 Task: Add a timeline in the project AgileLab for the epic 'Cybersecurity enhancement' from 2024/06/08 to 2025/11/13. Add a timeline in the project AgileLab for the epic 'Artificial intelligence (AI) integration' from 2024/01/01 to 2025/07/15. Add a timeline in the project AgileLab for the epic 'Machine learning (ML) development' from 2023/03/01 to 2025/07/25
Action: Mouse moved to (186, 53)
Screenshot: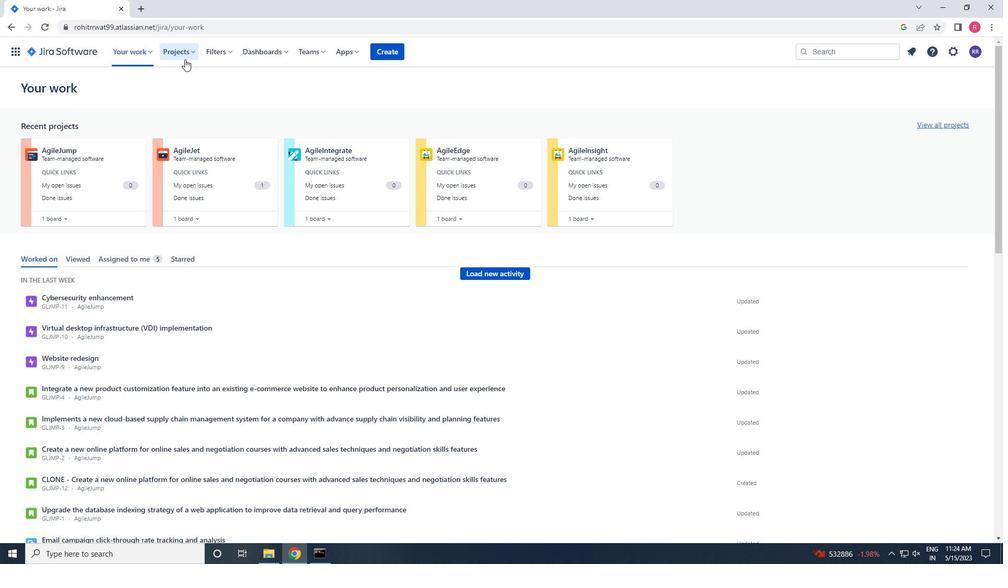 
Action: Mouse pressed left at (186, 53)
Screenshot: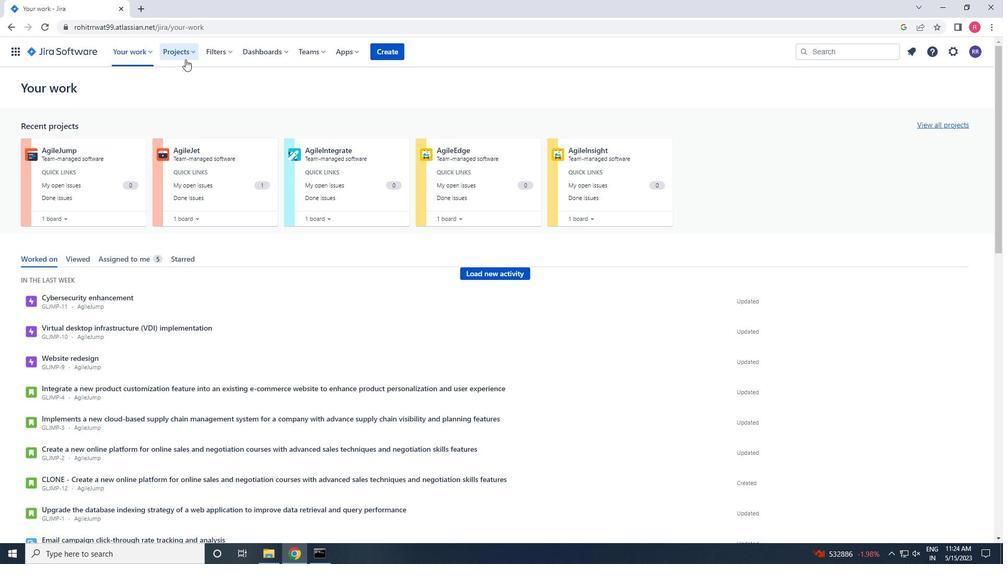 
Action: Mouse moved to (189, 98)
Screenshot: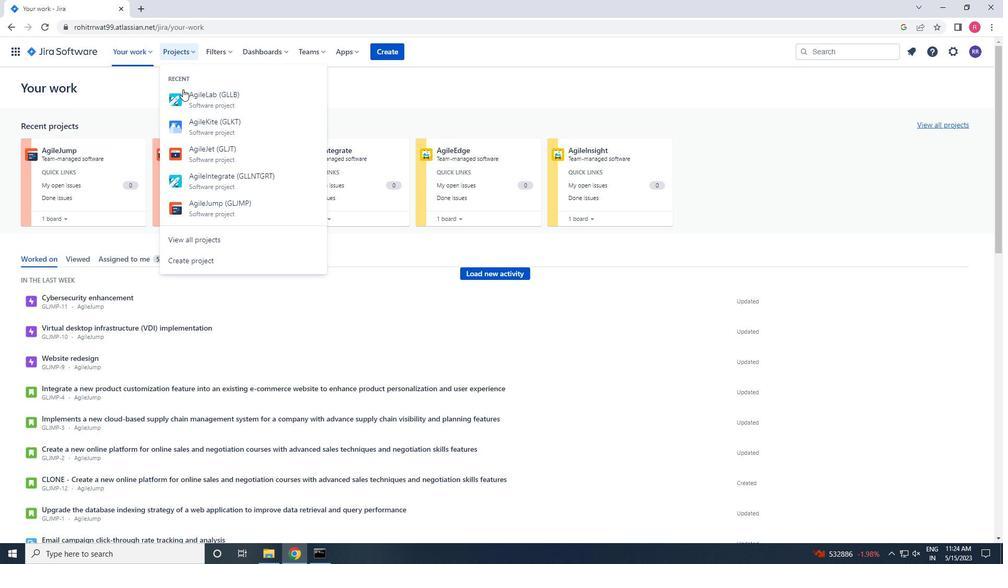 
Action: Mouse pressed left at (189, 98)
Screenshot: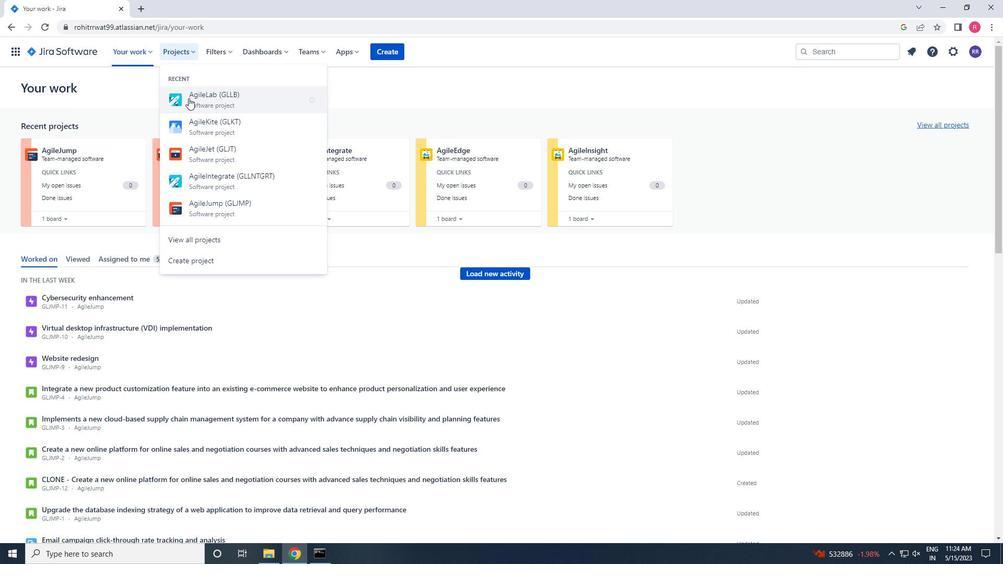 
Action: Mouse moved to (52, 155)
Screenshot: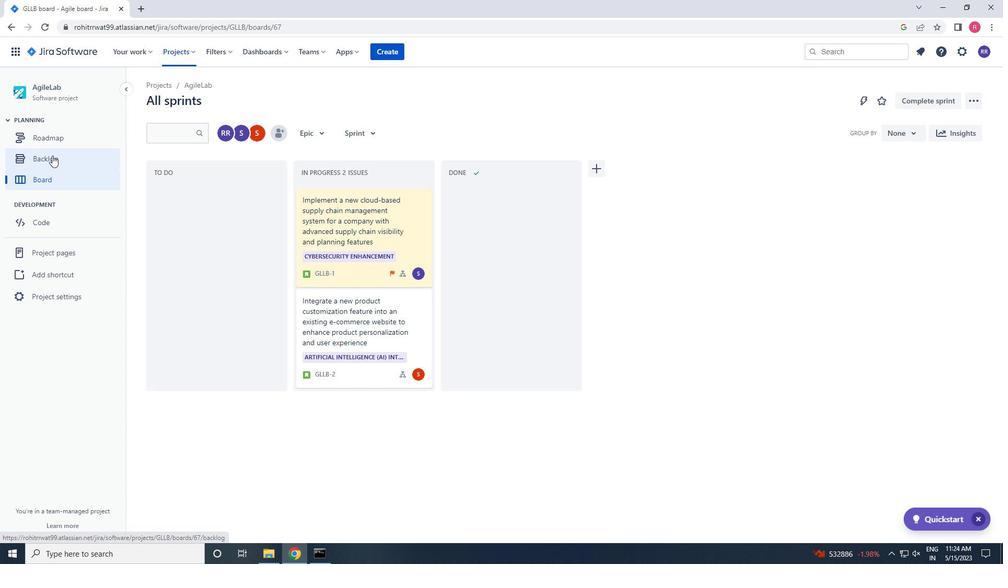 
Action: Mouse pressed left at (52, 155)
Screenshot: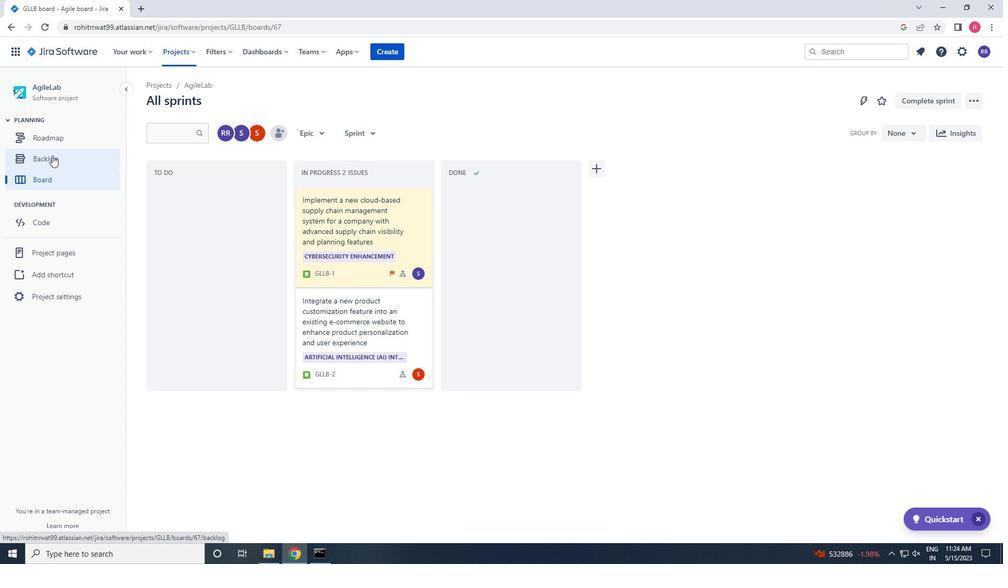 
Action: Mouse moved to (156, 213)
Screenshot: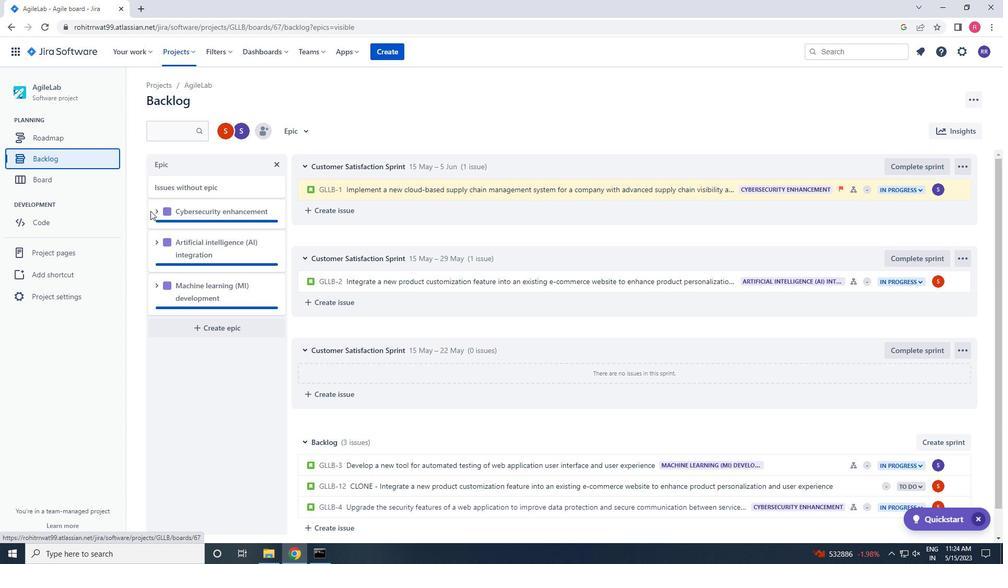 
Action: Mouse pressed left at (156, 213)
Screenshot: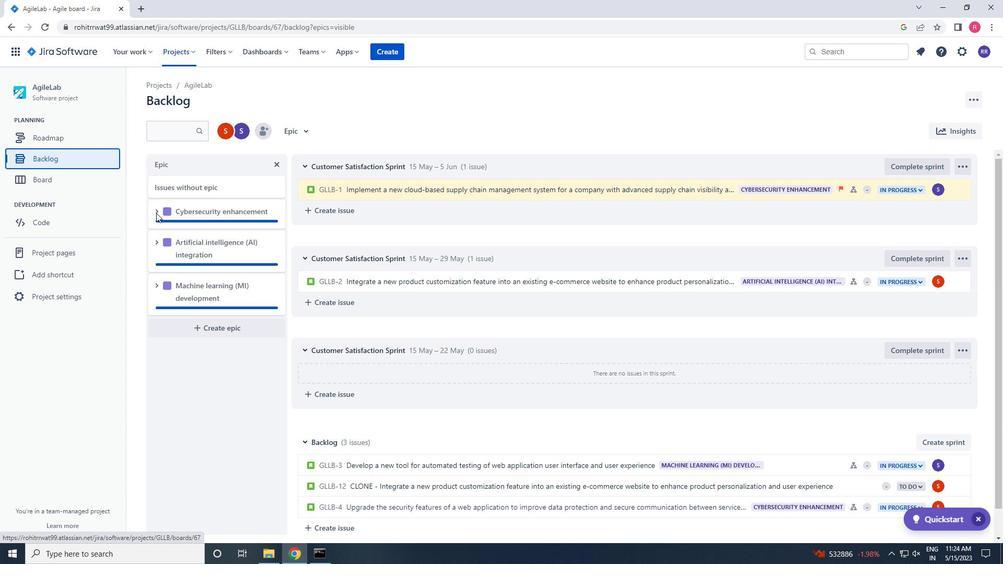 
Action: Mouse moved to (190, 283)
Screenshot: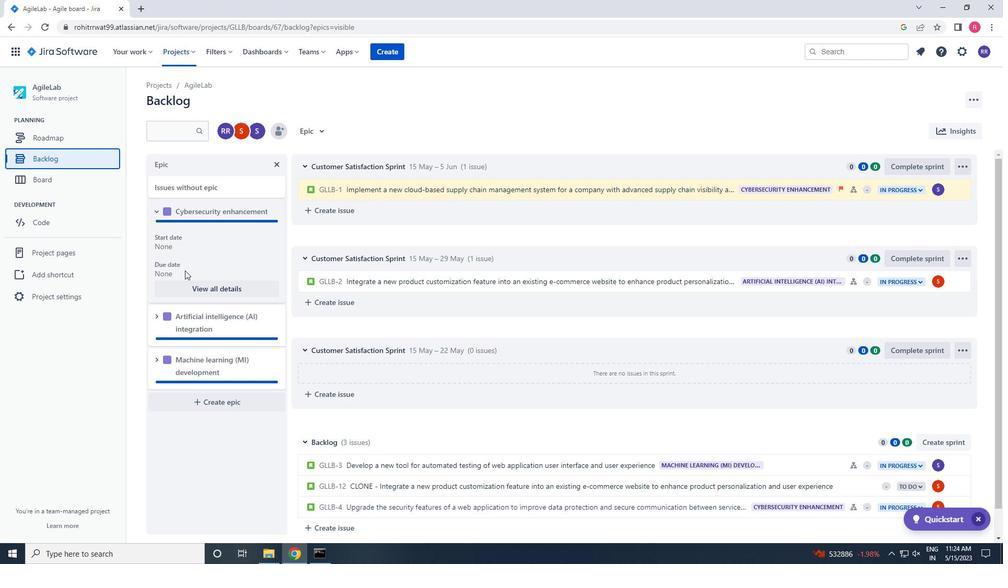 
Action: Mouse pressed left at (190, 283)
Screenshot: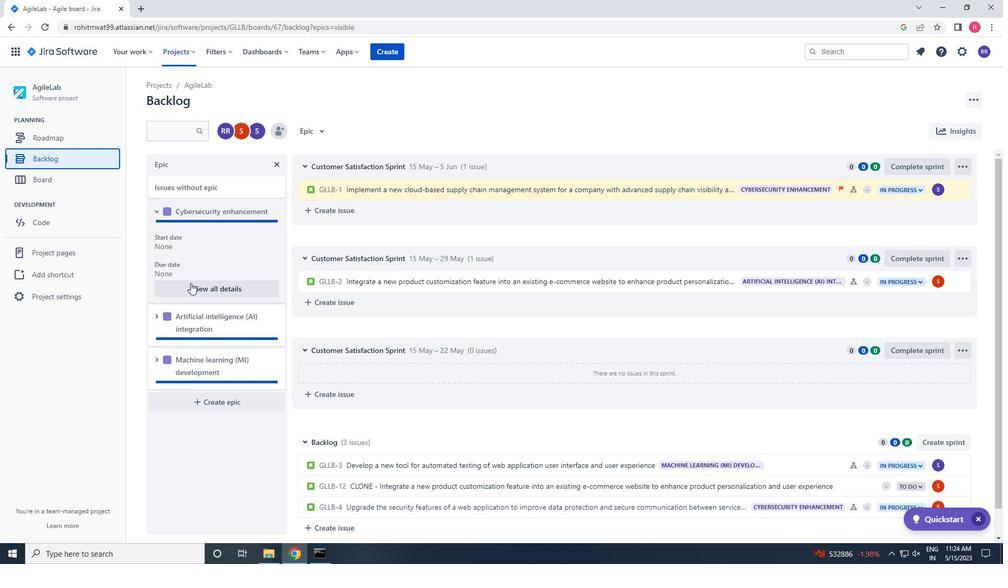 
Action: Mouse moved to (895, 393)
Screenshot: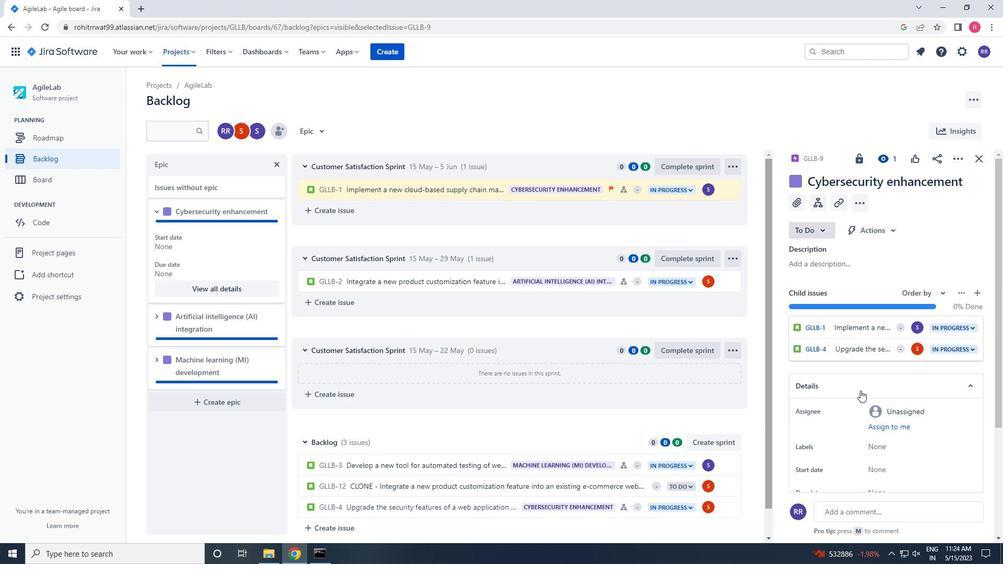 
Action: Mouse scrolled (895, 392) with delta (0, 0)
Screenshot: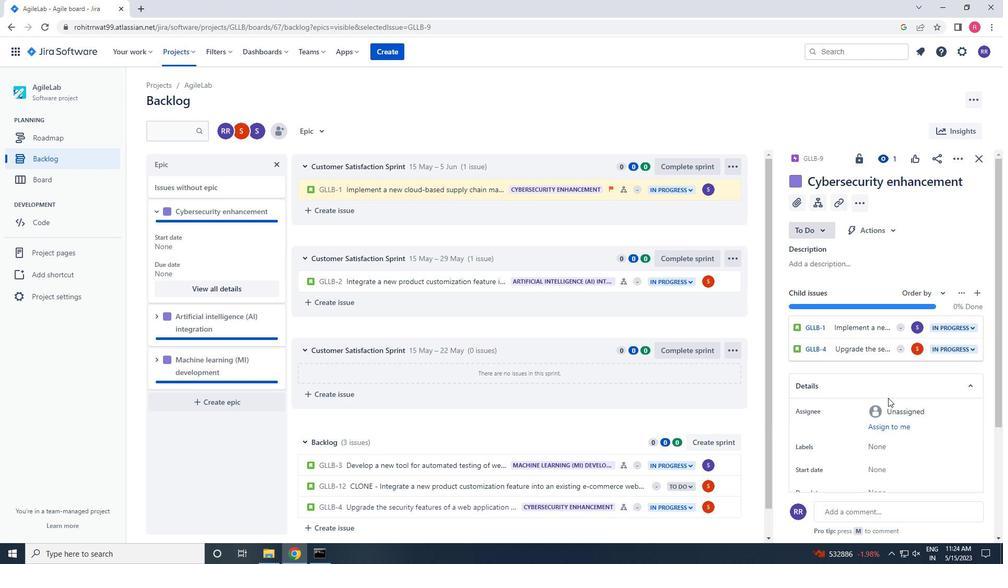 
Action: Mouse scrolled (895, 392) with delta (0, 0)
Screenshot: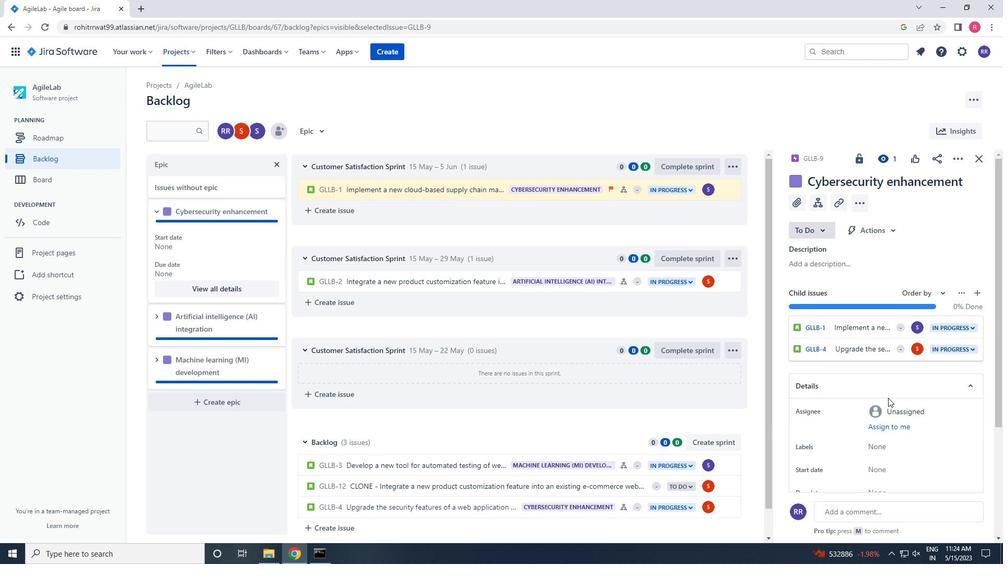 
Action: Mouse scrolled (895, 392) with delta (0, 0)
Screenshot: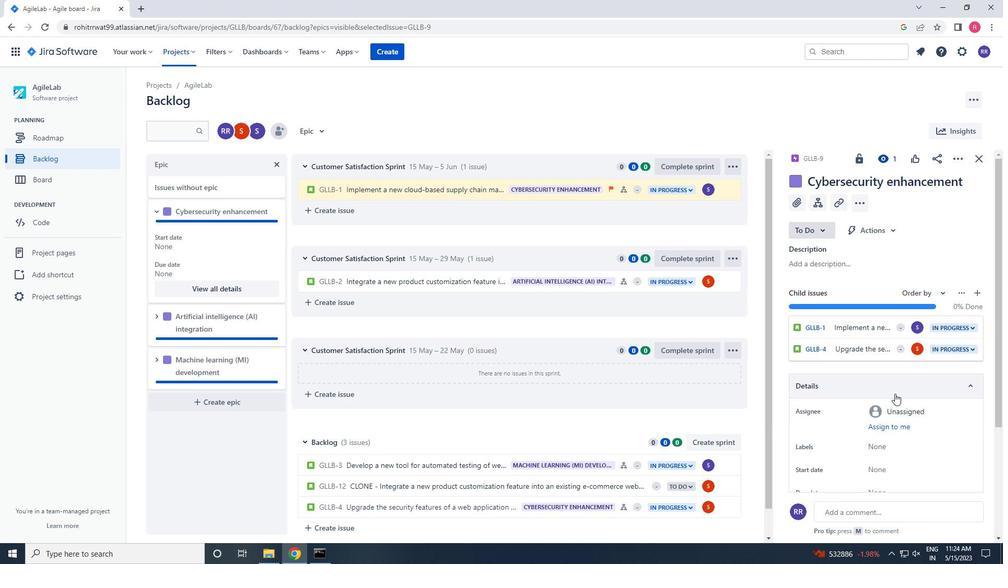 
Action: Mouse scrolled (895, 392) with delta (0, 0)
Screenshot: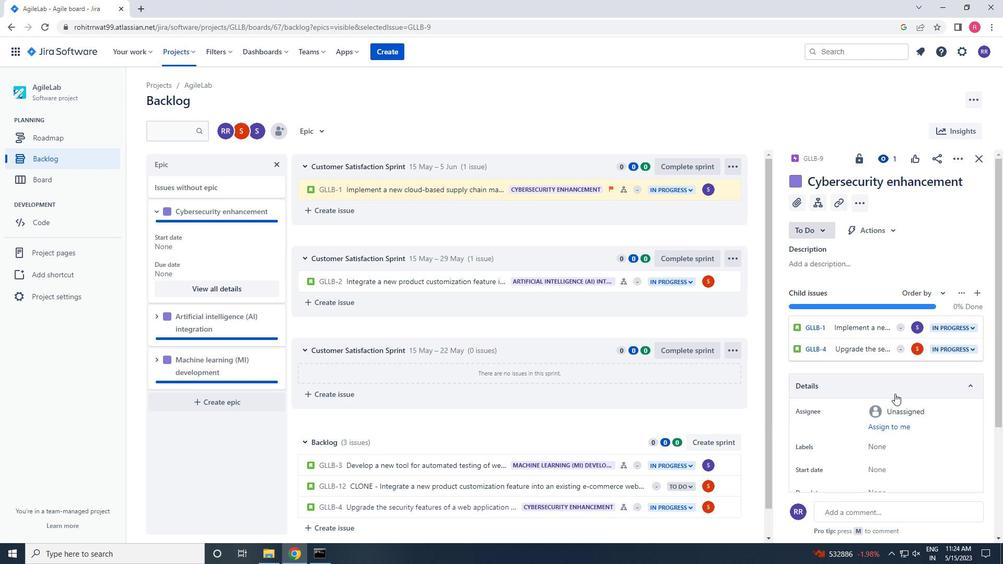 
Action: Mouse moved to (880, 313)
Screenshot: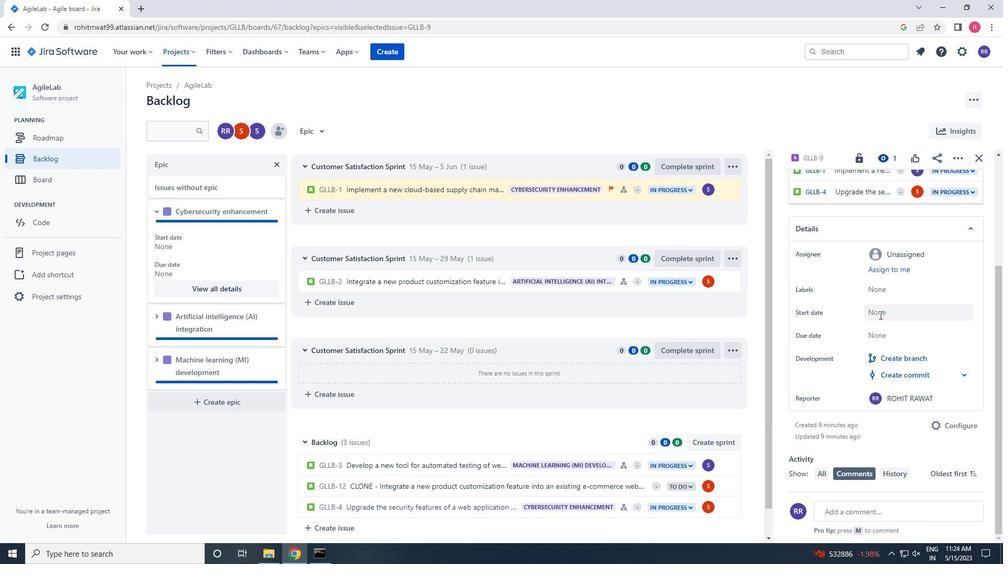 
Action: Mouse pressed left at (880, 313)
Screenshot: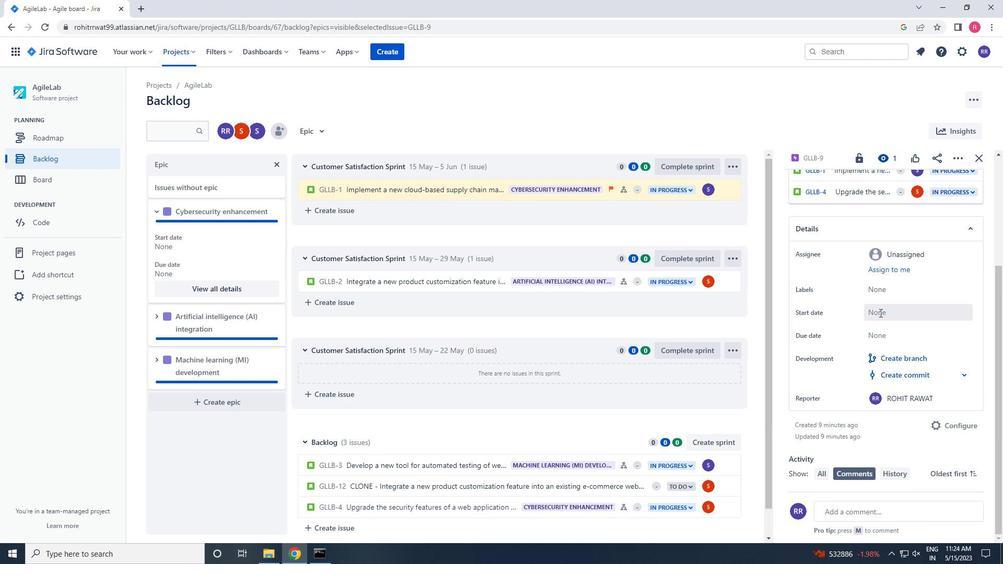 
Action: Mouse moved to (980, 339)
Screenshot: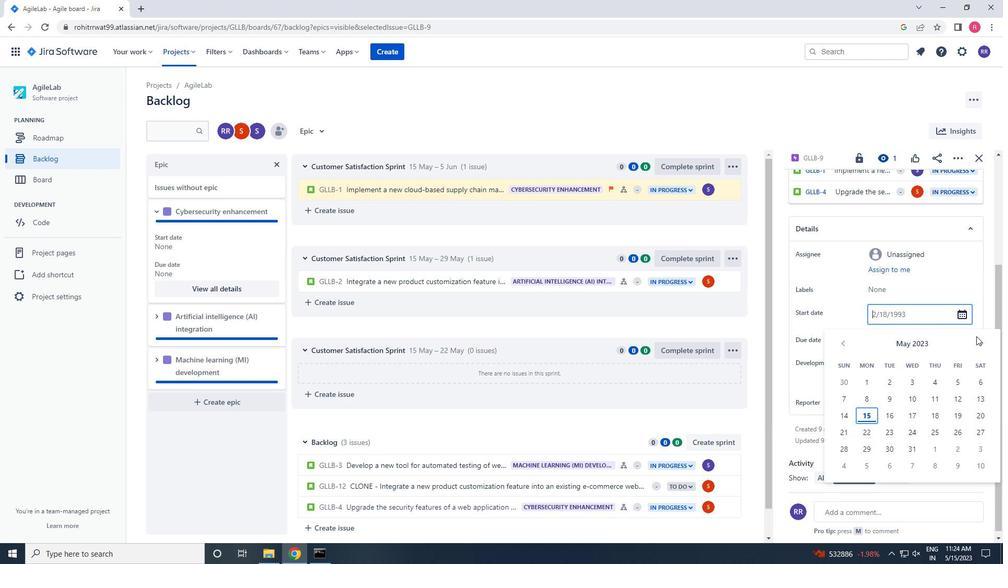 
Action: Mouse pressed left at (980, 339)
Screenshot: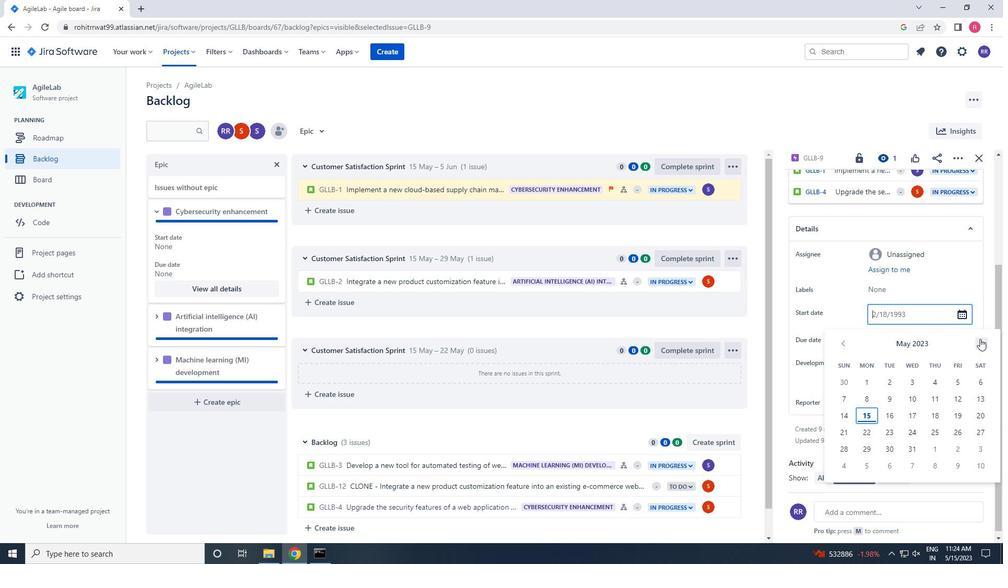 
Action: Mouse pressed left at (980, 339)
Screenshot: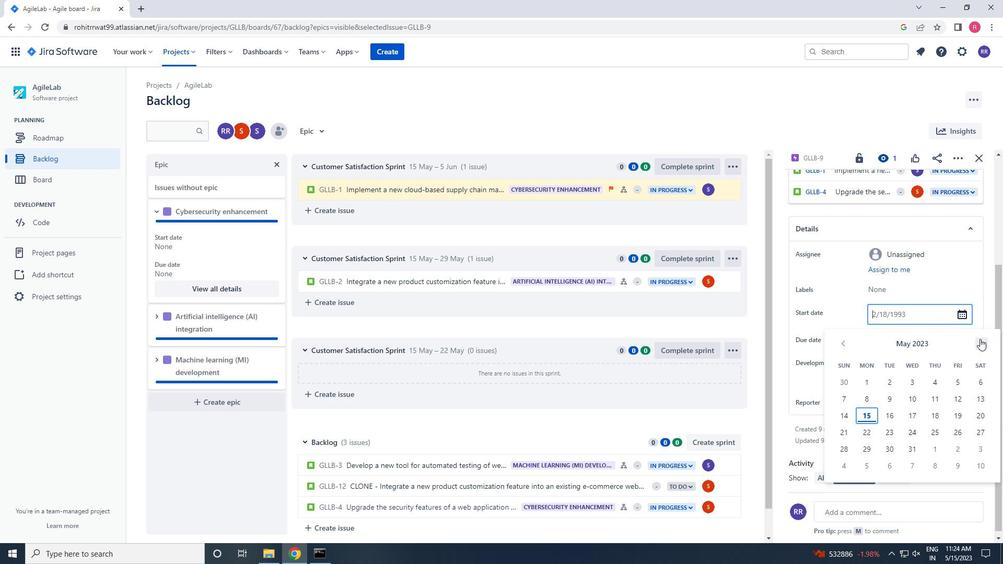
Action: Mouse pressed left at (980, 339)
Screenshot: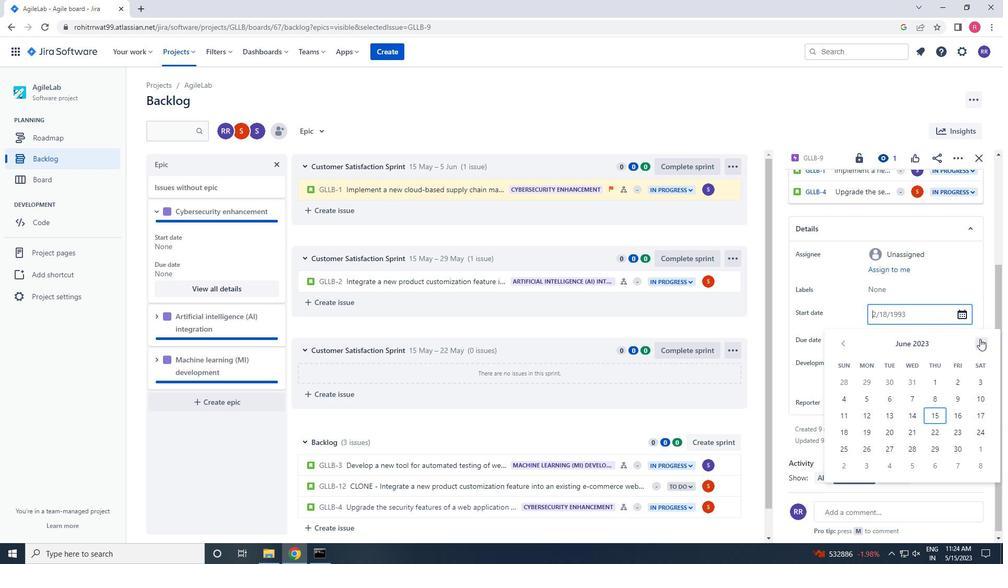 
Action: Mouse pressed left at (980, 339)
Screenshot: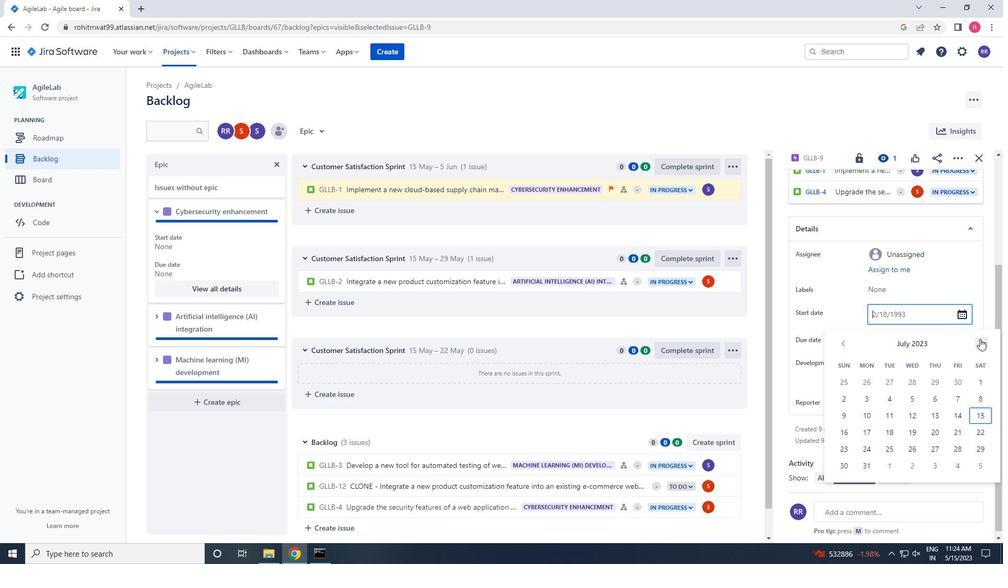 
Action: Mouse pressed left at (980, 339)
Screenshot: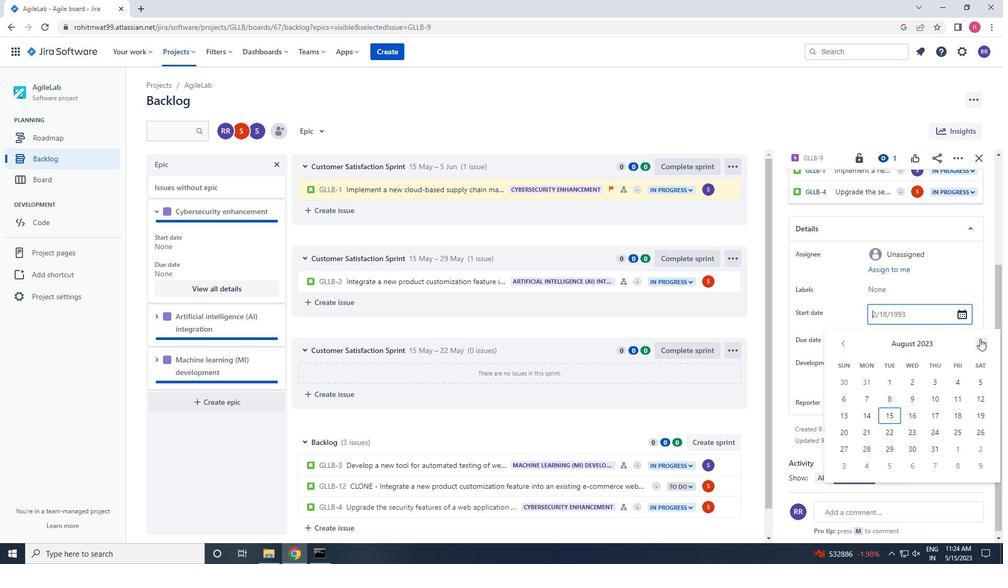 
Action: Mouse pressed left at (980, 339)
Screenshot: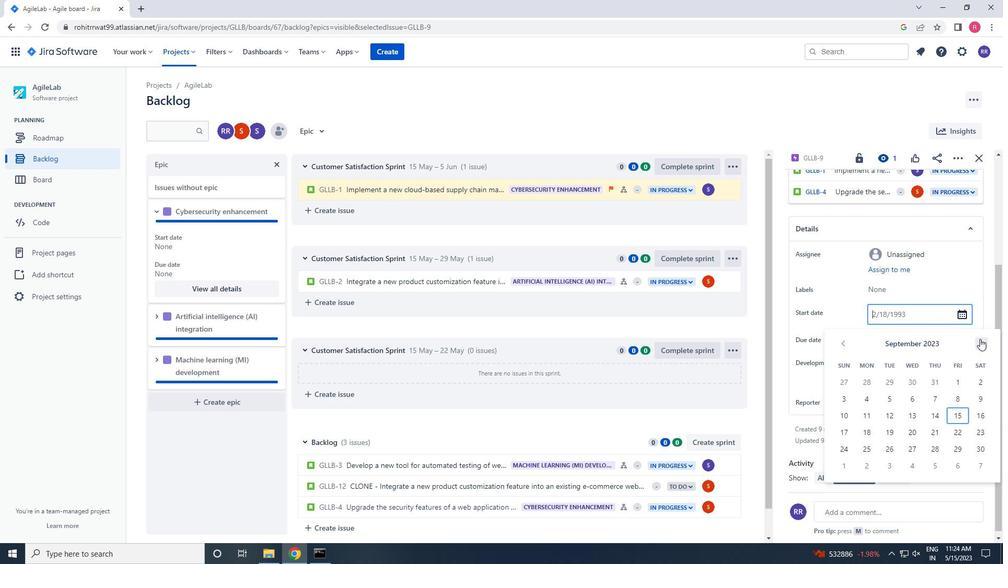 
Action: Mouse pressed left at (980, 339)
Screenshot: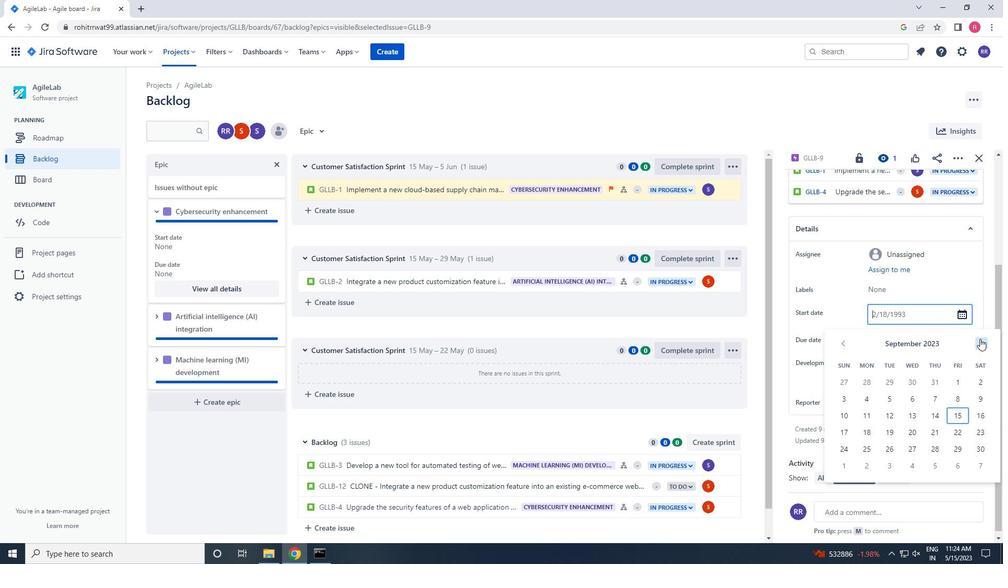 
Action: Mouse pressed left at (980, 339)
Screenshot: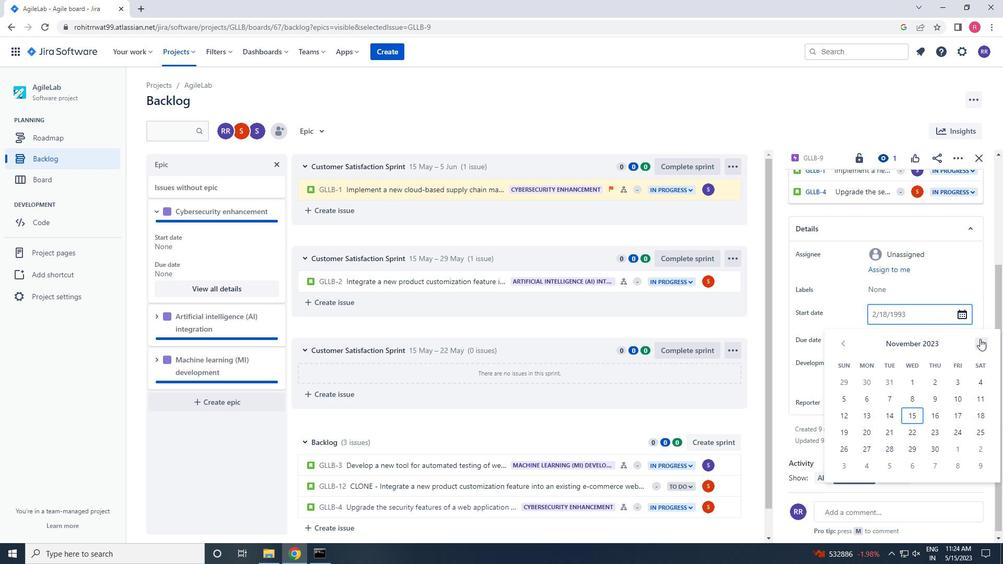 
Action: Mouse pressed left at (980, 339)
Screenshot: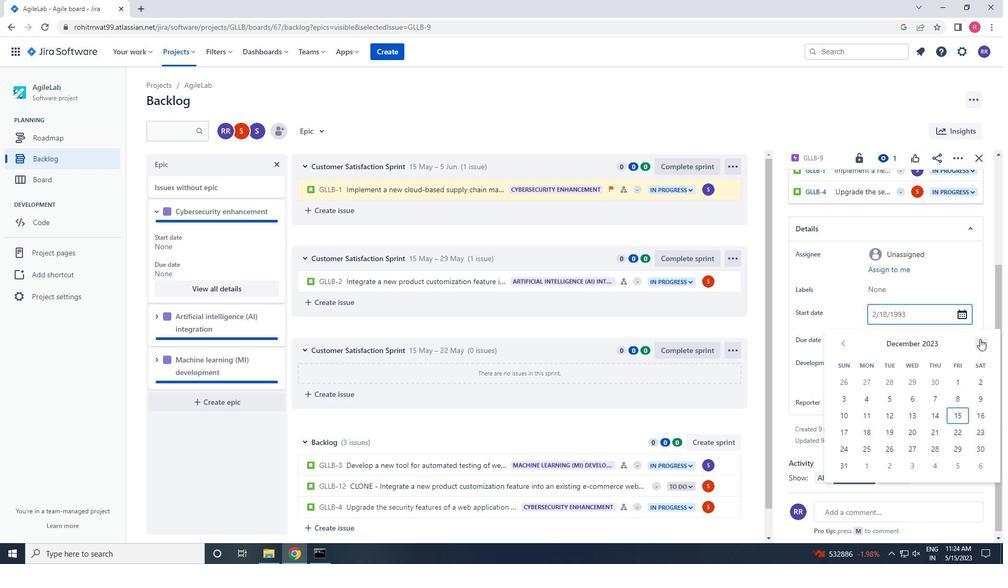 
Action: Mouse pressed left at (980, 339)
Screenshot: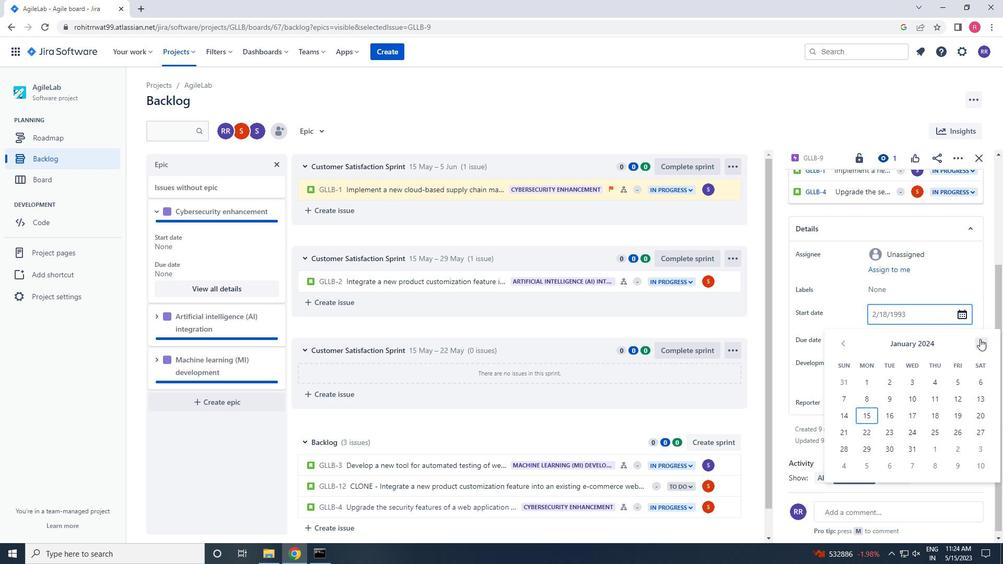 
Action: Mouse pressed left at (980, 339)
Screenshot: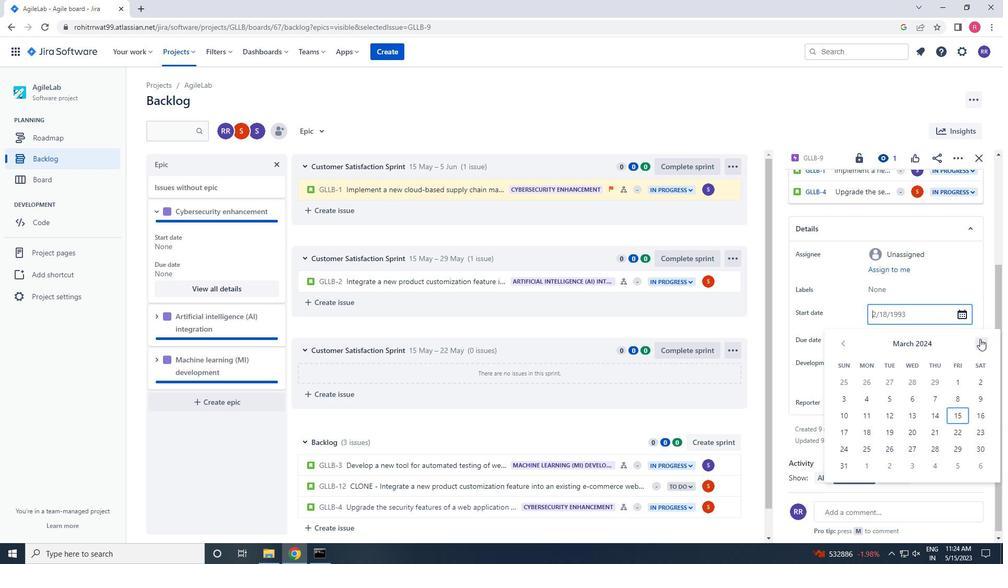 
Action: Mouse pressed left at (980, 339)
Screenshot: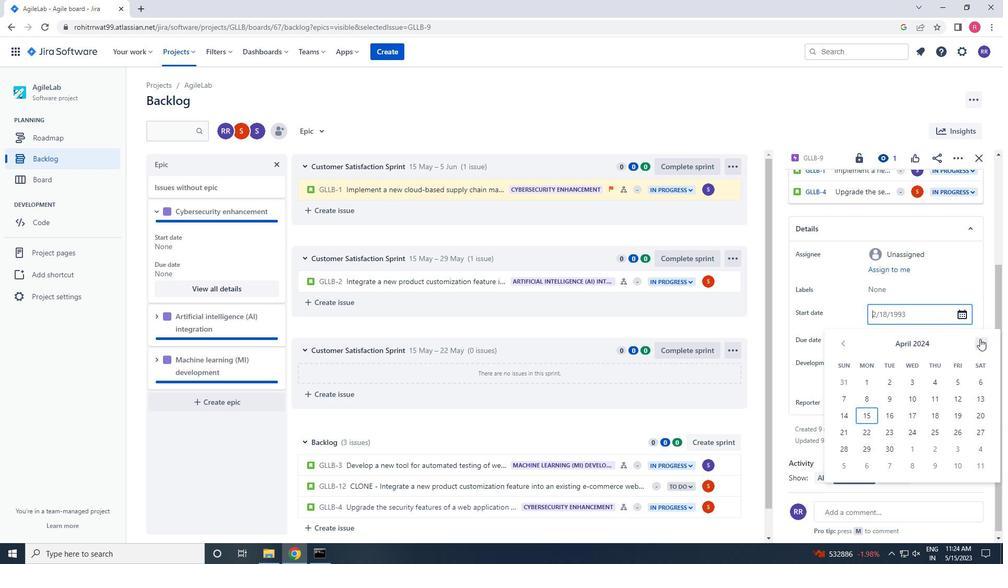 
Action: Mouse pressed left at (980, 339)
Screenshot: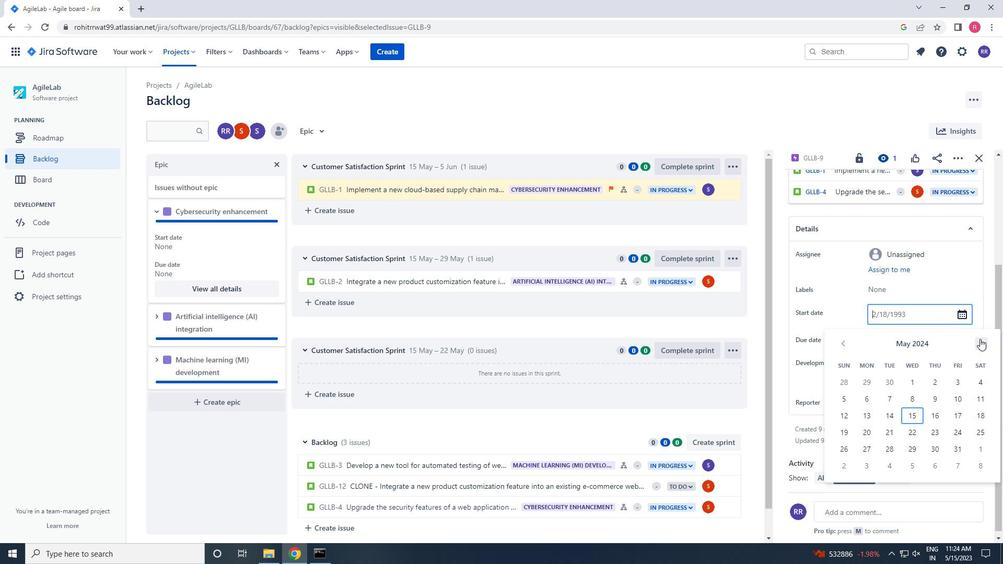 
Action: Mouse moved to (977, 402)
Screenshot: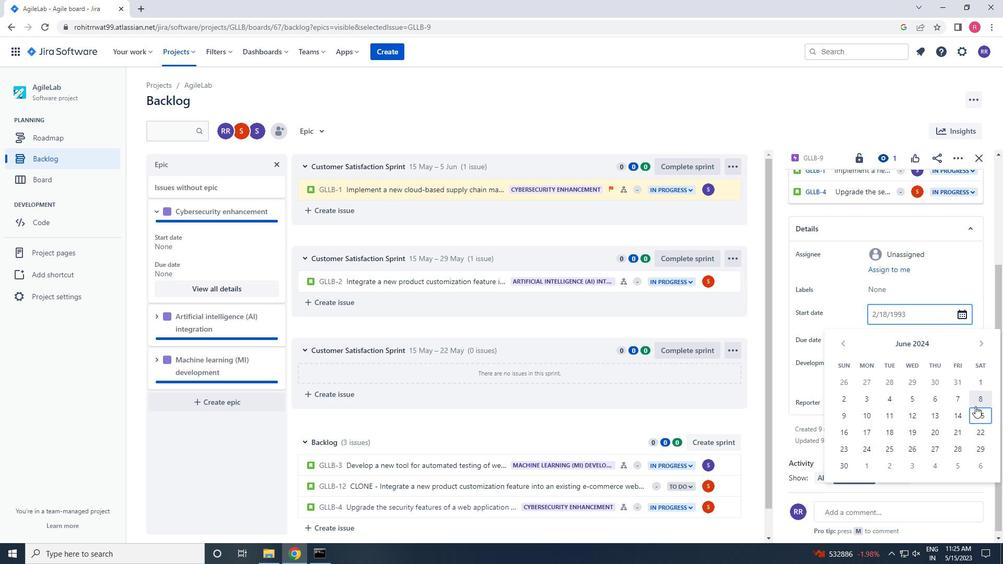 
Action: Mouse pressed left at (977, 402)
Screenshot: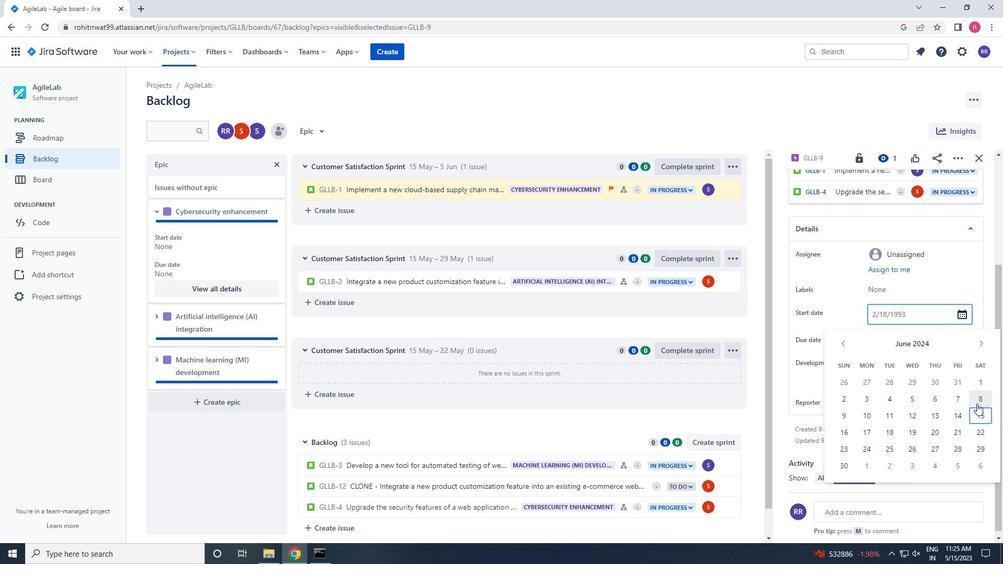 
Action: Mouse moved to (905, 337)
Screenshot: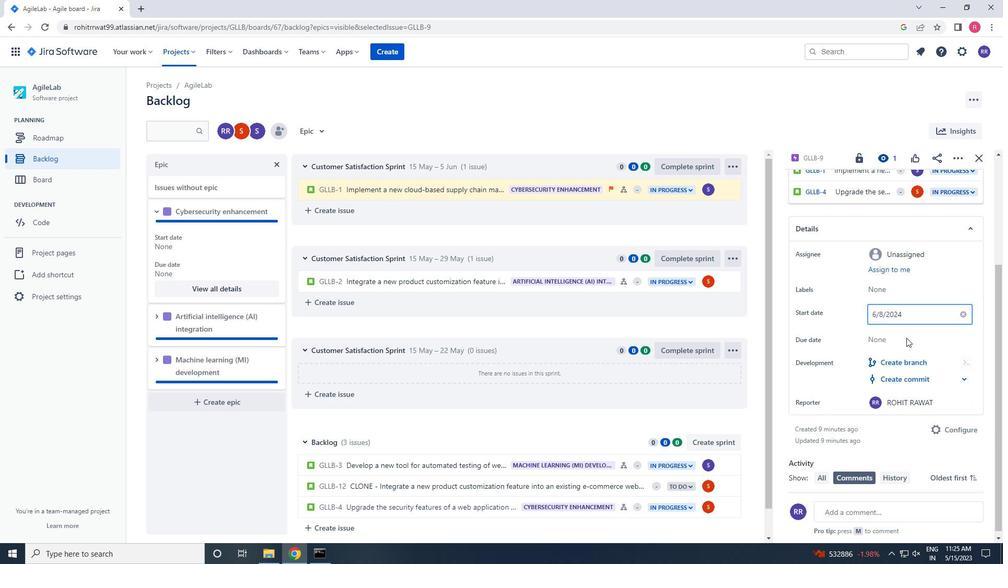 
Action: Mouse pressed left at (905, 337)
Screenshot: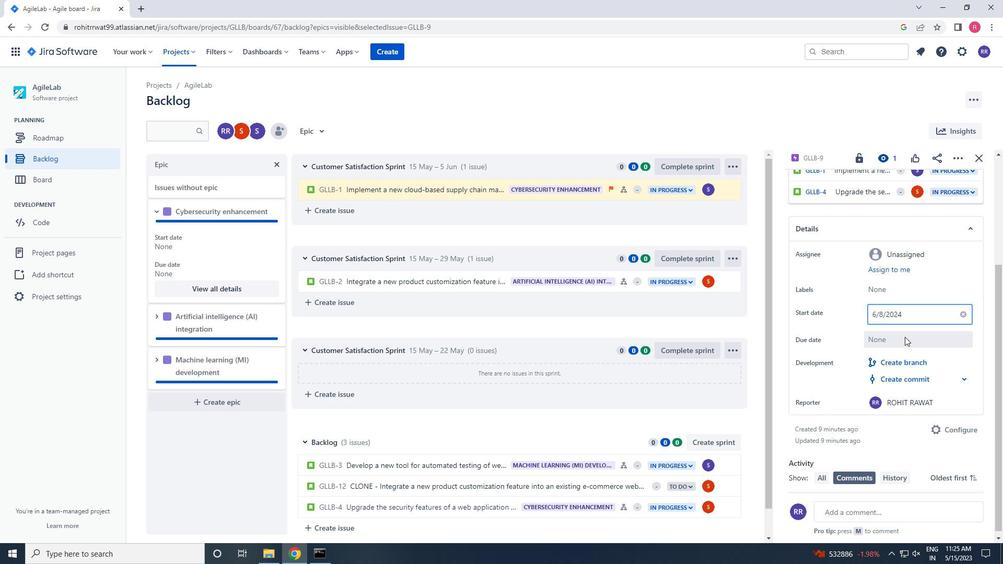 
Action: Mouse moved to (982, 368)
Screenshot: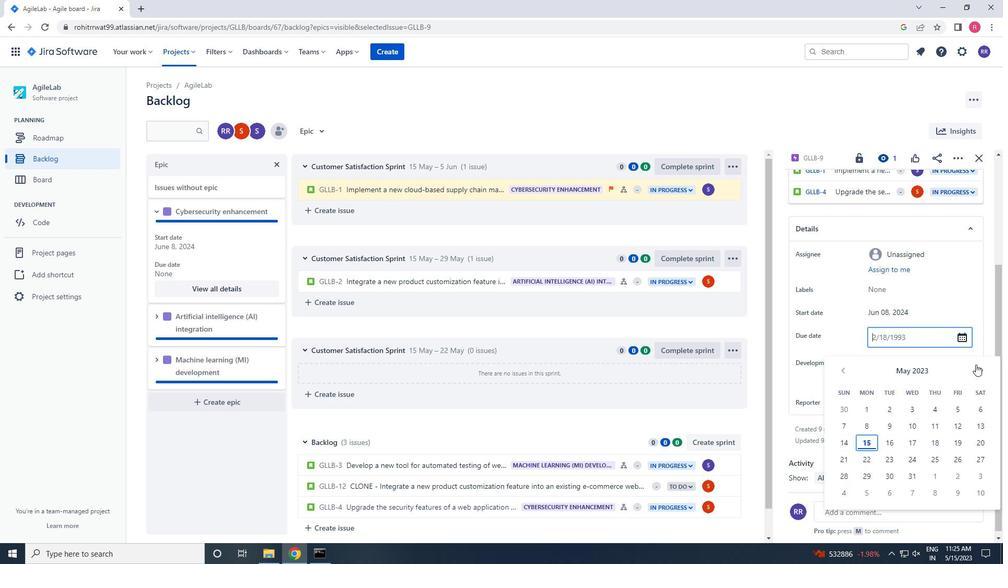 
Action: Mouse pressed left at (982, 368)
Screenshot: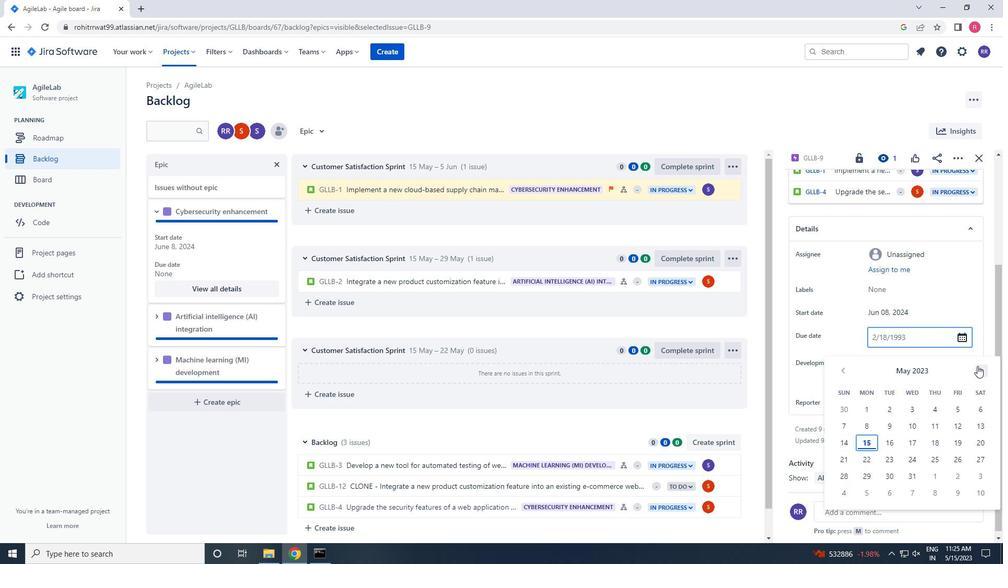 
Action: Mouse pressed left at (982, 368)
Screenshot: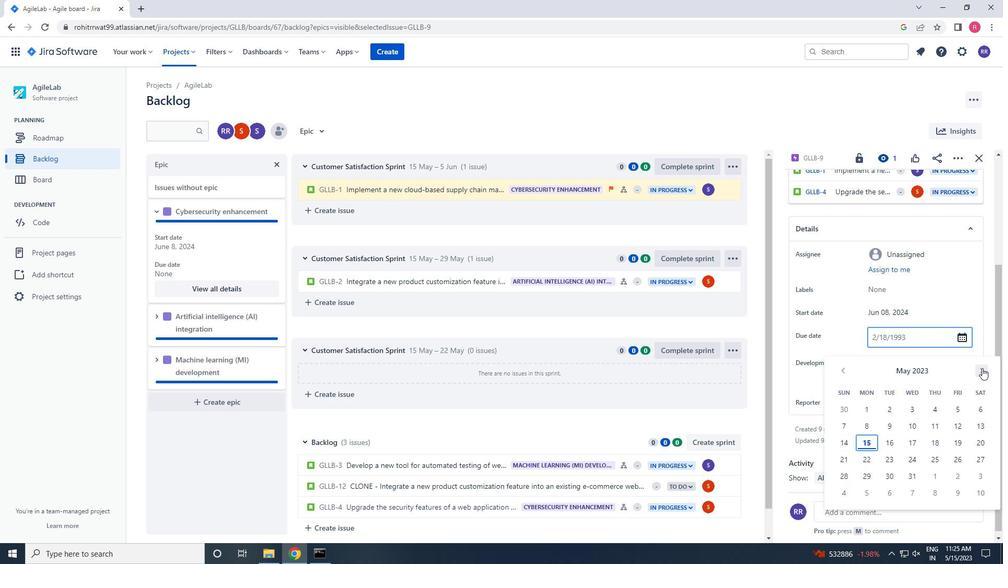 
Action: Mouse pressed left at (982, 368)
Screenshot: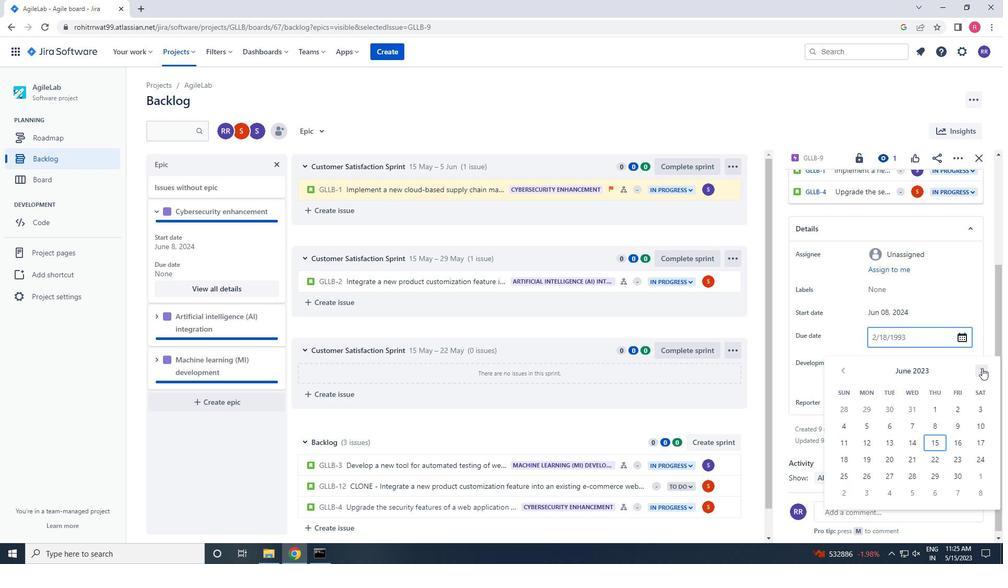 
Action: Mouse pressed left at (982, 368)
Screenshot: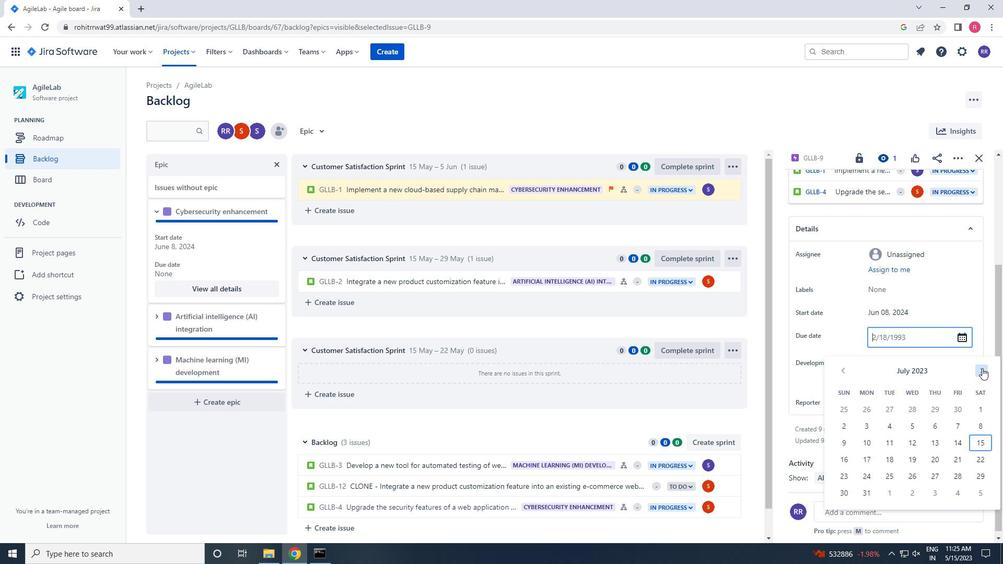 
Action: Mouse pressed left at (982, 368)
Screenshot: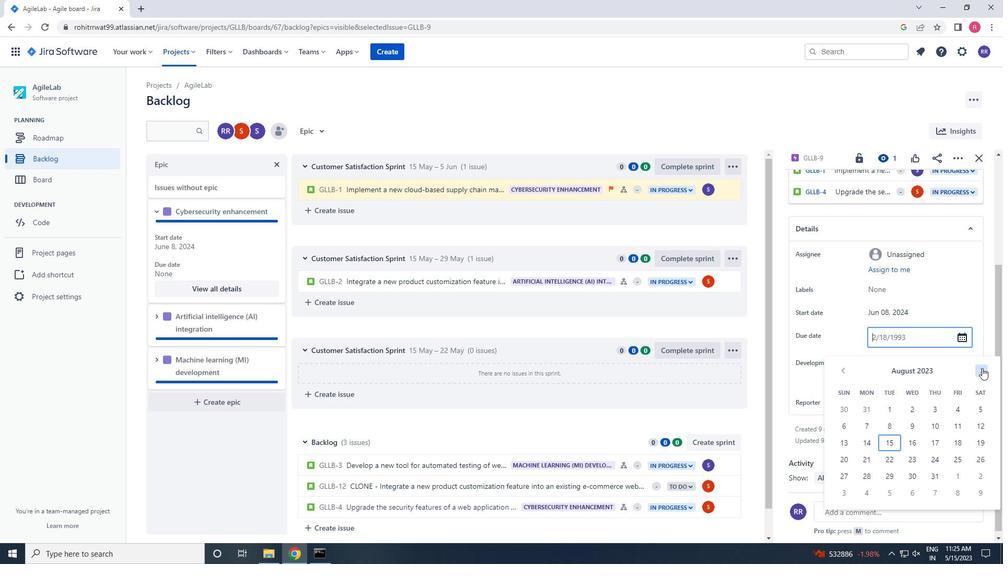 
Action: Mouse pressed left at (982, 368)
Screenshot: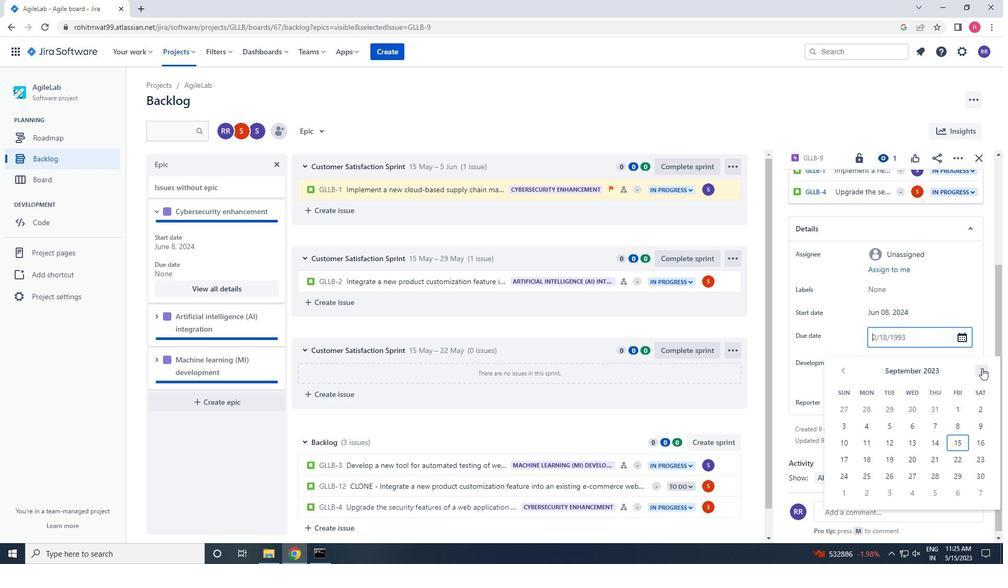 
Action: Mouse pressed left at (982, 368)
Screenshot: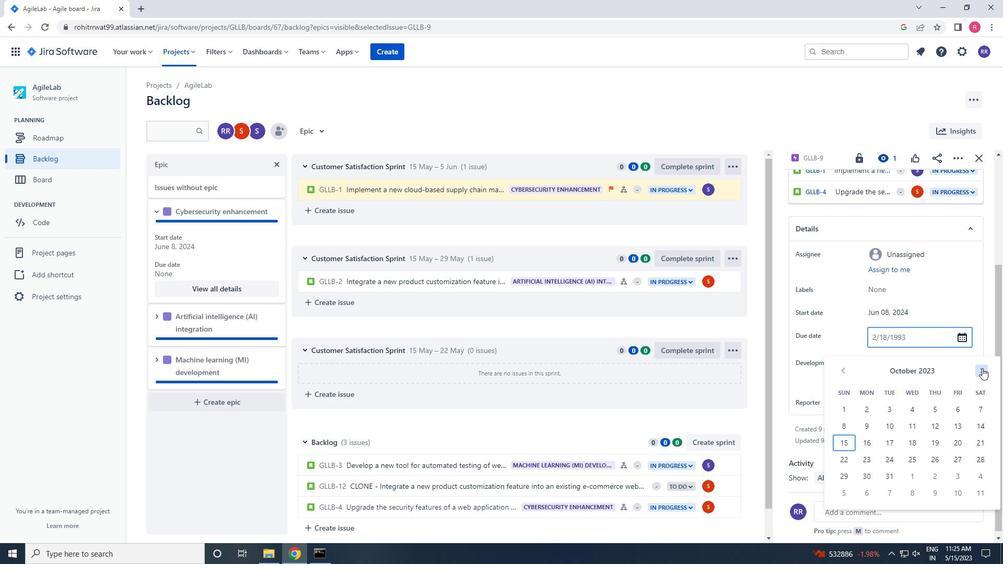 
Action: Mouse pressed left at (982, 368)
Screenshot: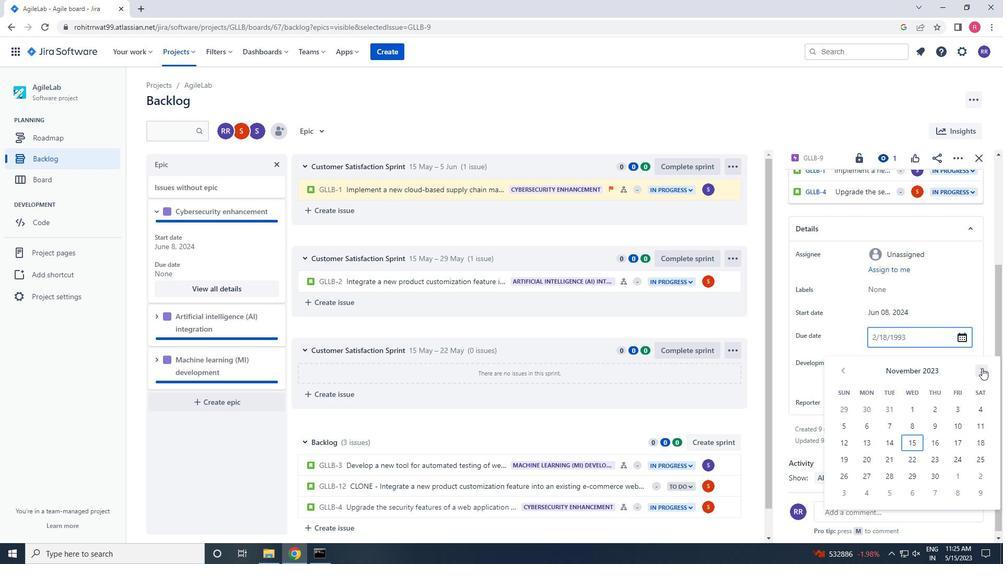 
Action: Mouse pressed left at (982, 368)
Screenshot: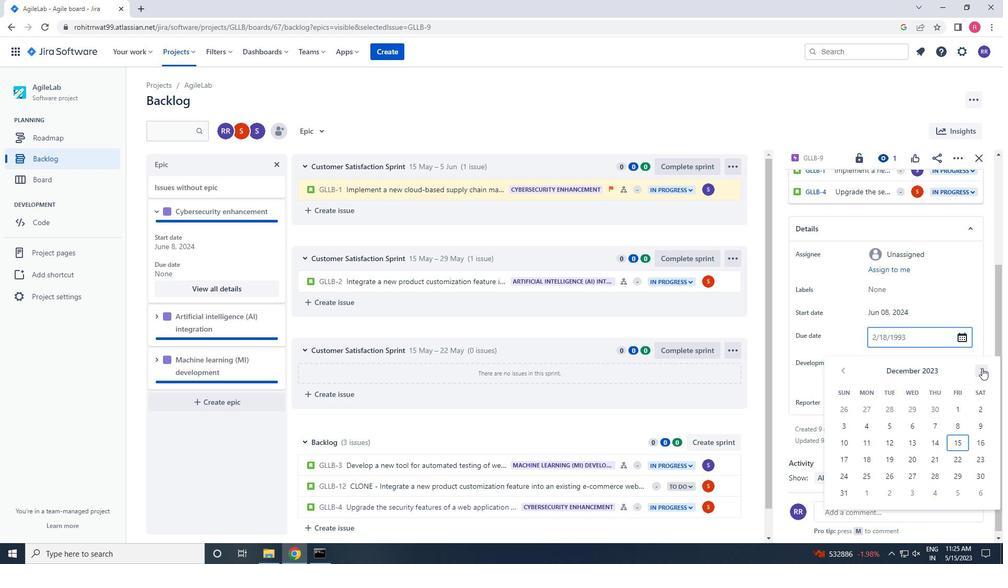 
Action: Mouse pressed left at (982, 368)
Screenshot: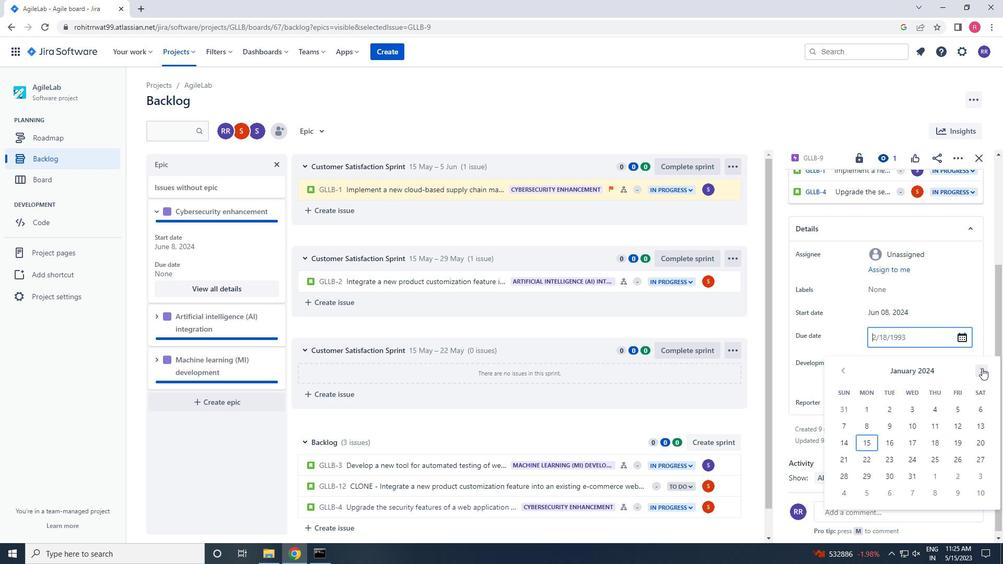 
Action: Mouse pressed left at (982, 368)
Screenshot: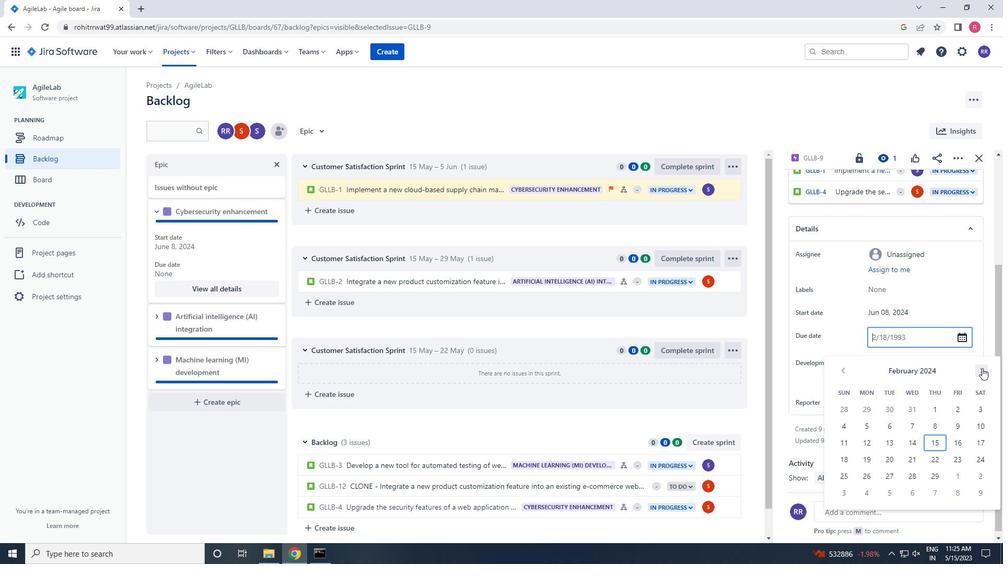 
Action: Mouse pressed left at (982, 368)
Screenshot: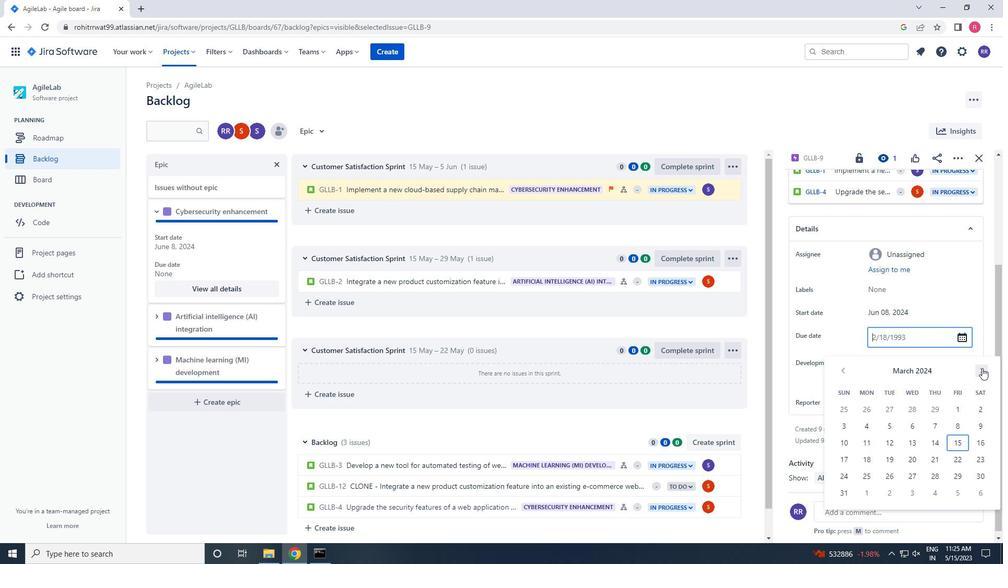 
Action: Mouse pressed left at (982, 368)
Screenshot: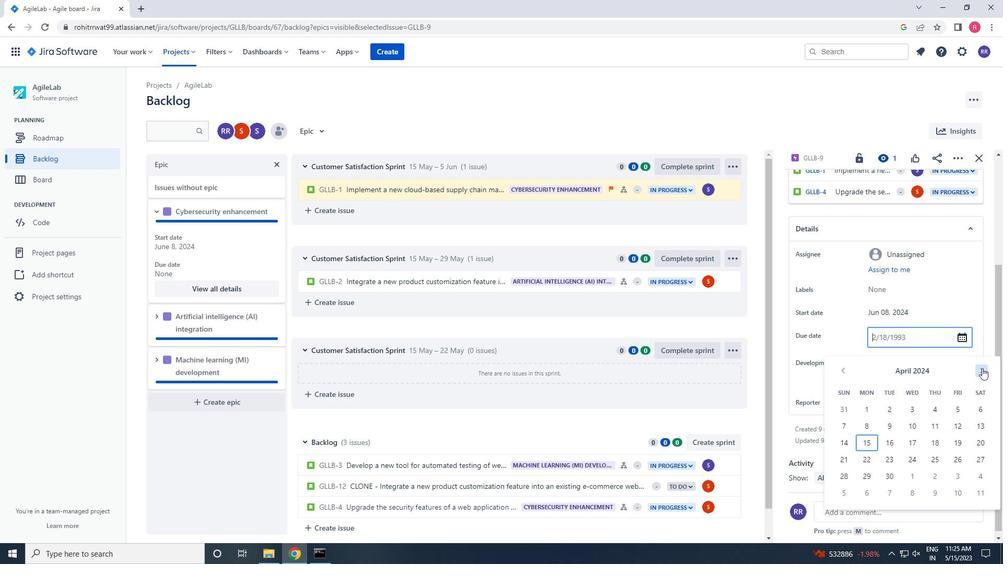 
Action: Mouse pressed left at (982, 368)
Screenshot: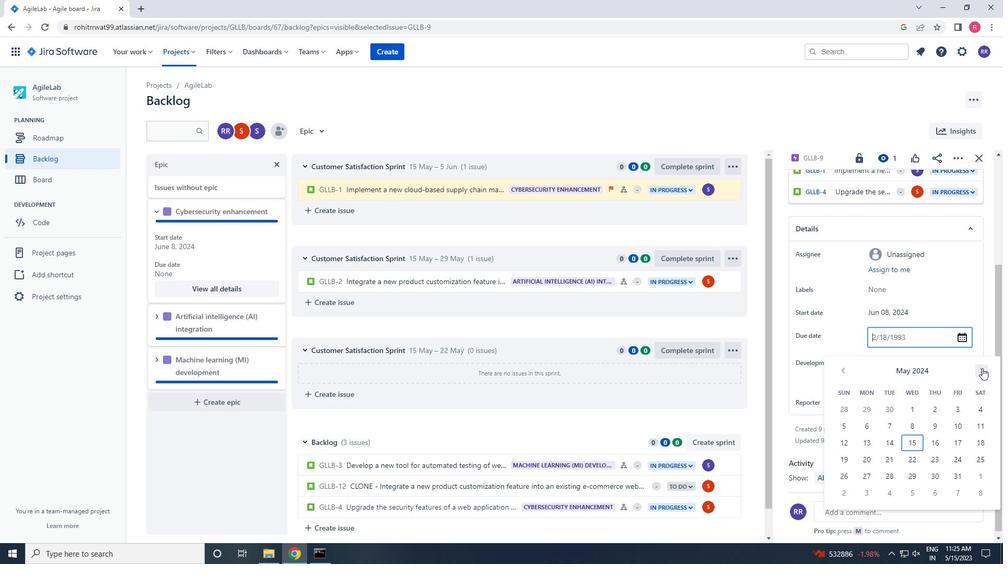 
Action: Mouse pressed left at (982, 368)
Screenshot: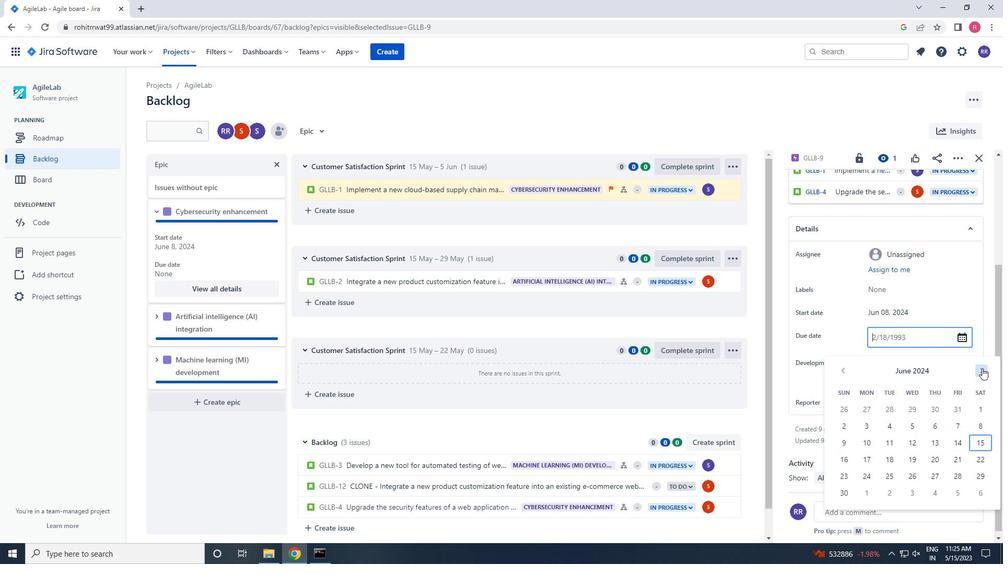 
Action: Mouse pressed left at (982, 368)
Screenshot: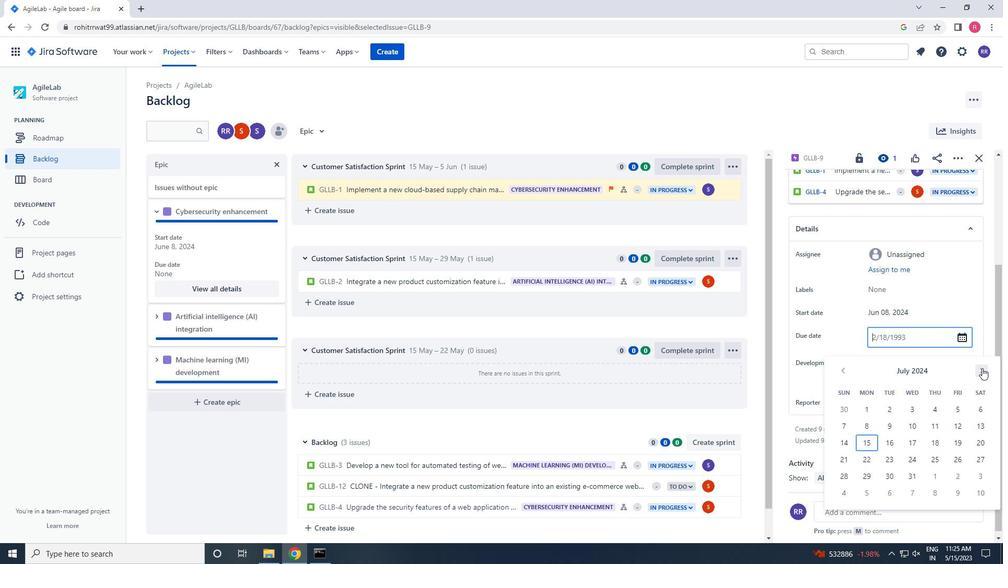 
Action: Mouse pressed left at (982, 368)
Screenshot: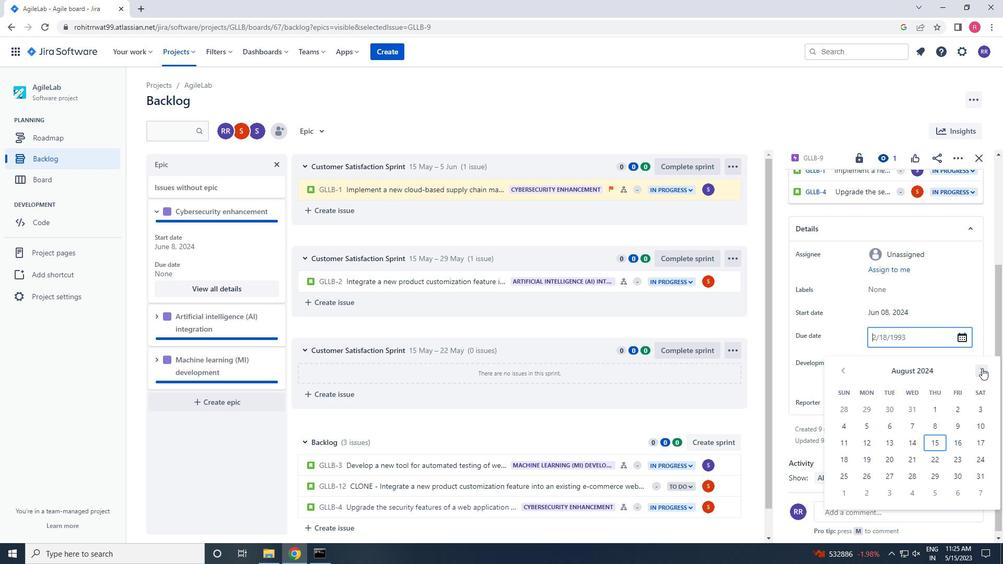 
Action: Mouse pressed left at (982, 368)
Screenshot: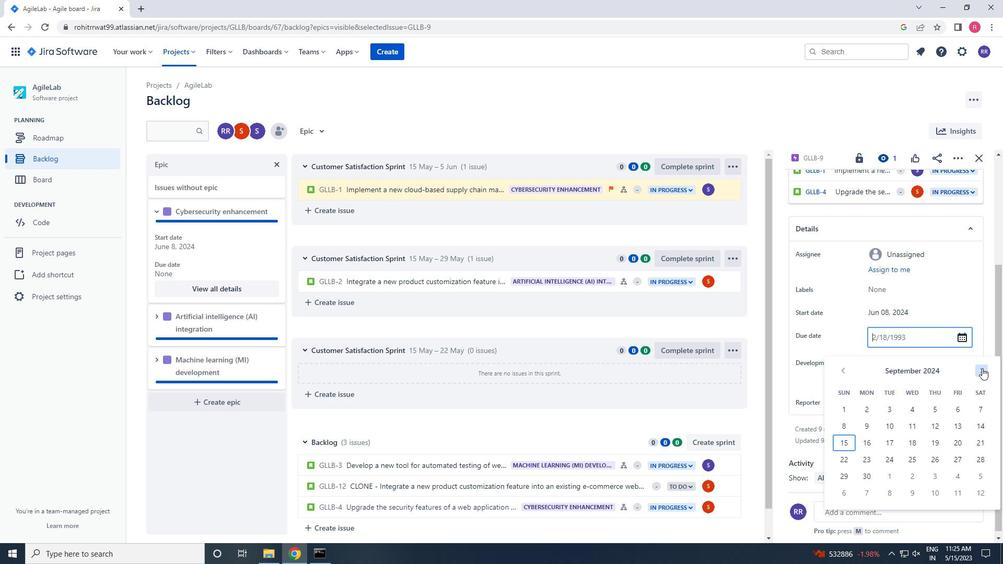 
Action: Mouse pressed left at (982, 368)
Screenshot: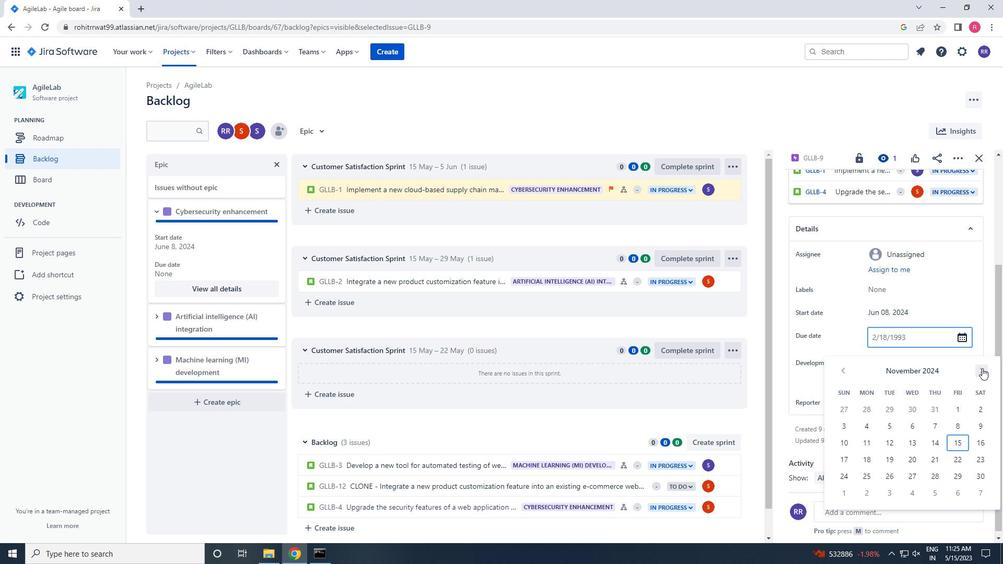 
Action: Mouse pressed left at (982, 368)
Screenshot: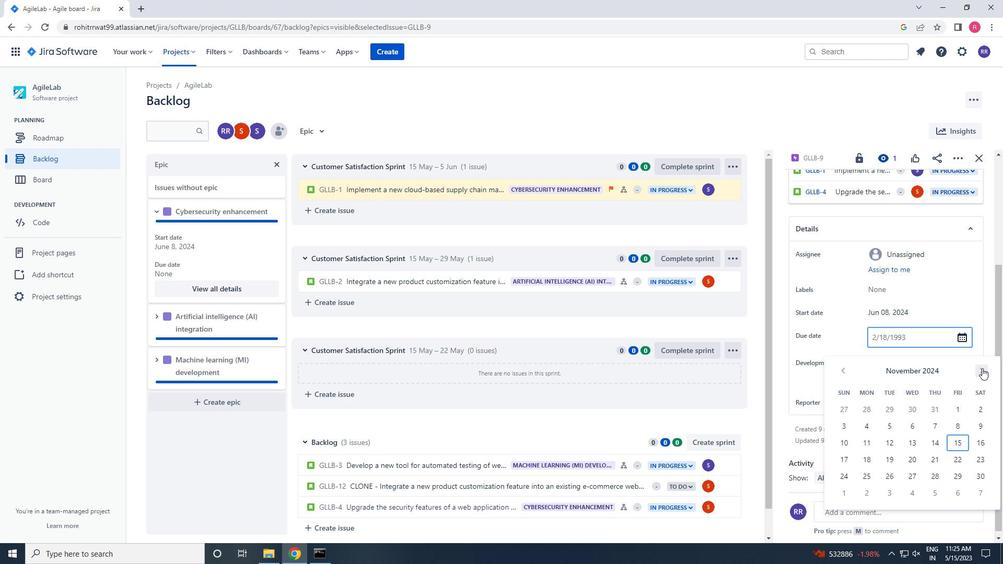 
Action: Mouse pressed left at (982, 368)
Screenshot: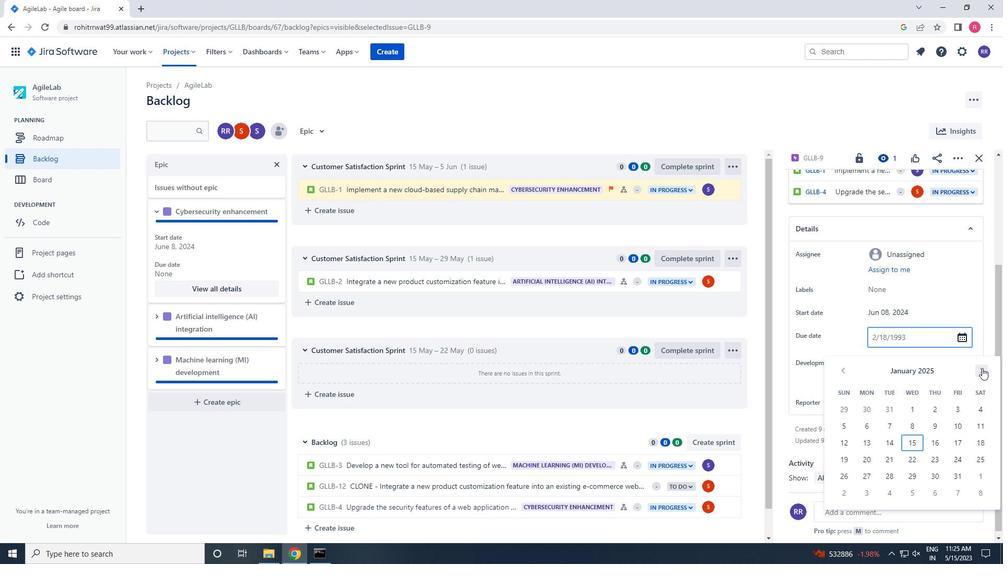 
Action: Mouse pressed left at (982, 368)
Screenshot: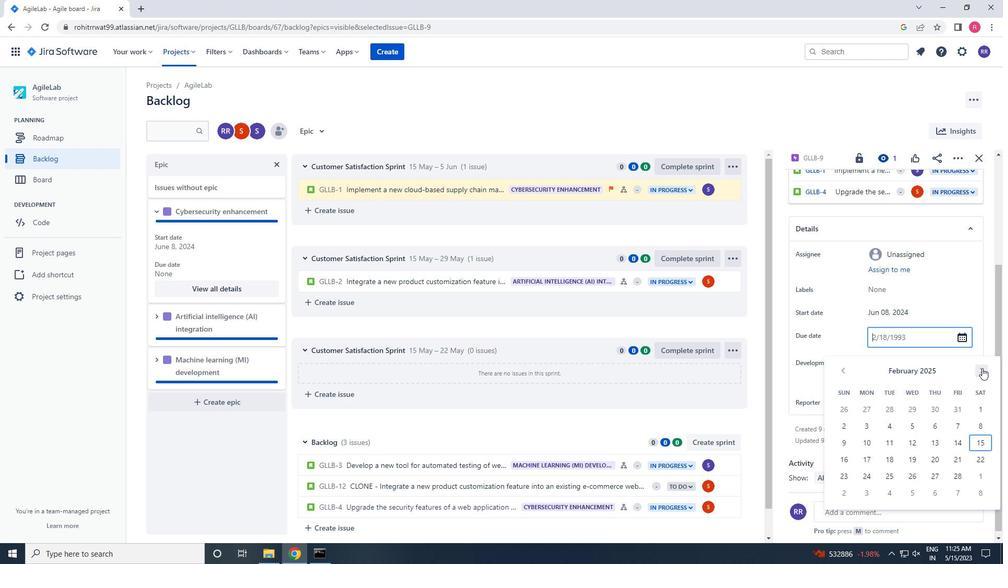 
Action: Mouse pressed left at (982, 368)
Screenshot: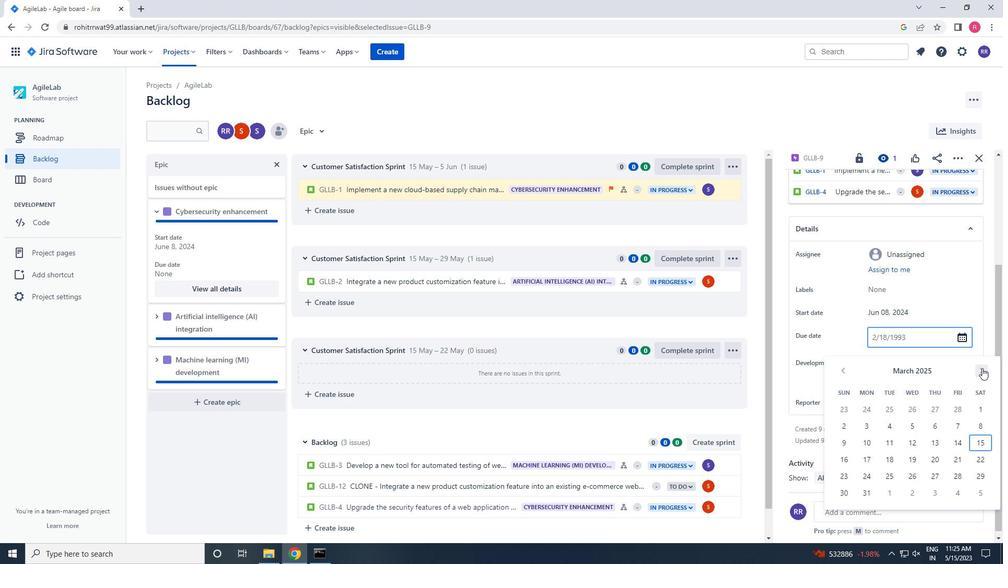 
Action: Mouse pressed left at (982, 368)
Screenshot: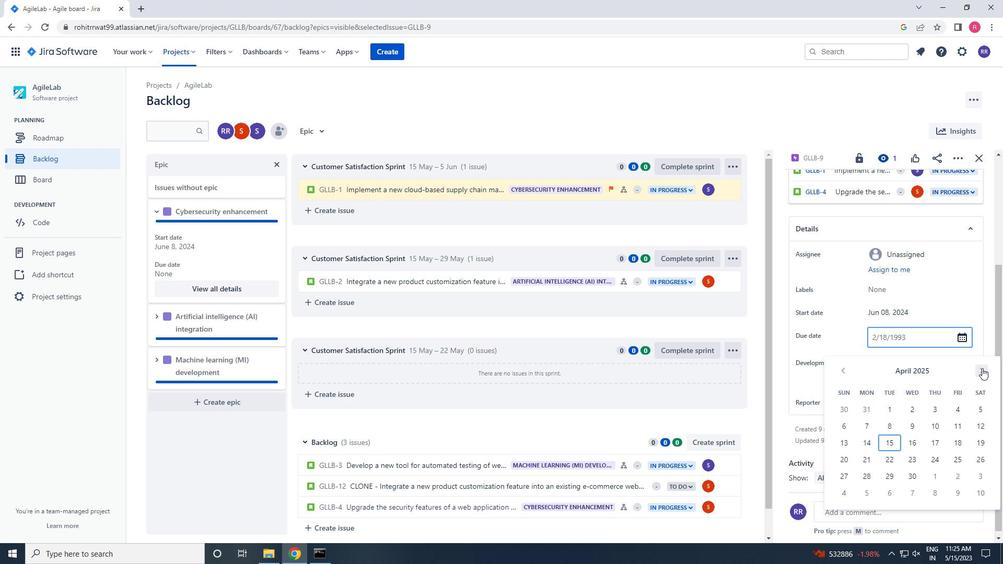 
Action: Mouse pressed left at (982, 368)
Screenshot: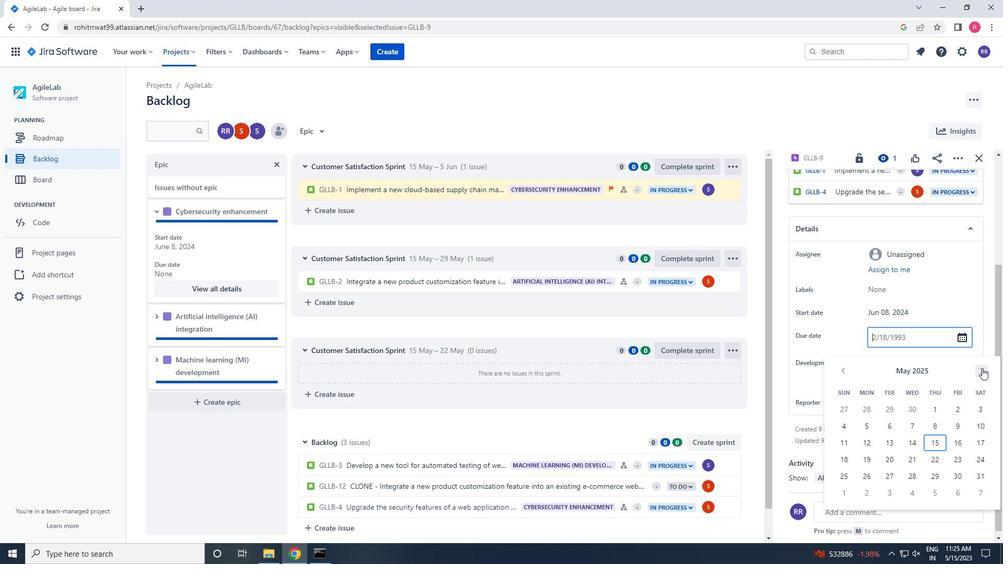 
Action: Mouse pressed left at (982, 368)
Screenshot: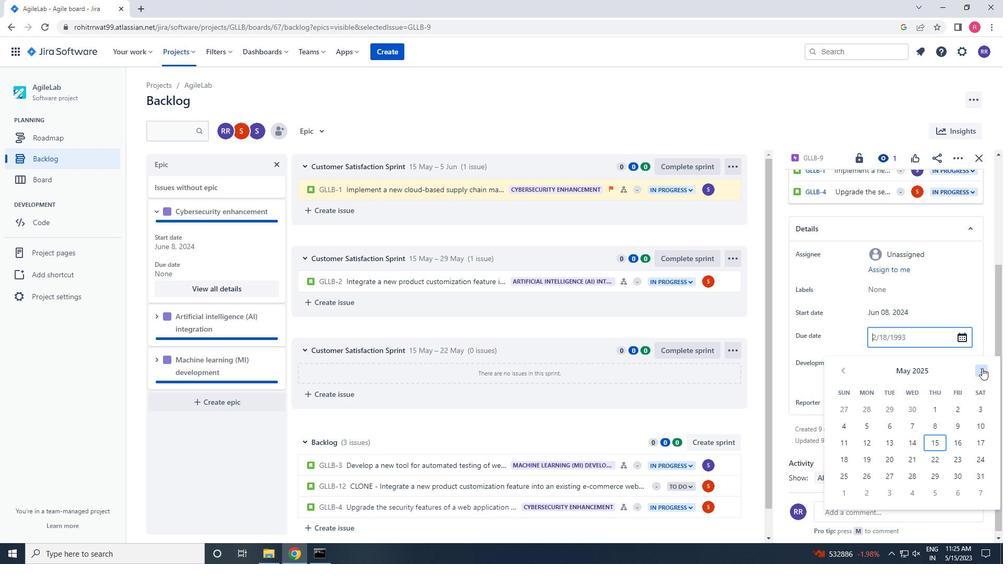 
Action: Mouse pressed left at (982, 368)
Screenshot: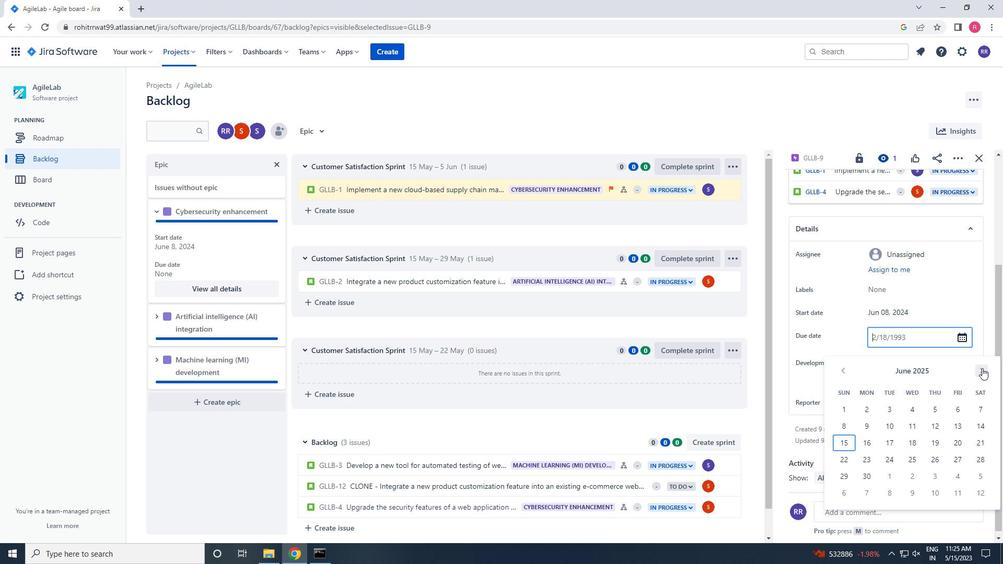 
Action: Mouse pressed left at (982, 368)
Screenshot: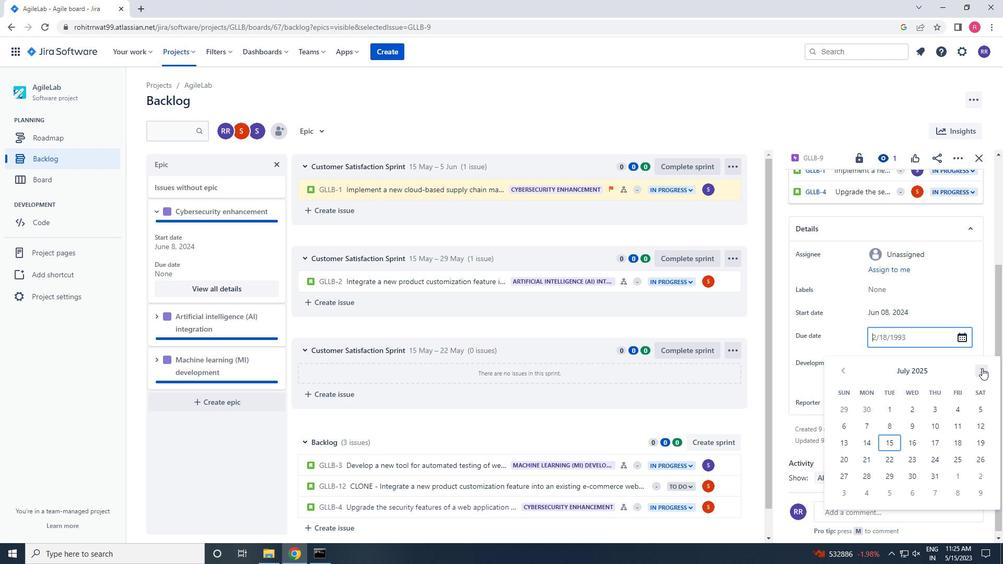 
Action: Mouse pressed left at (982, 368)
Screenshot: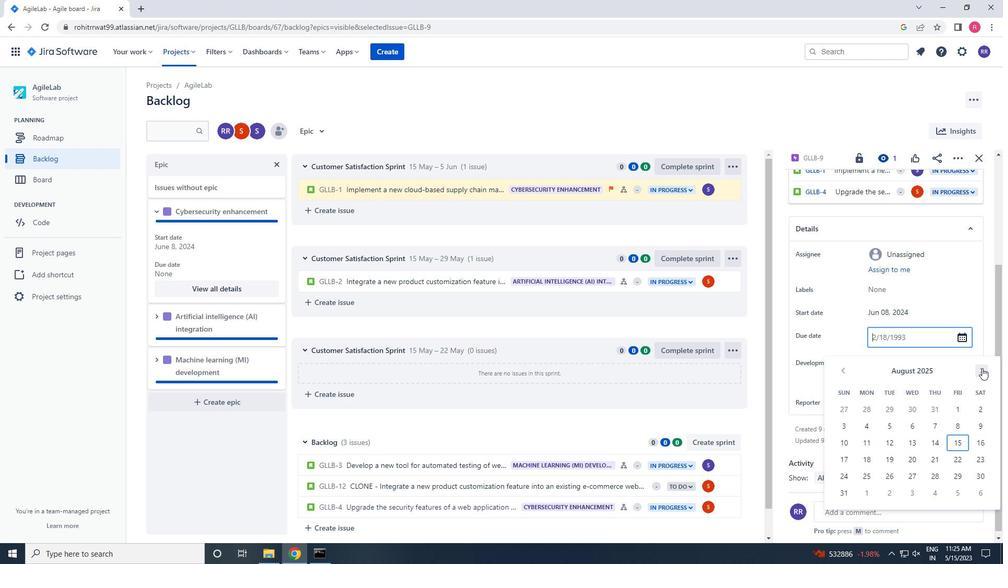 
Action: Mouse pressed left at (982, 368)
Screenshot: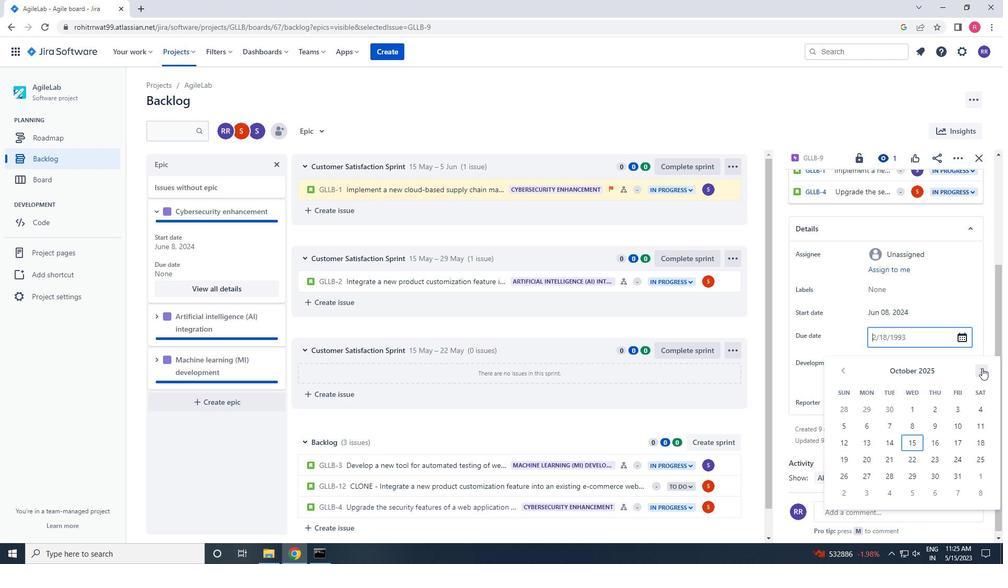 
Action: Mouse moved to (941, 445)
Screenshot: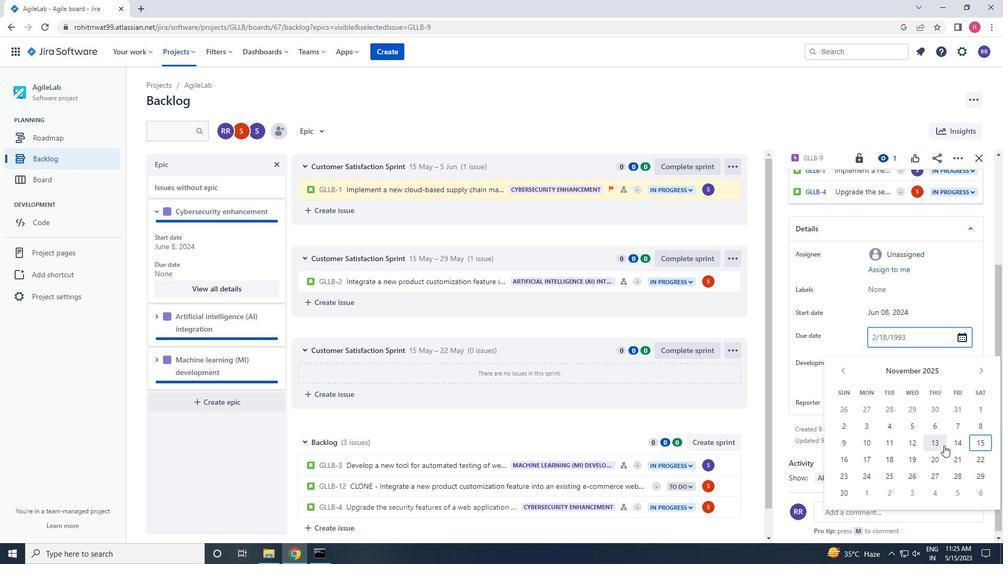 
Action: Mouse pressed left at (941, 445)
Screenshot: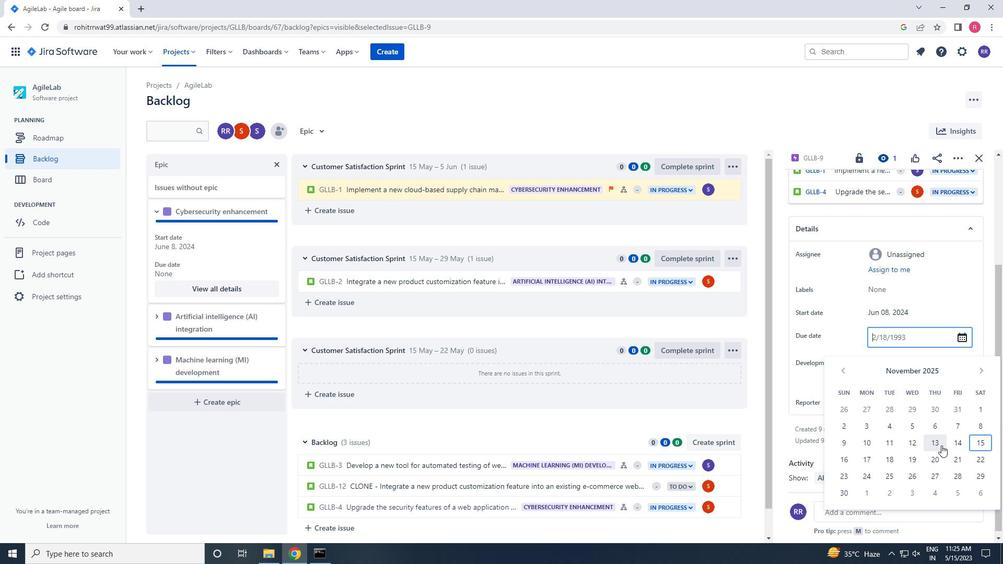 
Action: Mouse moved to (888, 441)
Screenshot: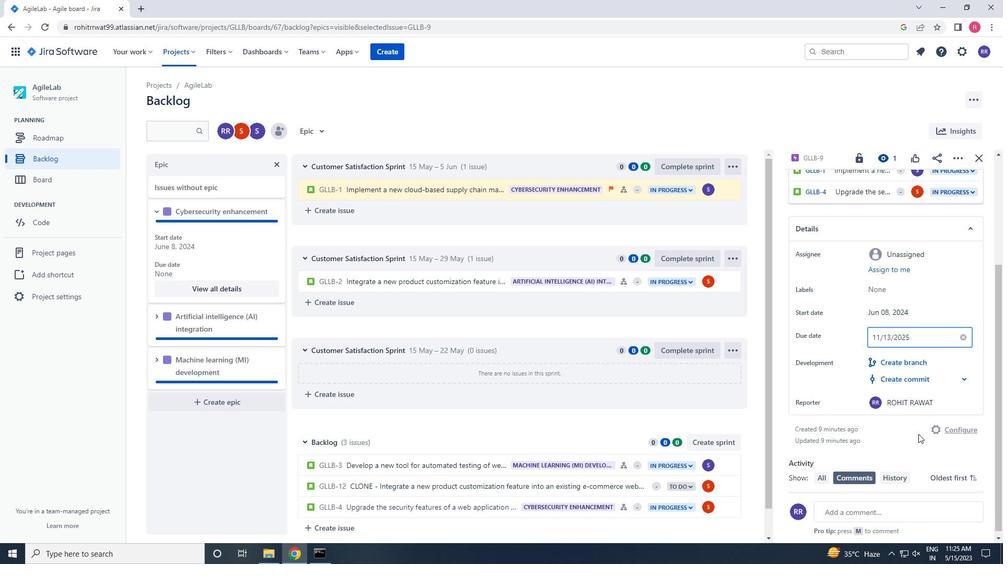 
Action: Mouse pressed left at (888, 441)
Screenshot: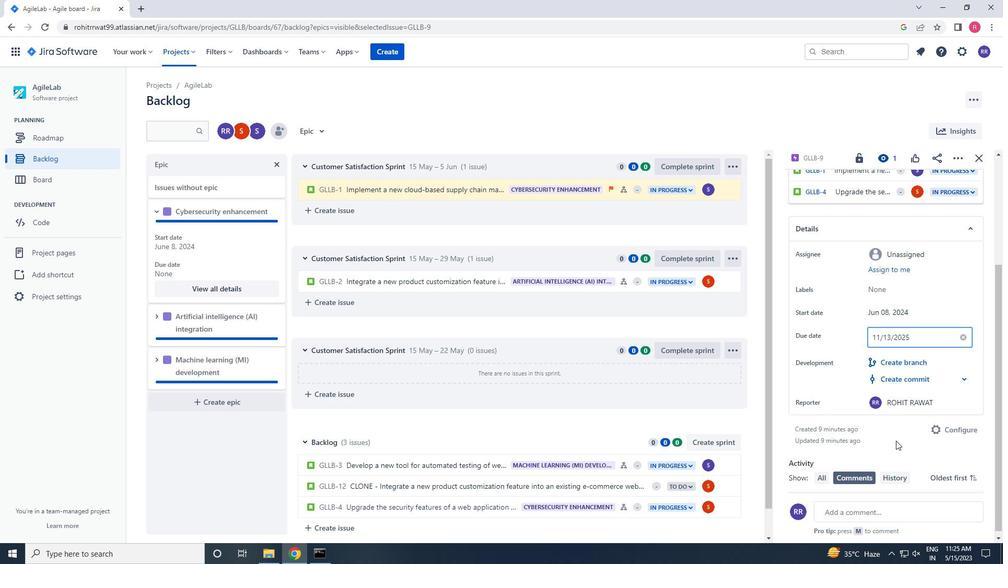 
Action: Mouse moved to (157, 316)
Screenshot: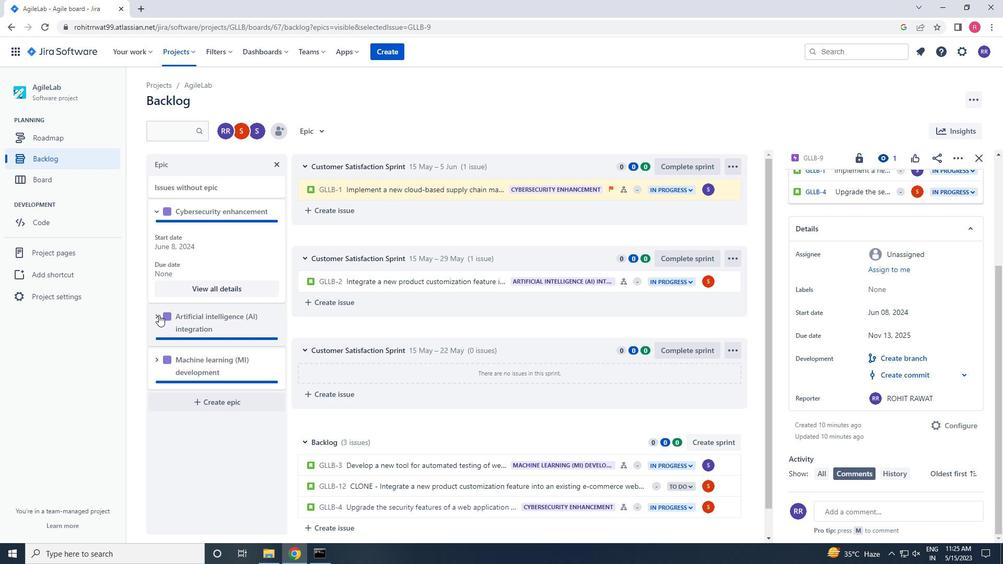 
Action: Mouse pressed left at (157, 316)
Screenshot: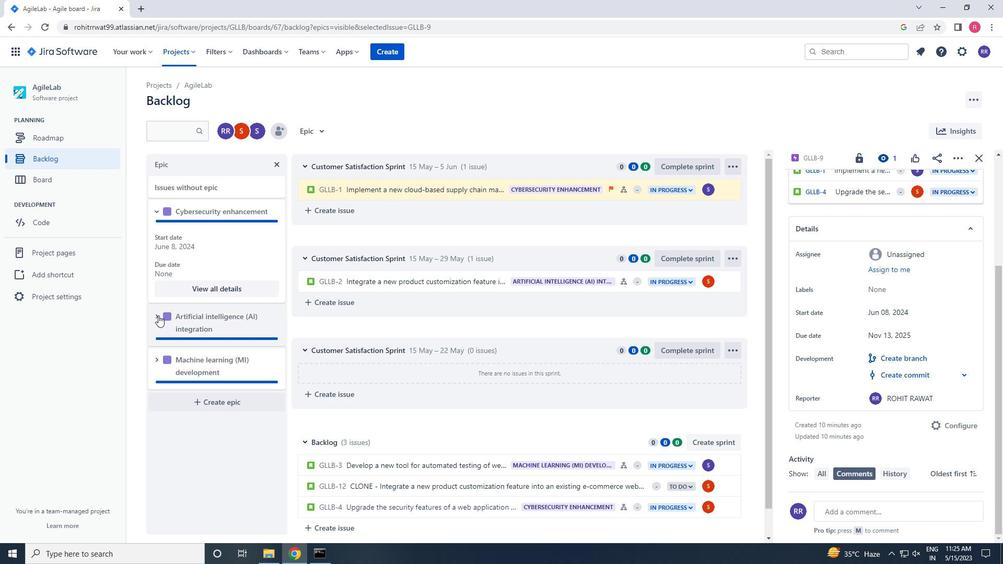 
Action: Mouse moved to (209, 408)
Screenshot: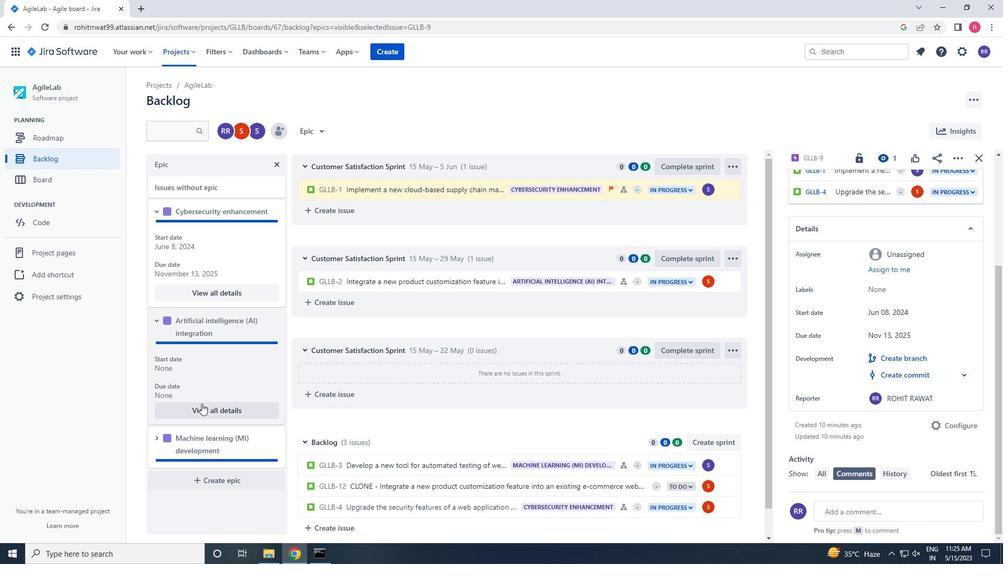 
Action: Mouse pressed left at (209, 408)
Screenshot: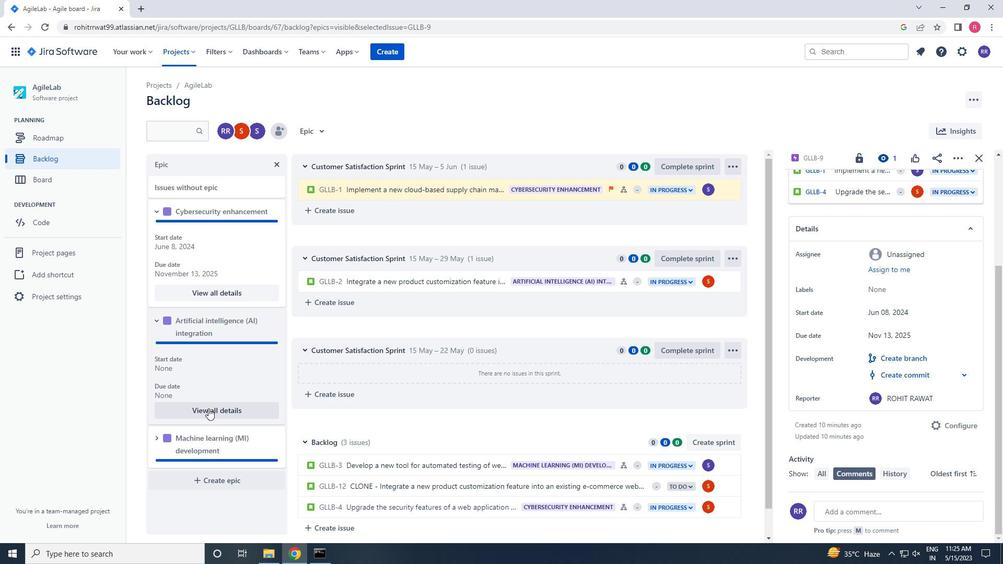 
Action: Mouse moved to (894, 430)
Screenshot: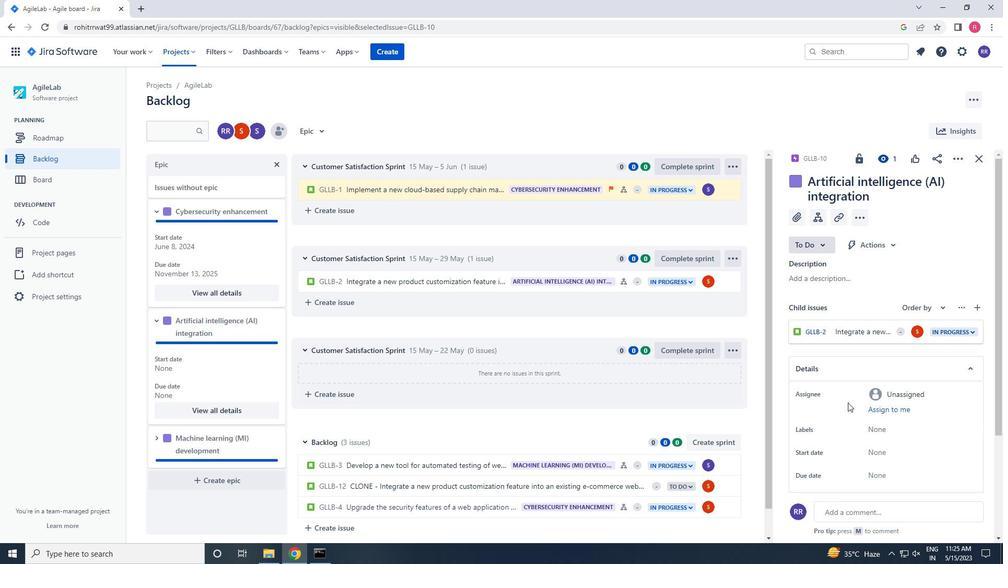 
Action: Mouse scrolled (894, 429) with delta (0, 0)
Screenshot: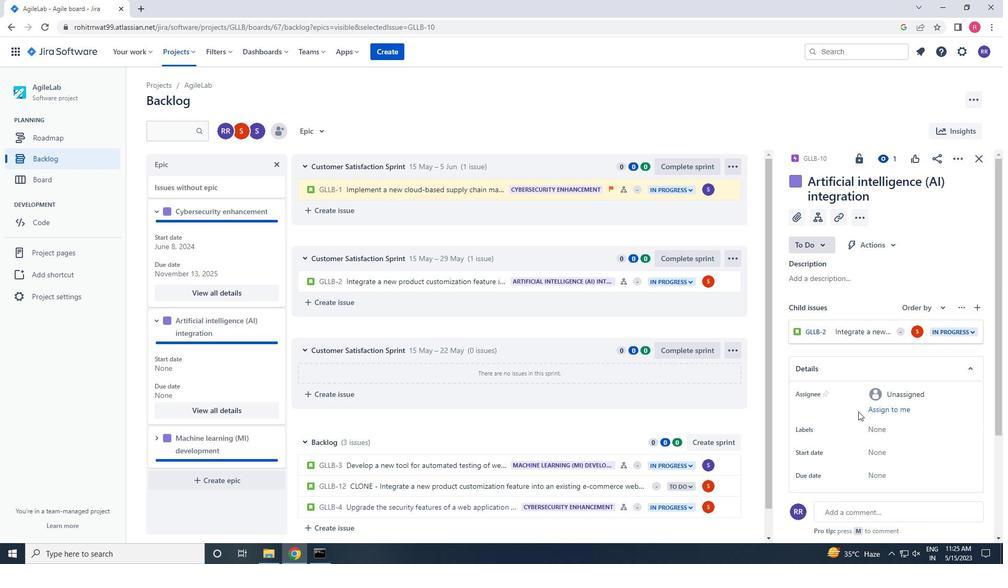 
Action: Mouse scrolled (894, 429) with delta (0, 0)
Screenshot: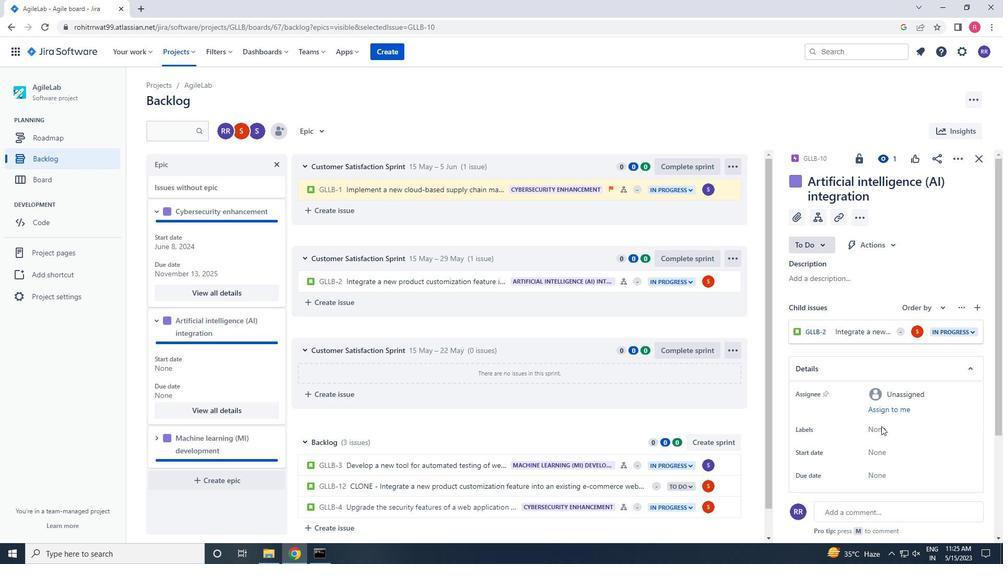 
Action: Mouse moved to (889, 352)
Screenshot: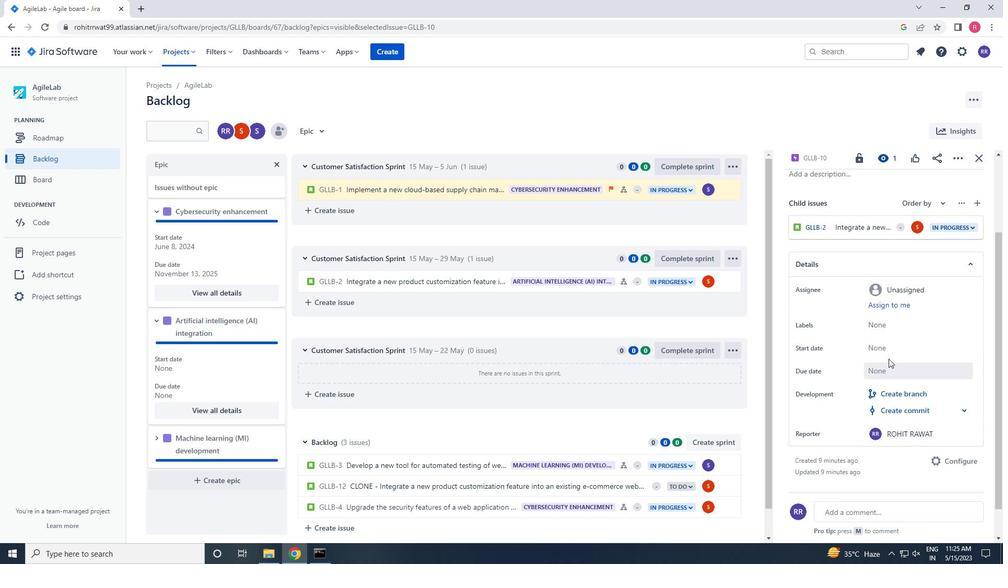 
Action: Mouse pressed left at (889, 352)
Screenshot: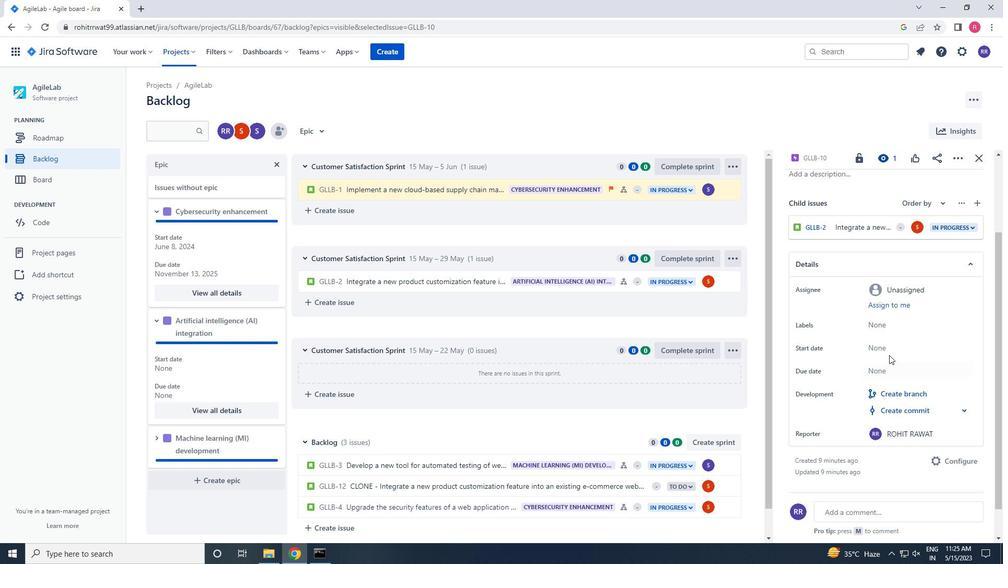 
Action: Mouse moved to (981, 377)
Screenshot: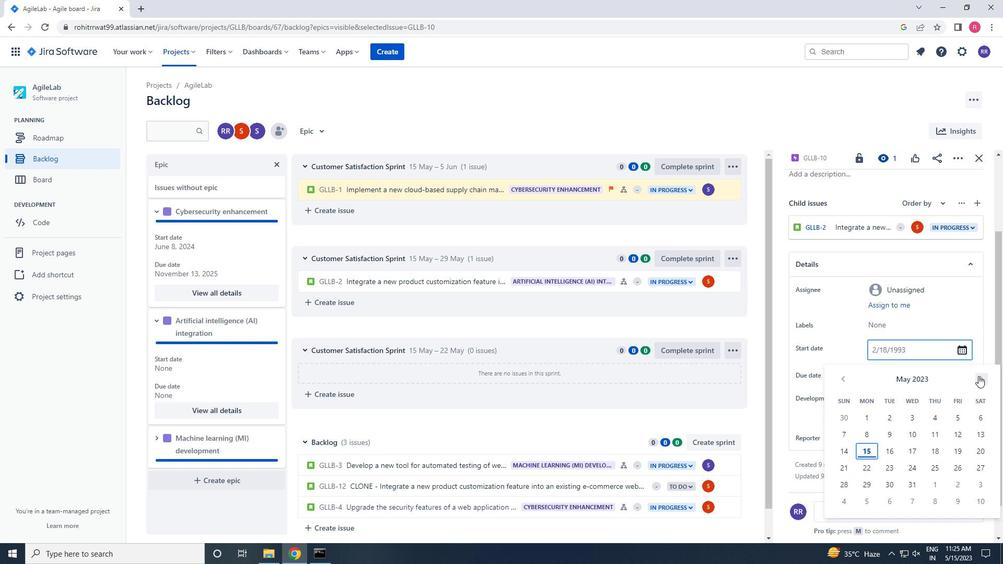 
Action: Mouse pressed left at (981, 377)
Screenshot: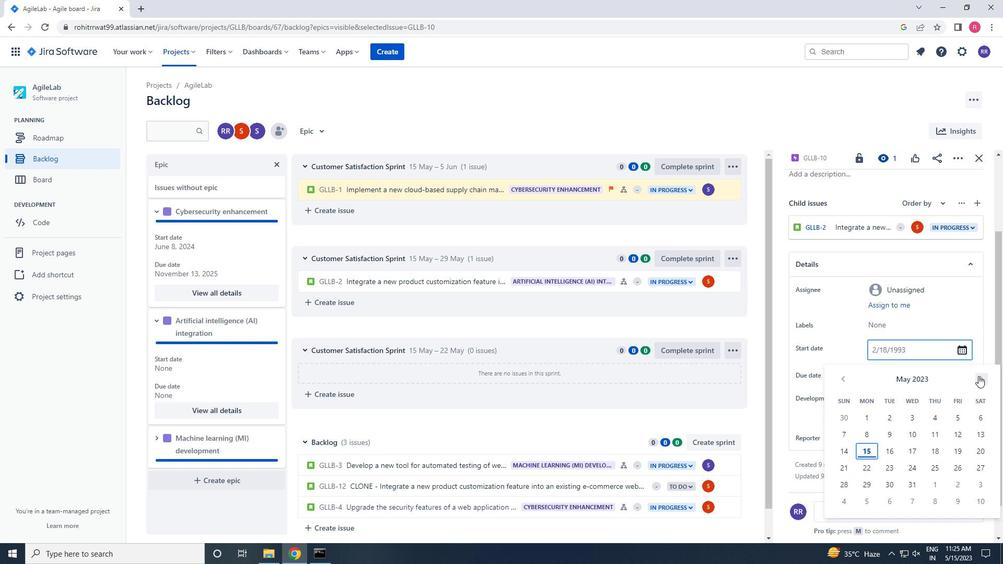
Action: Mouse moved to (981, 378)
Screenshot: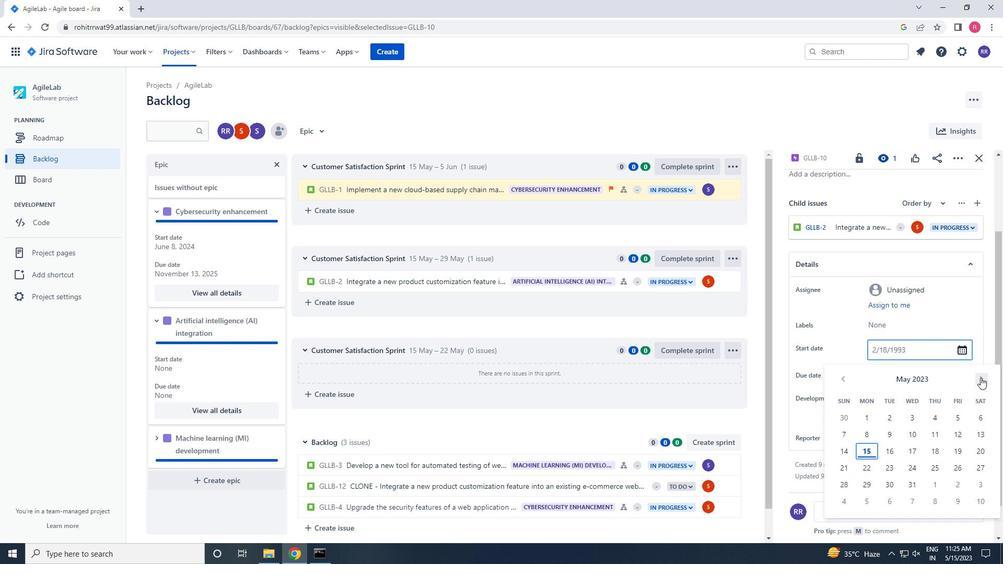 
Action: Mouse pressed left at (981, 378)
Screenshot: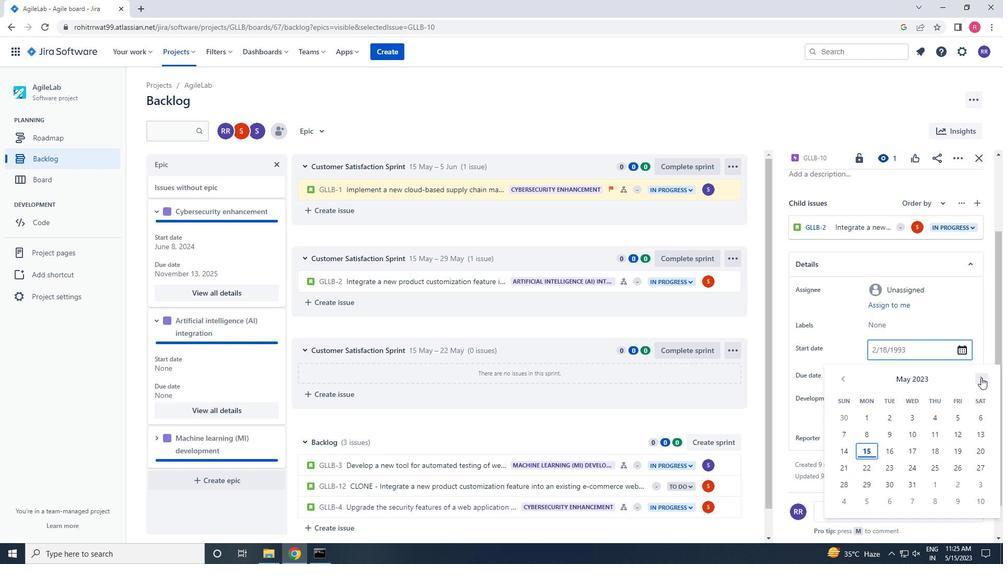 
Action: Mouse pressed left at (981, 378)
Screenshot: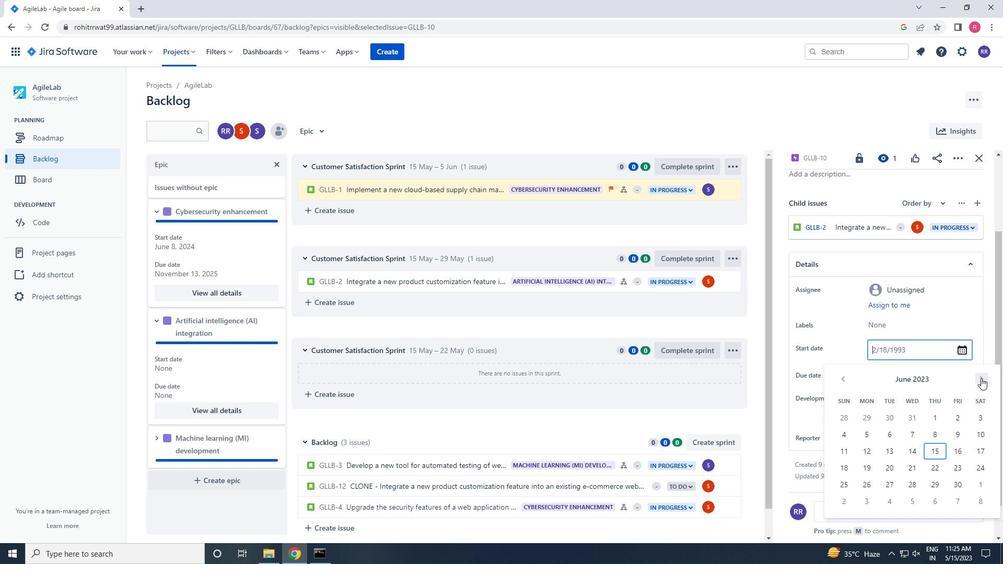 
Action: Mouse pressed left at (981, 378)
Screenshot: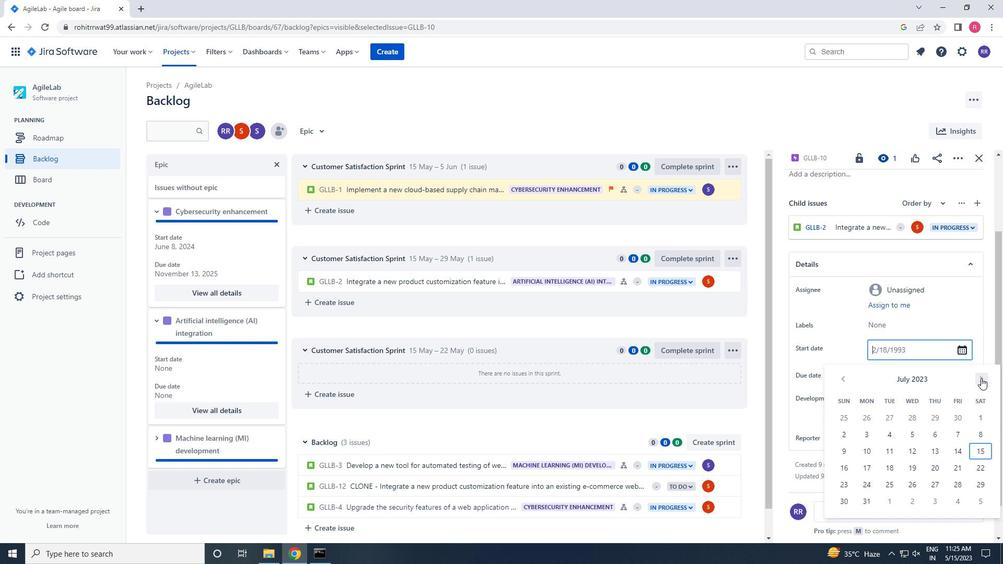 
Action: Mouse pressed left at (981, 378)
Screenshot: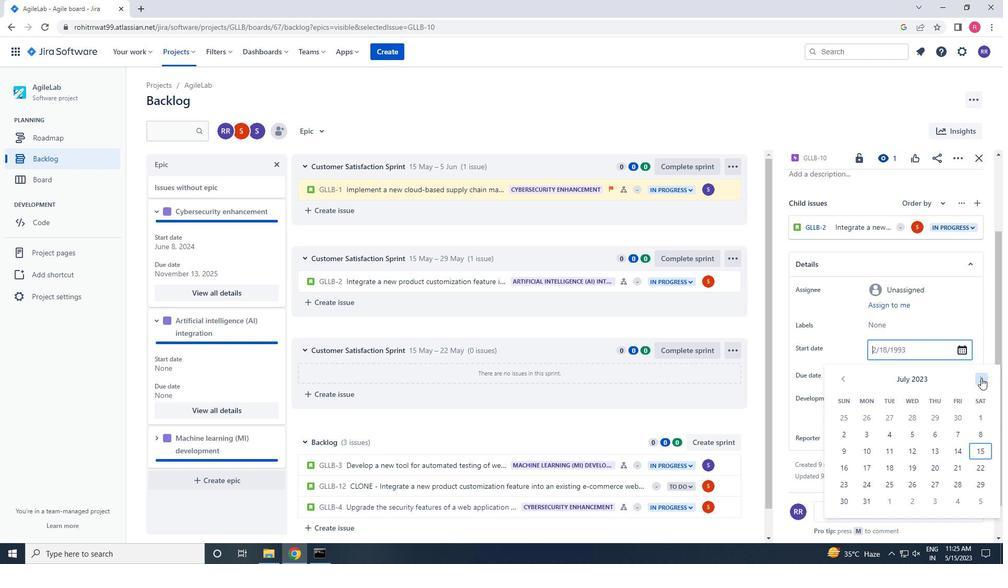 
Action: Mouse pressed left at (981, 378)
Screenshot: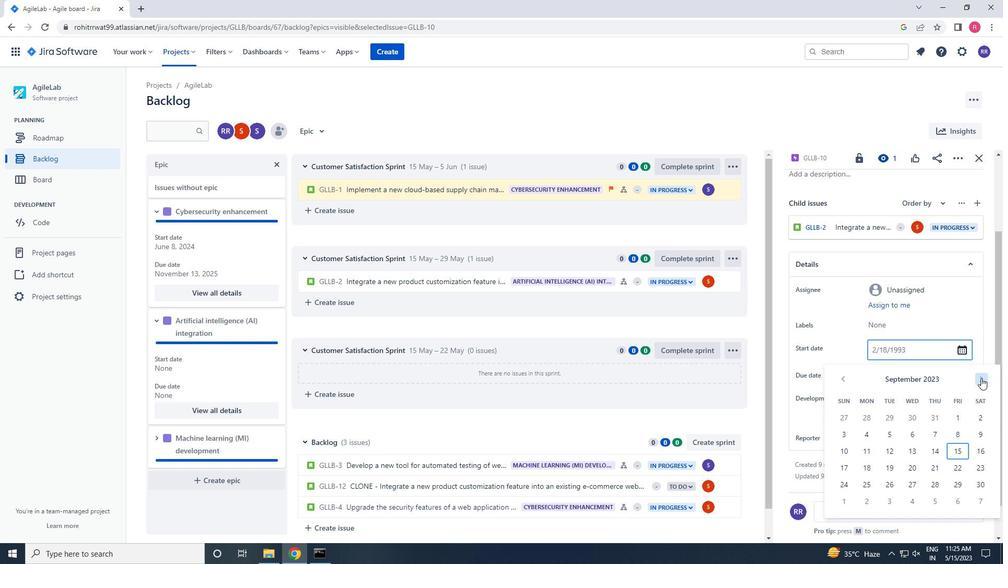 
Action: Mouse moved to (981, 378)
Screenshot: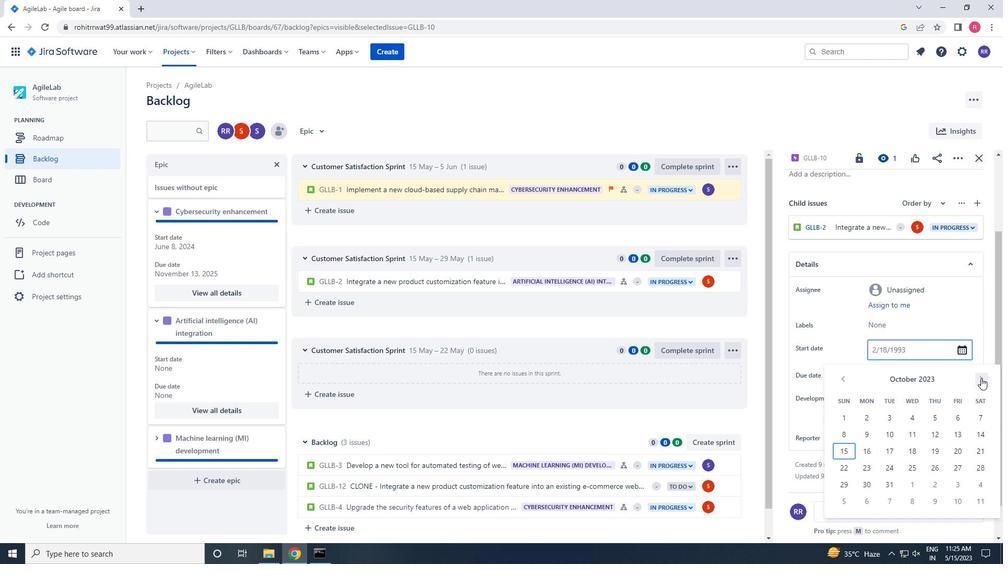 
Action: Mouse pressed left at (981, 378)
Screenshot: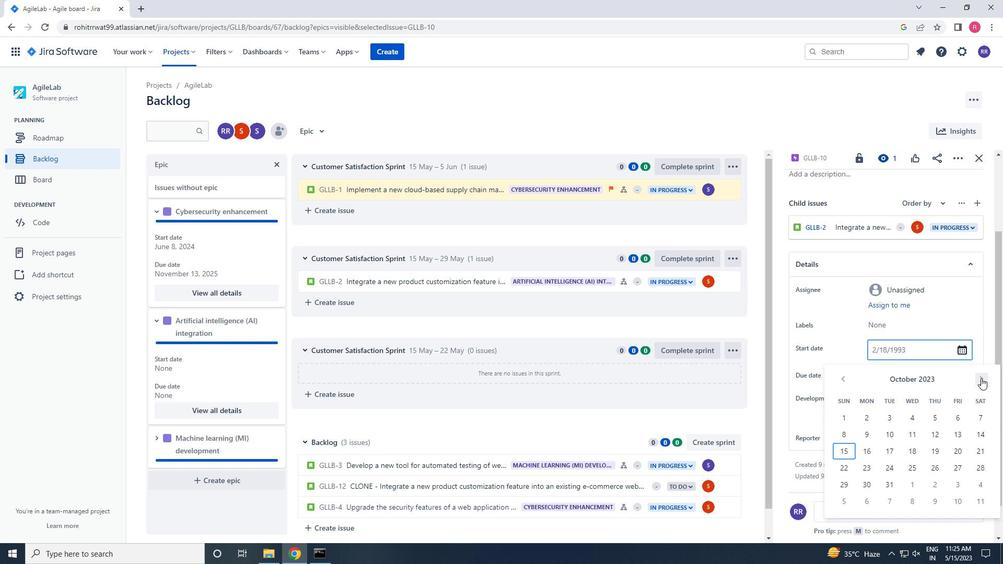
Action: Mouse pressed left at (981, 378)
Screenshot: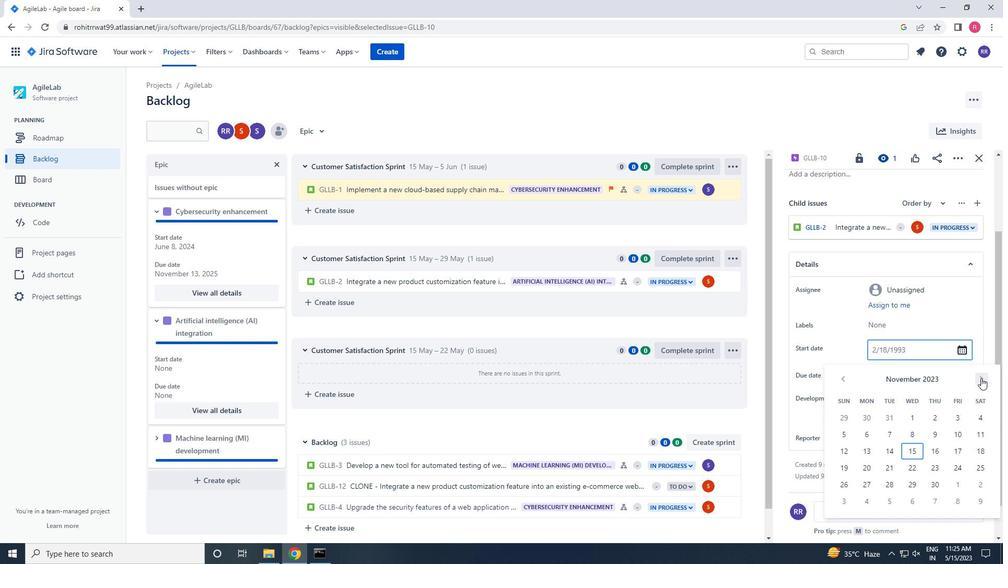 
Action: Mouse pressed left at (981, 378)
Screenshot: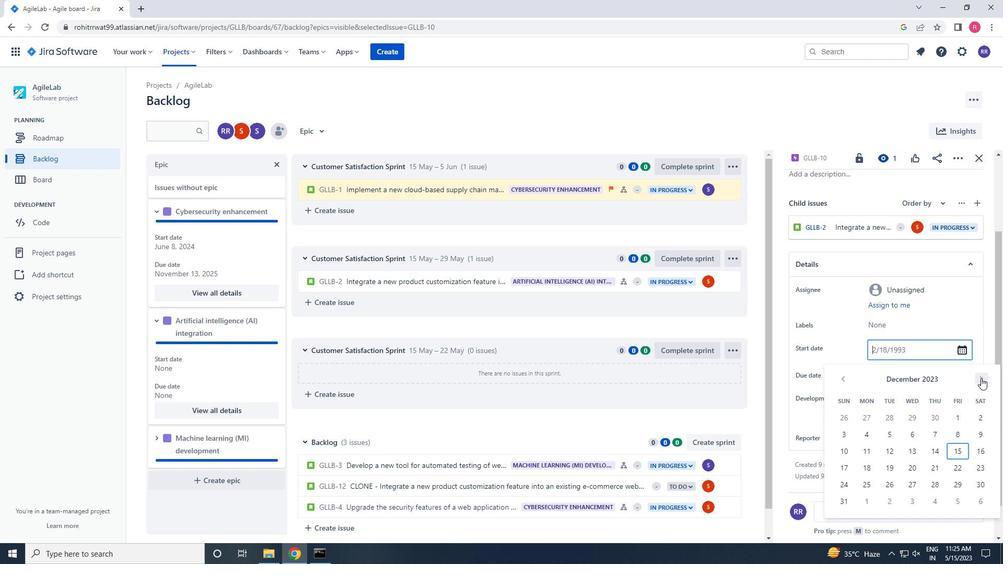 
Action: Mouse pressed left at (981, 378)
Screenshot: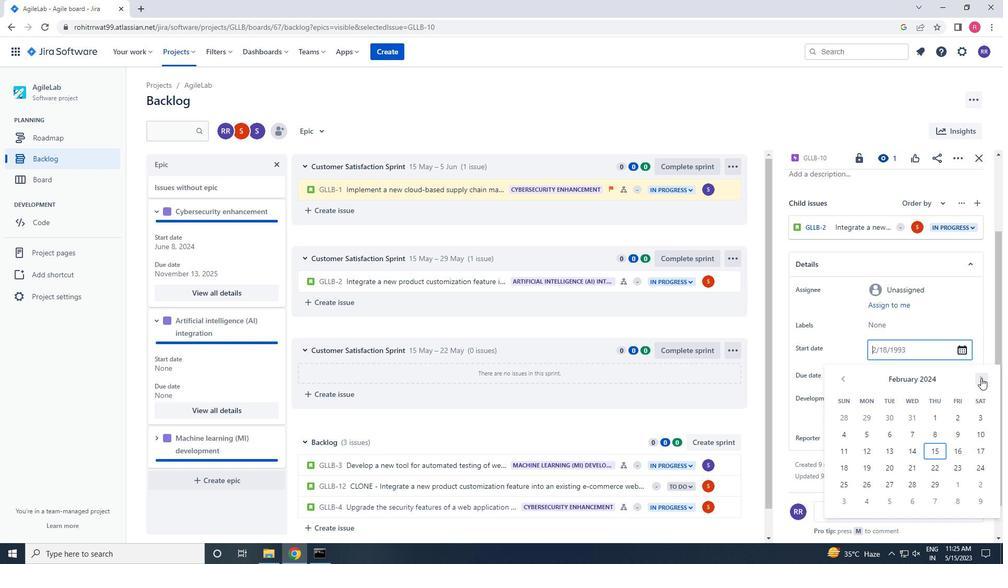 
Action: Mouse pressed left at (981, 378)
Screenshot: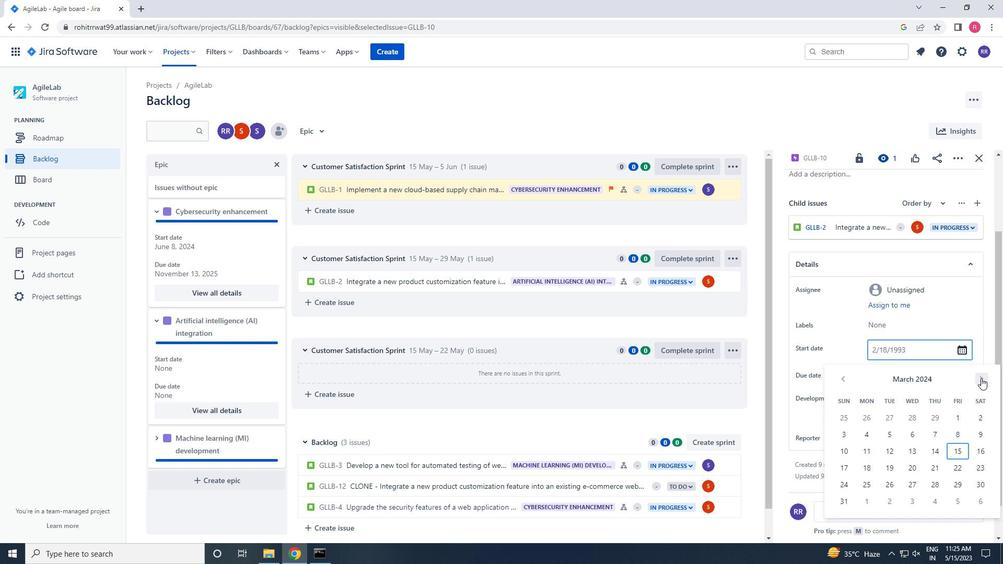 
Action: Mouse moved to (843, 375)
Screenshot: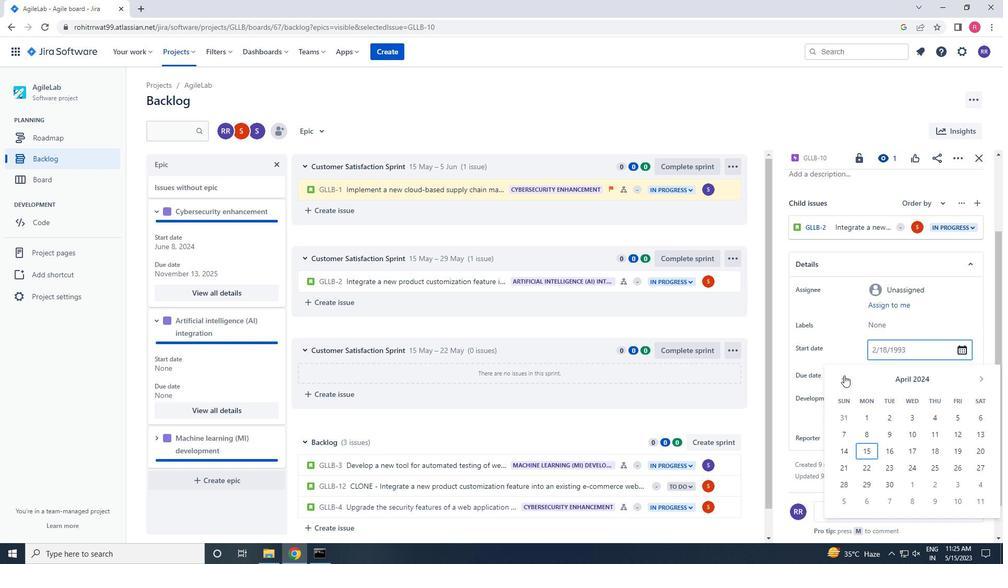 
Action: Mouse pressed left at (843, 375)
Screenshot: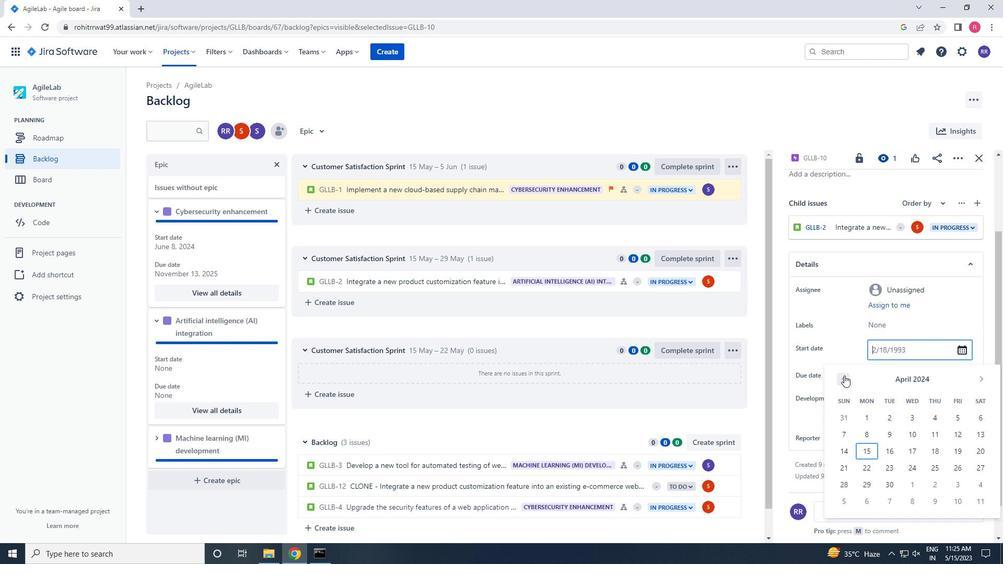 
Action: Mouse pressed left at (843, 375)
Screenshot: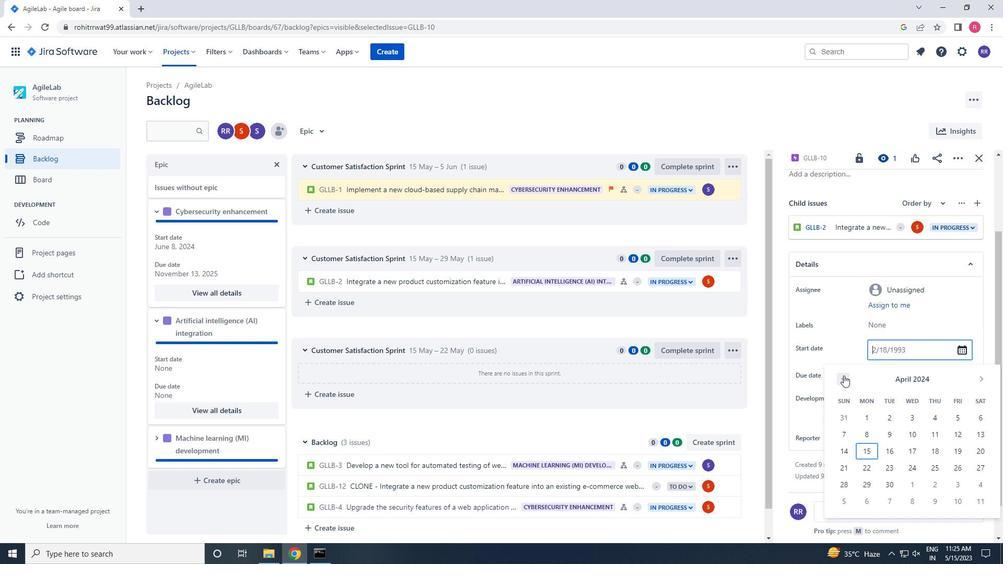 
Action: Mouse pressed left at (843, 375)
Screenshot: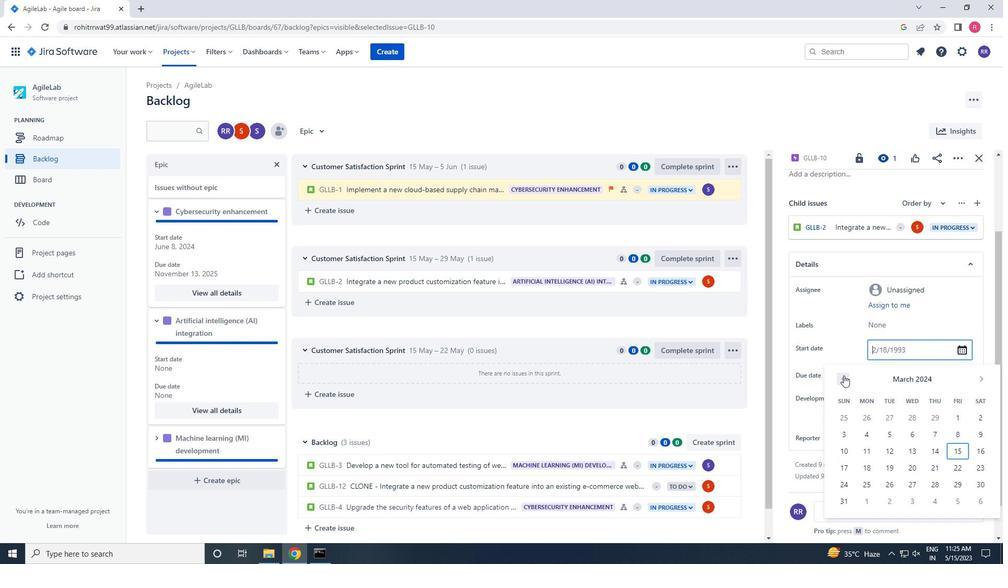 
Action: Mouse moved to (871, 417)
Screenshot: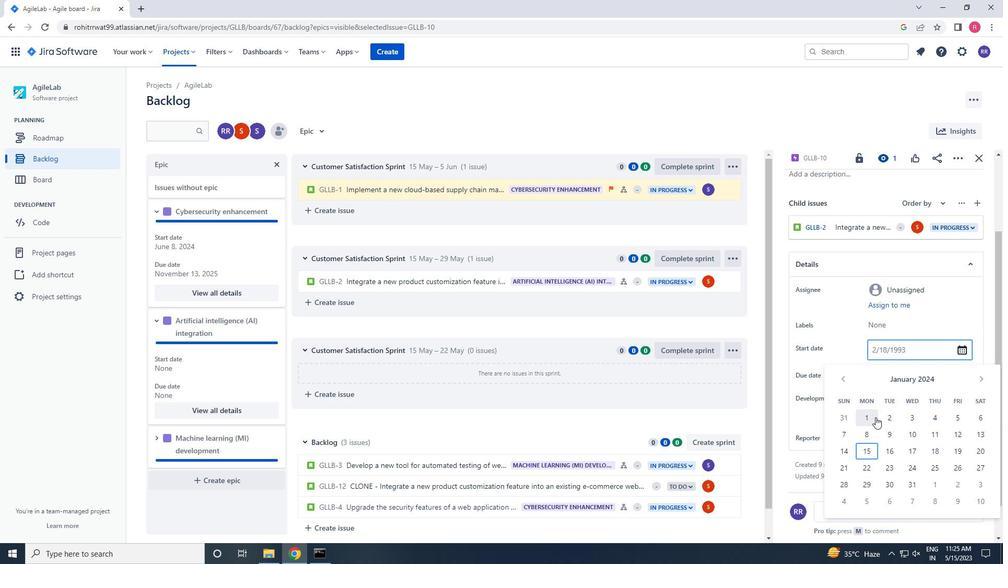 
Action: Mouse pressed left at (871, 417)
Screenshot: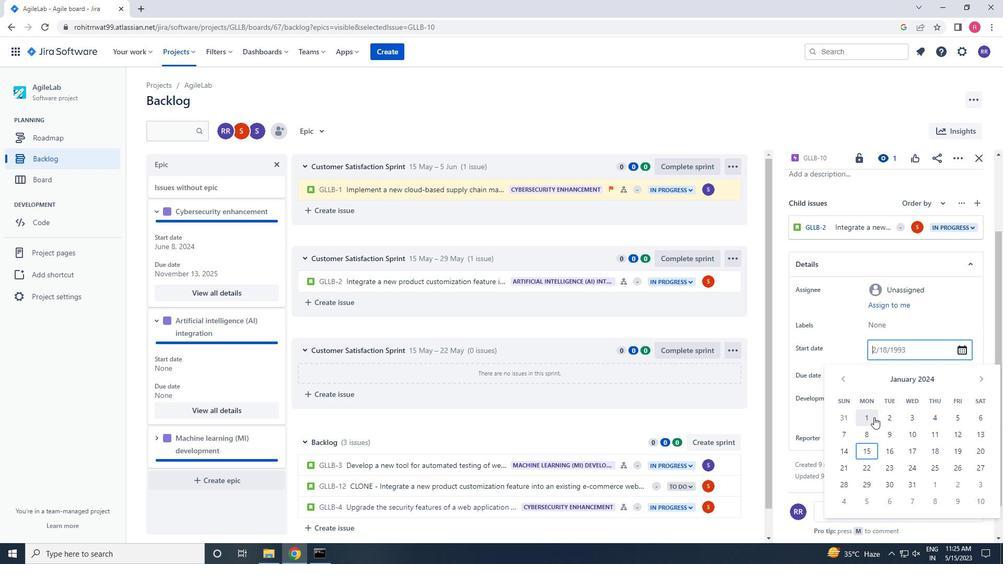 
Action: Mouse moved to (897, 368)
Screenshot: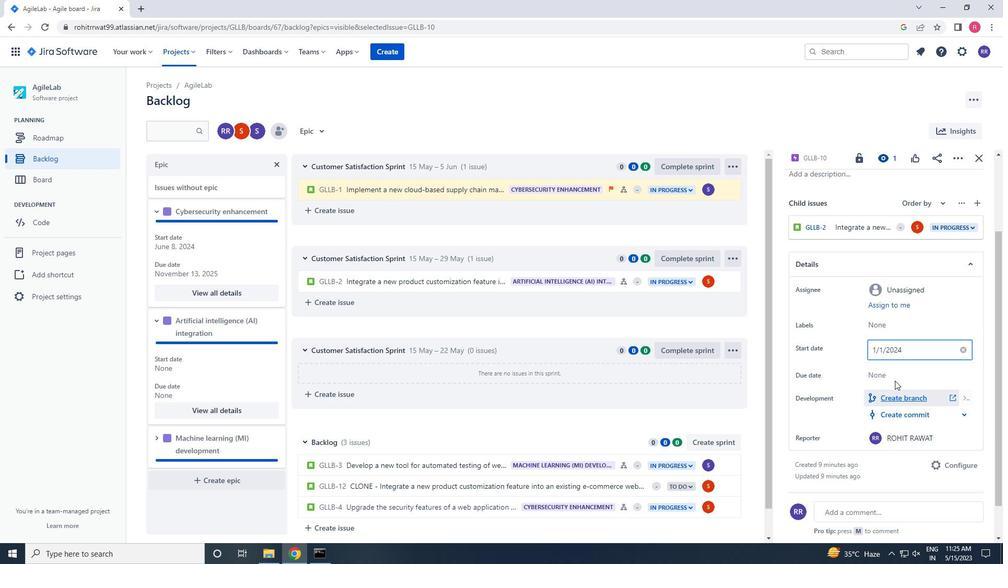 
Action: Mouse pressed left at (897, 368)
Screenshot: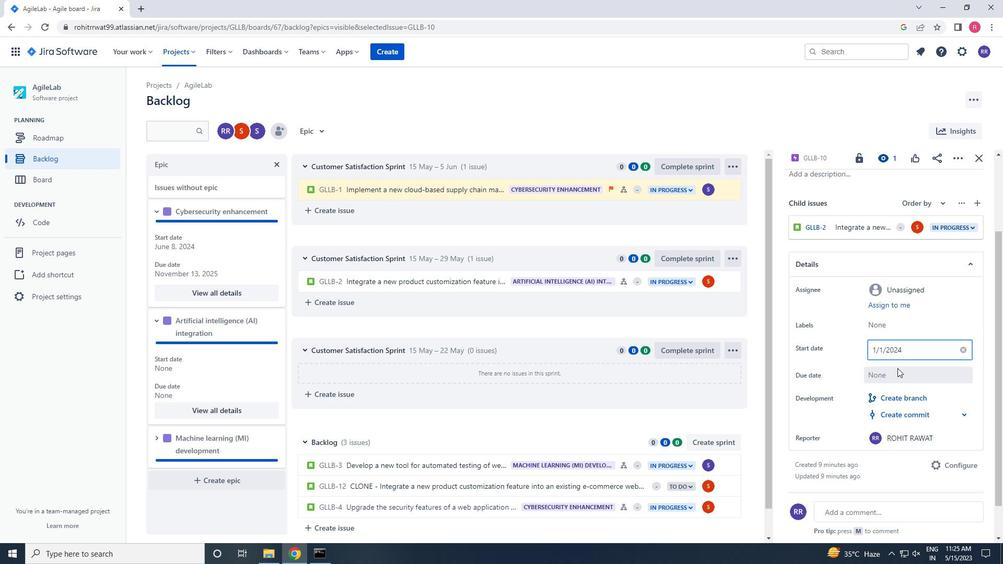 
Action: Mouse moved to (977, 224)
Screenshot: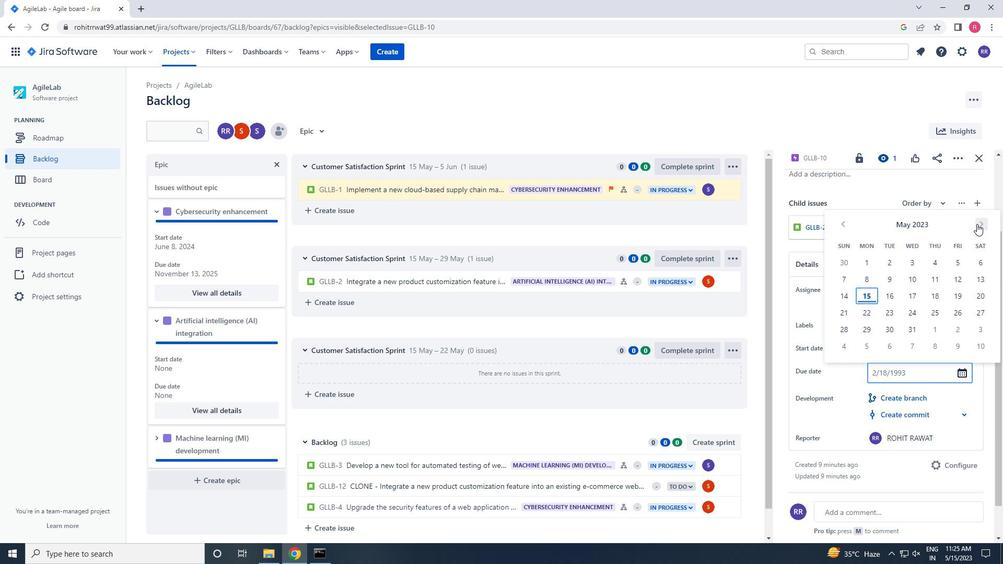 
Action: Mouse pressed left at (977, 224)
Screenshot: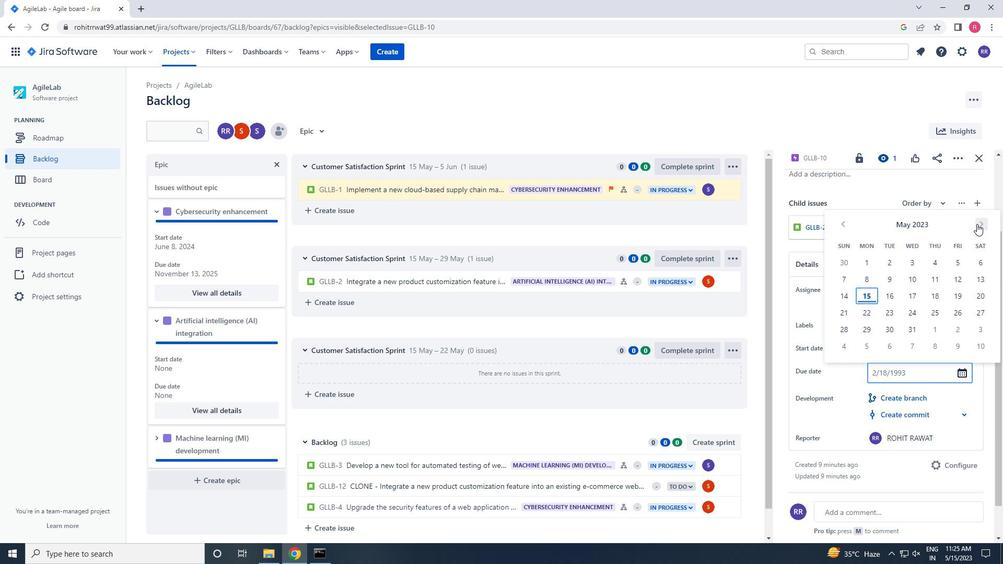 
Action: Mouse pressed left at (977, 224)
Screenshot: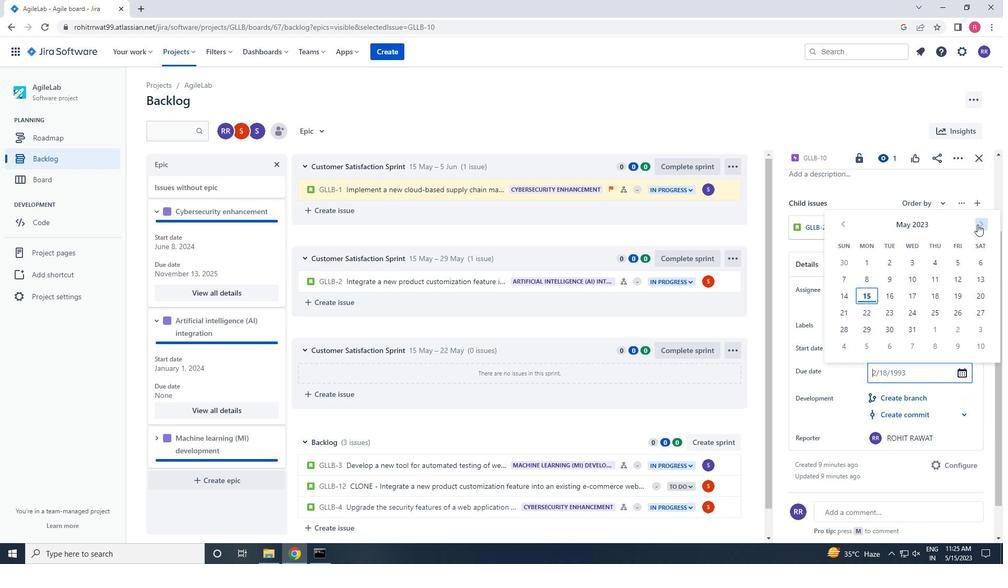 
Action: Mouse pressed left at (977, 224)
Screenshot: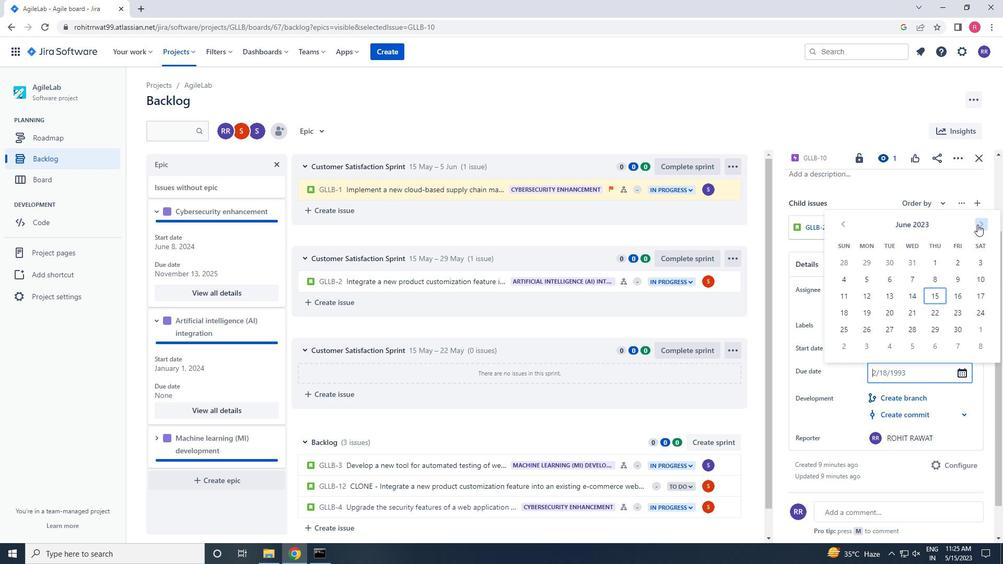 
Action: Mouse pressed left at (977, 224)
Screenshot: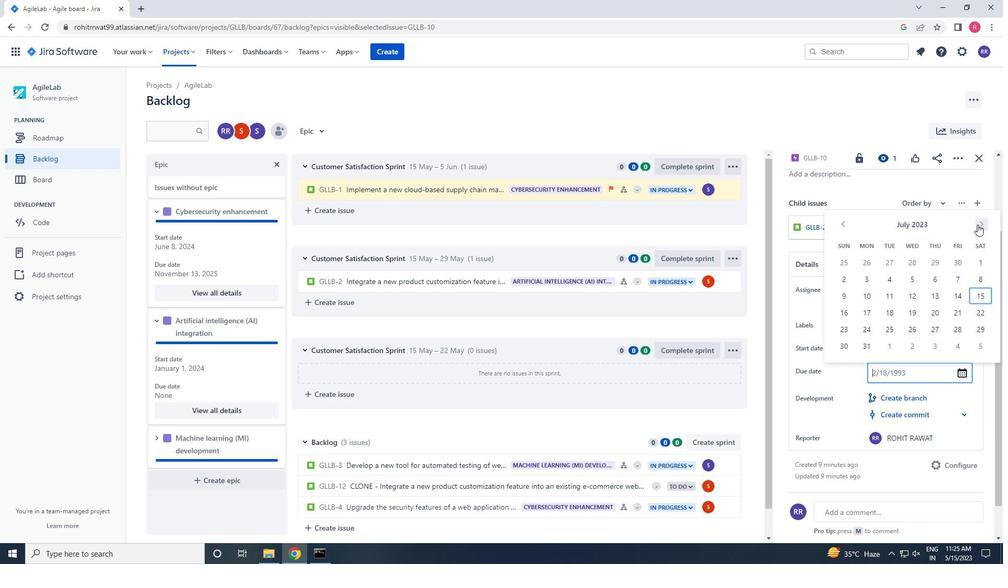 
Action: Mouse pressed left at (977, 224)
Screenshot: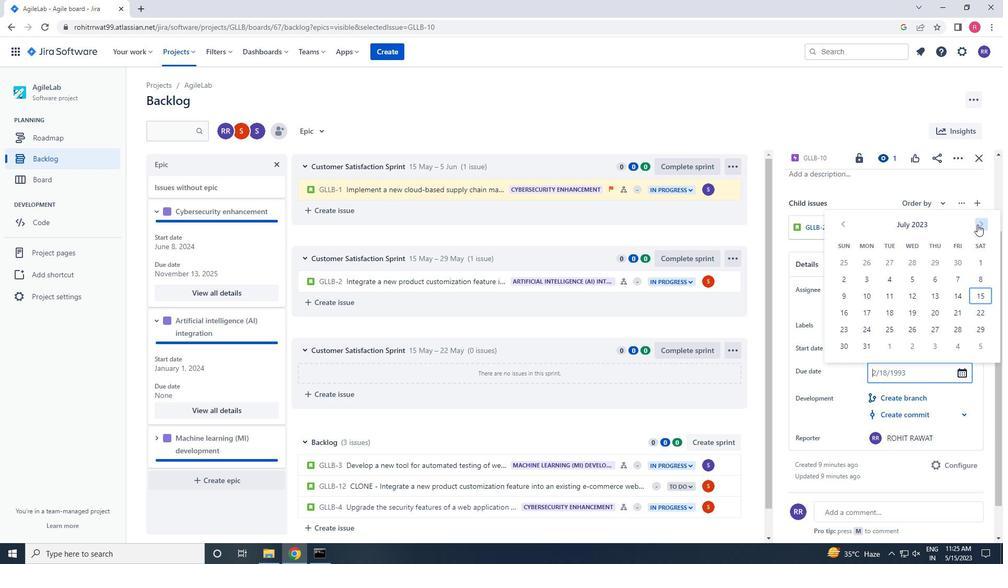 
Action: Mouse pressed left at (977, 224)
Screenshot: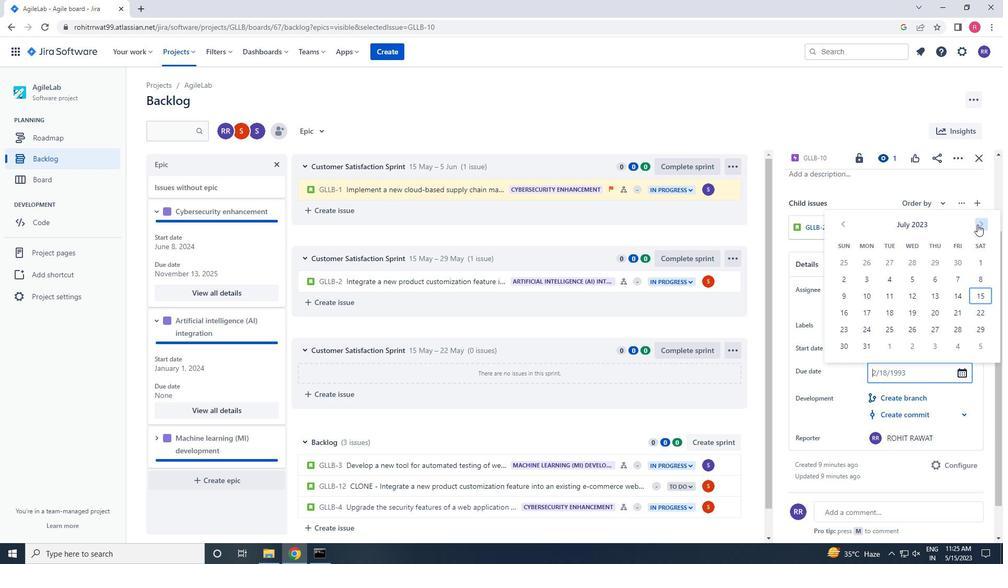 
Action: Mouse pressed left at (977, 224)
Screenshot: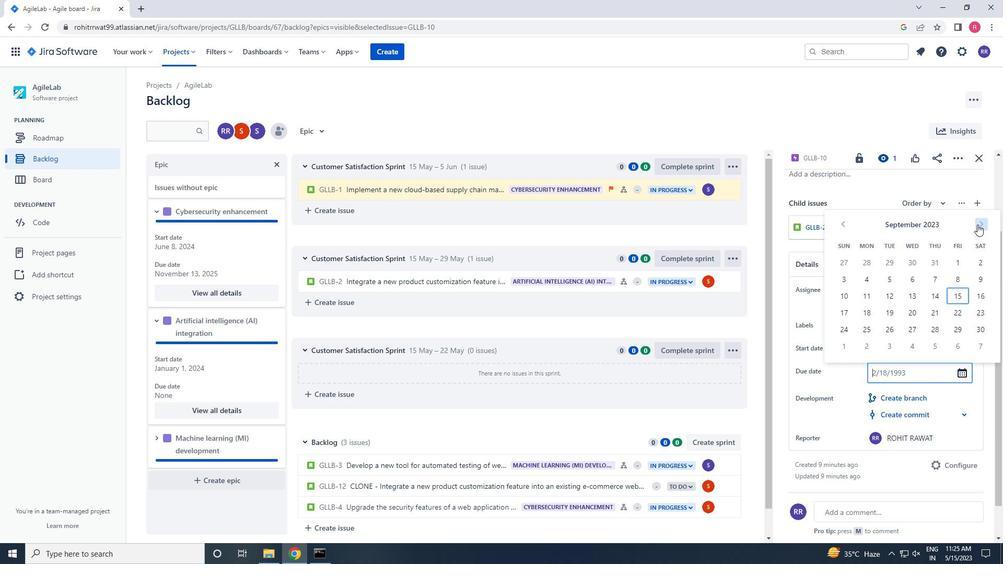 
Action: Mouse pressed left at (977, 224)
Screenshot: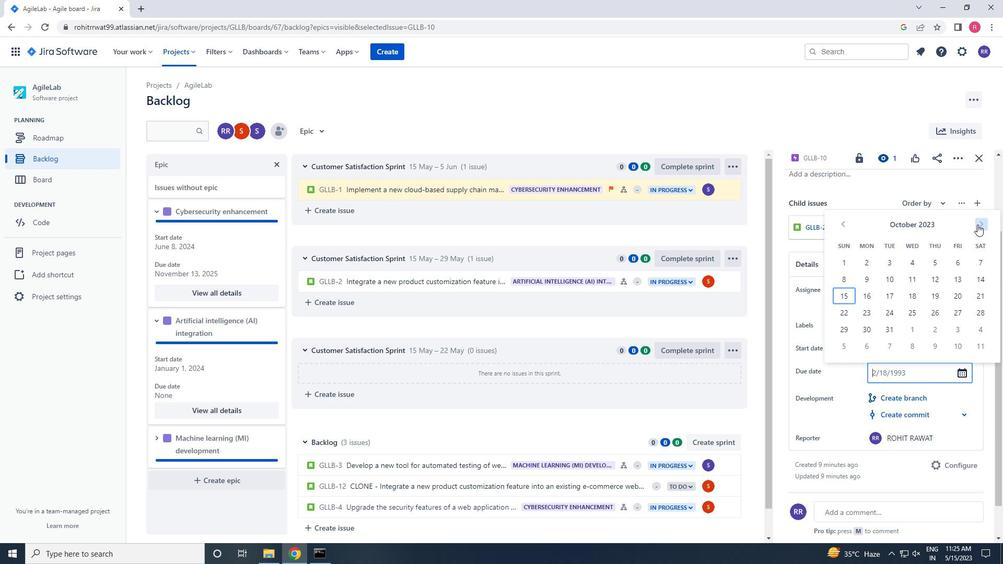 
Action: Mouse pressed left at (977, 224)
Screenshot: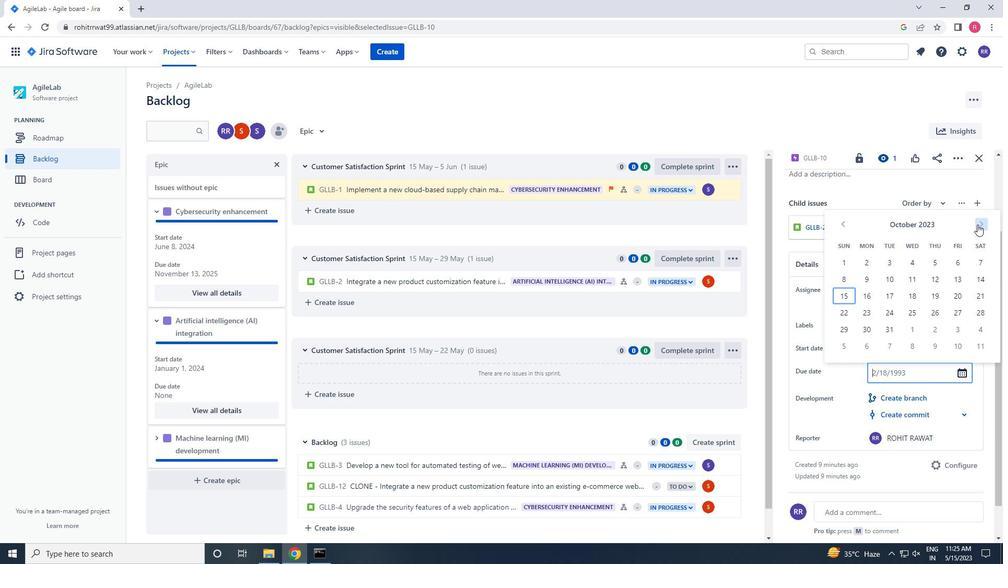 
Action: Mouse pressed left at (977, 224)
Screenshot: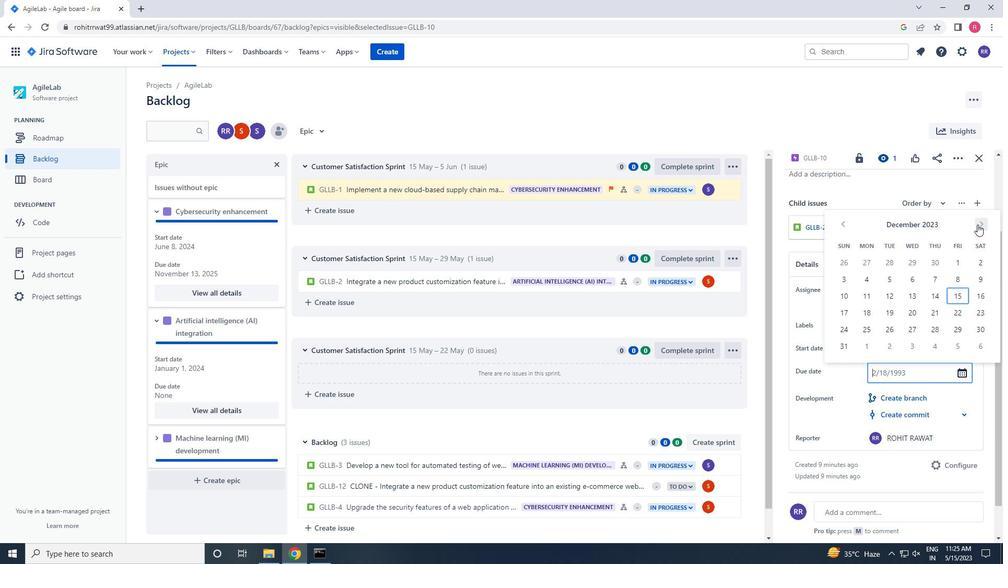
Action: Mouse pressed left at (977, 224)
Screenshot: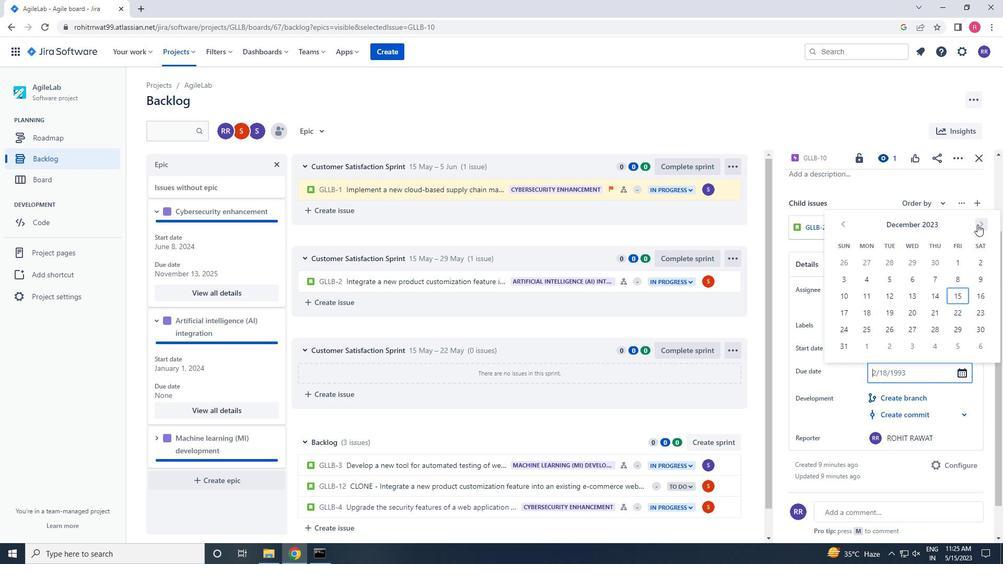 
Action: Mouse pressed left at (977, 224)
Screenshot: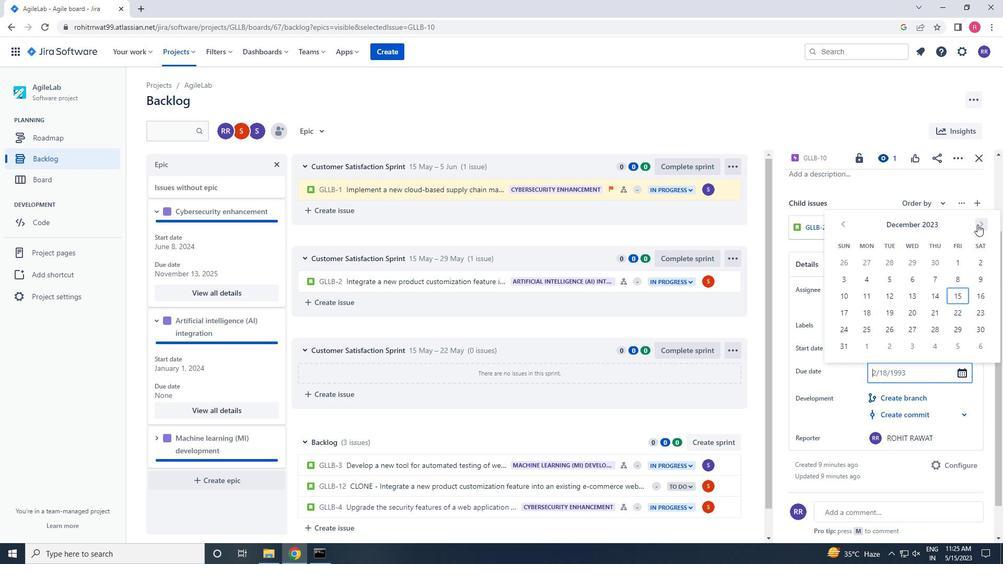 
Action: Mouse pressed left at (977, 224)
Screenshot: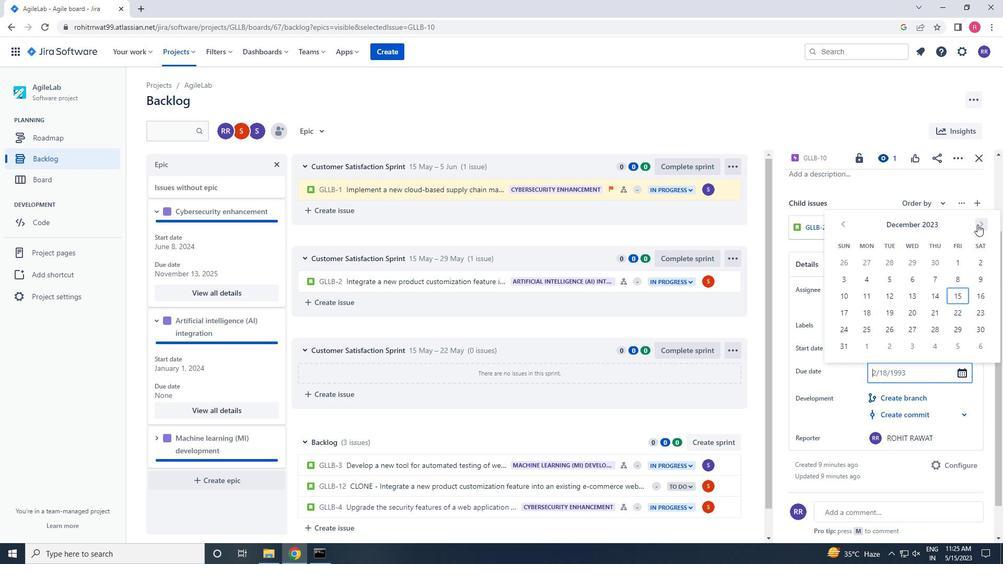 
Action: Mouse pressed left at (977, 224)
Screenshot: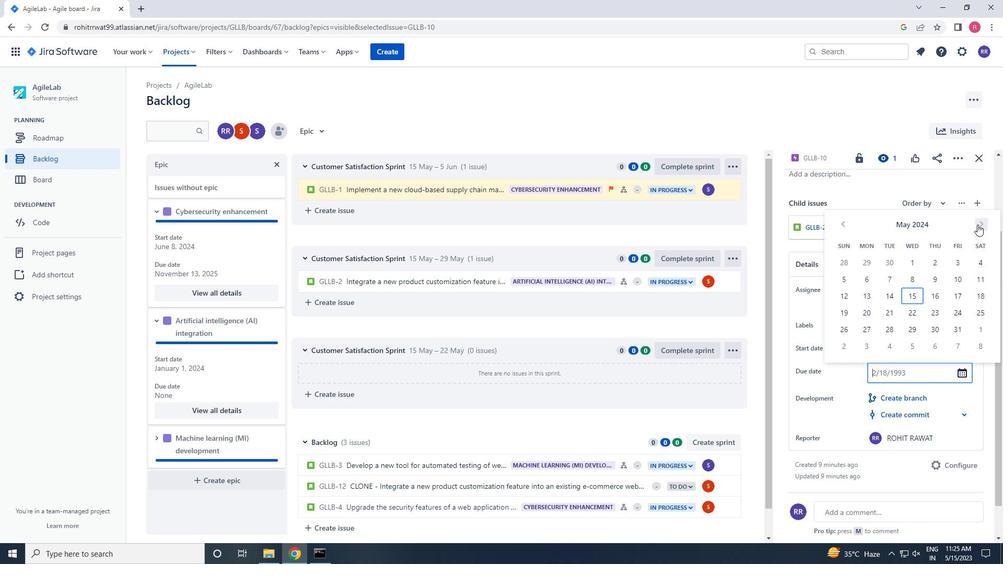 
Action: Mouse pressed left at (977, 224)
Screenshot: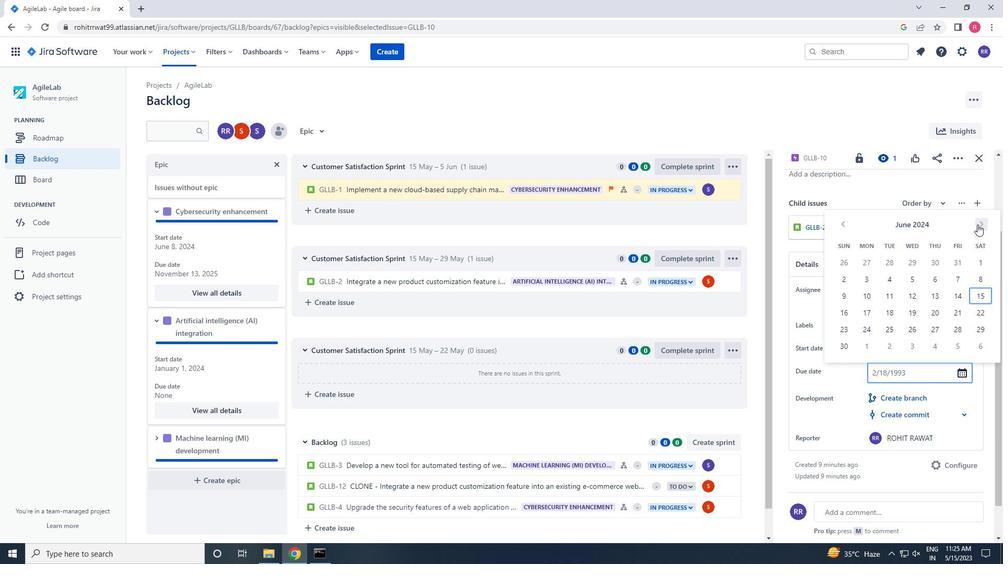 
Action: Mouse pressed left at (977, 224)
Screenshot: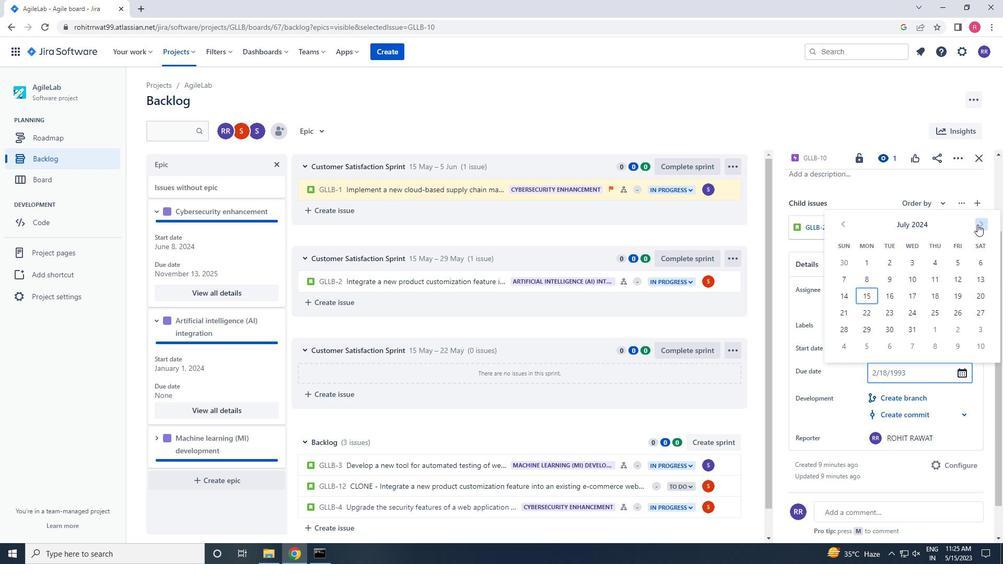 
Action: Mouse pressed left at (977, 224)
Screenshot: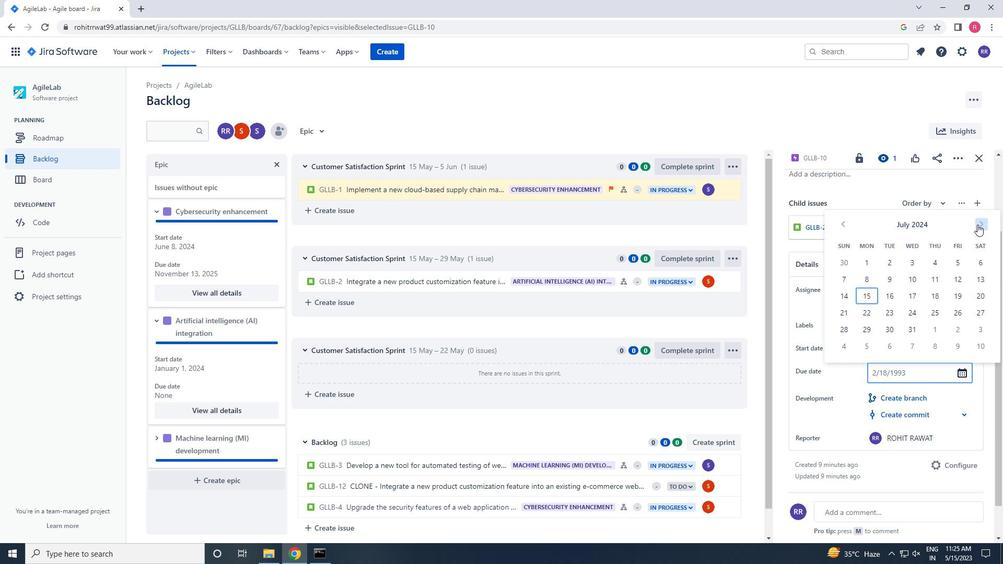 
Action: Mouse pressed left at (977, 224)
Screenshot: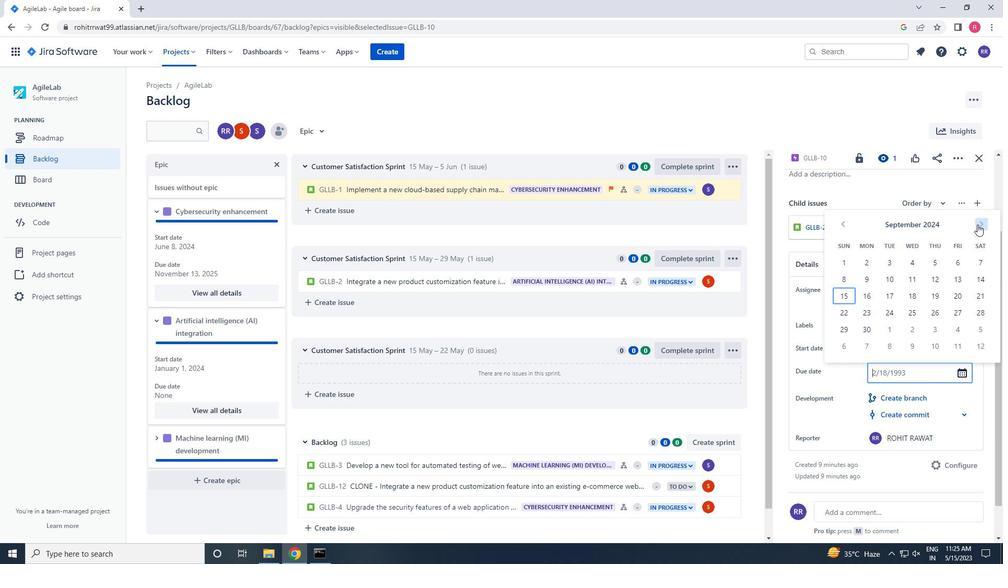 
Action: Mouse pressed left at (977, 224)
Screenshot: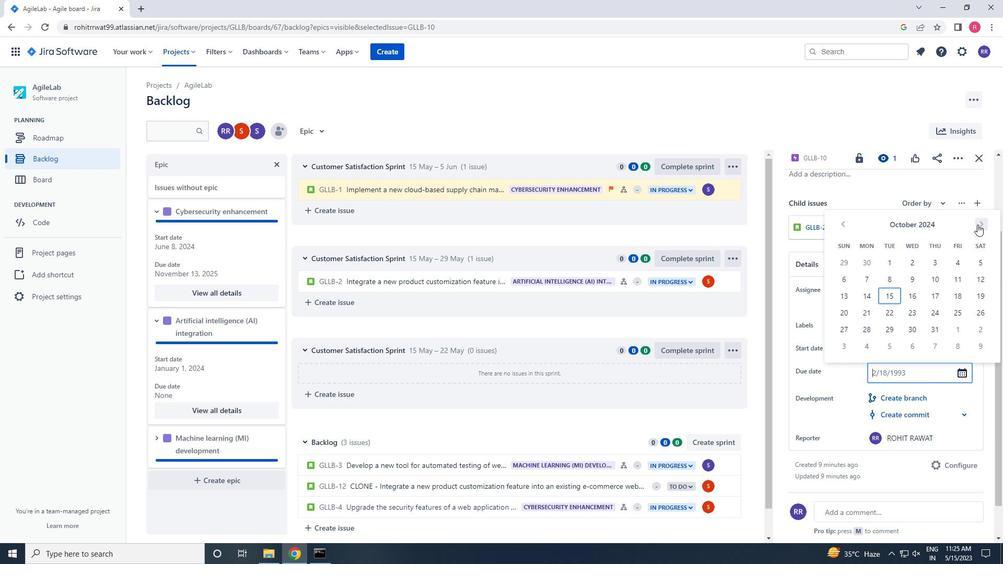 
Action: Mouse pressed left at (977, 224)
Screenshot: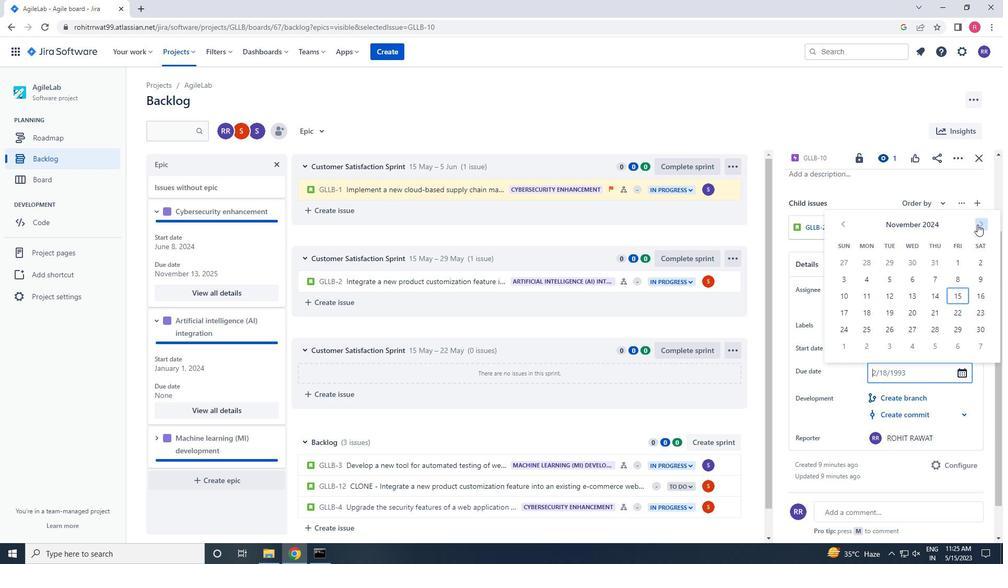 
Action: Mouse pressed left at (977, 224)
Screenshot: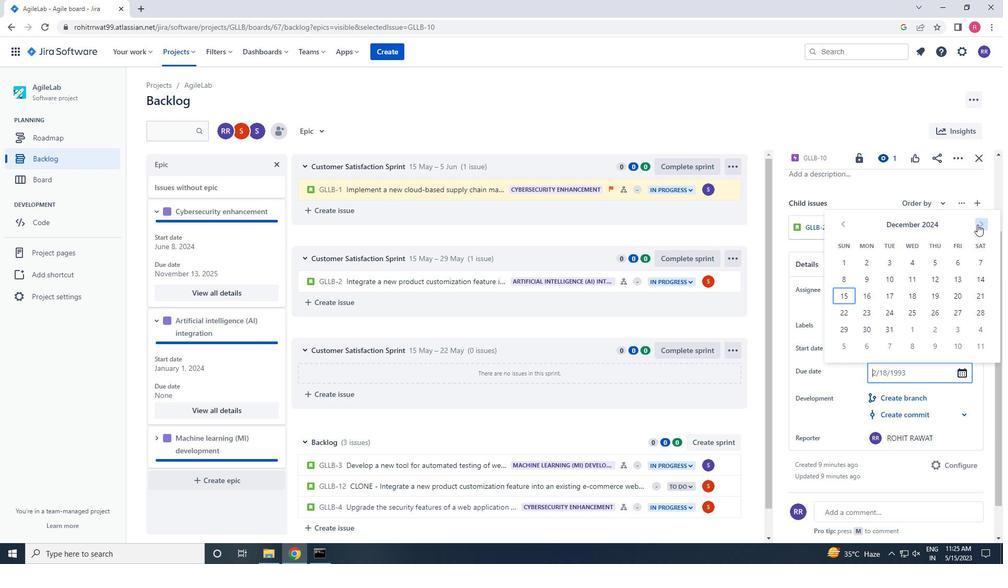 
Action: Mouse pressed left at (977, 224)
Screenshot: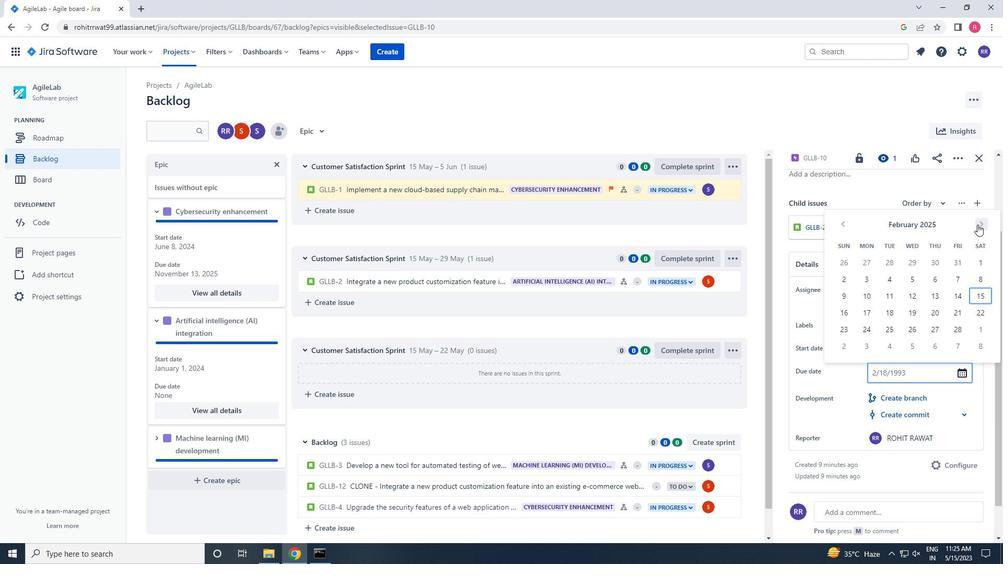 
Action: Mouse pressed left at (977, 224)
Screenshot: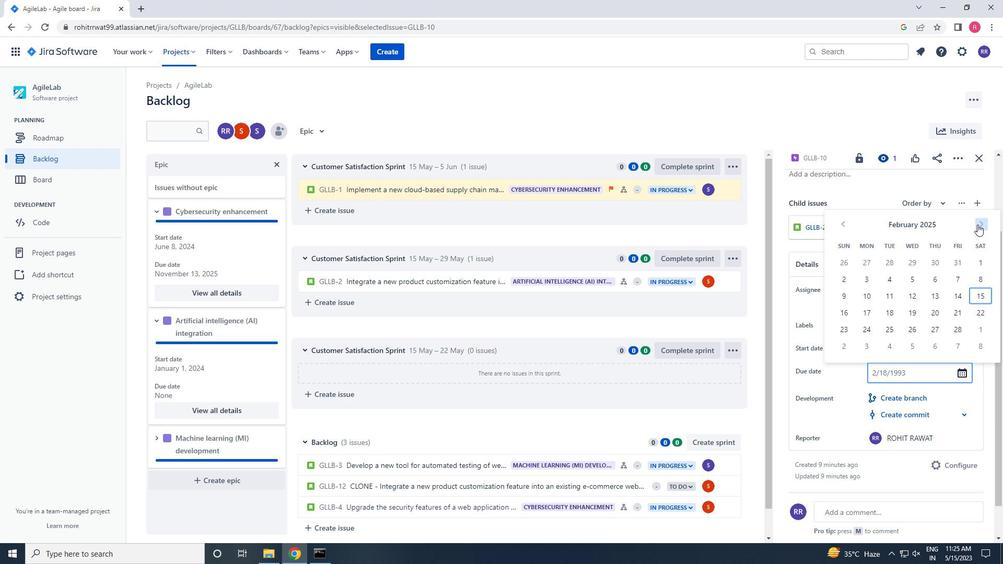 
Action: Mouse pressed left at (977, 224)
Screenshot: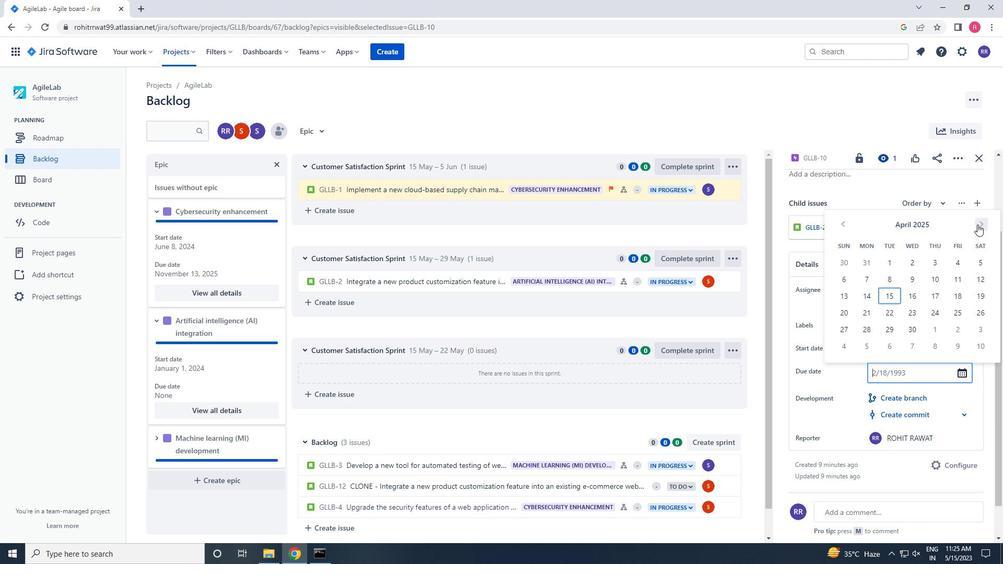 
Action: Mouse pressed left at (977, 224)
Screenshot: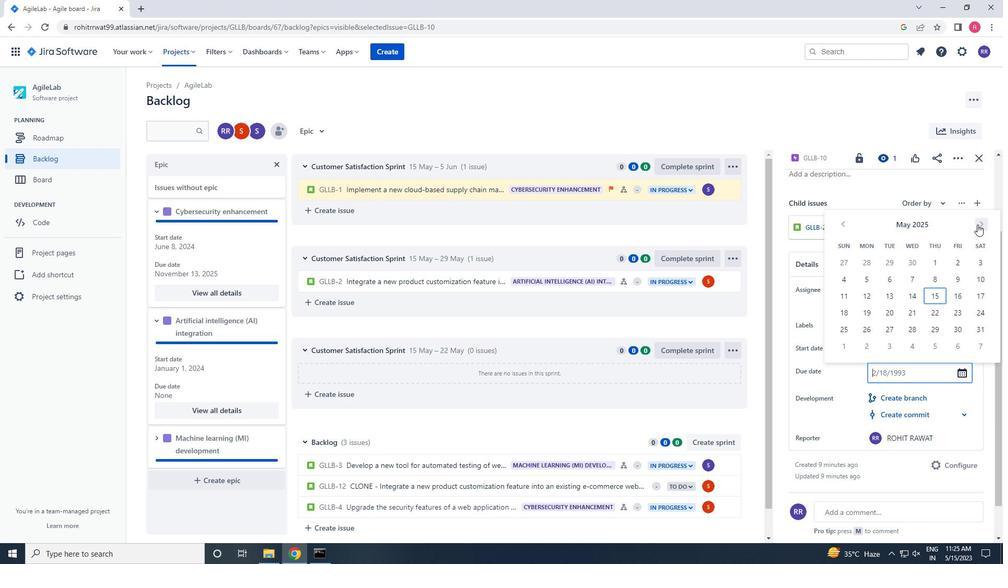 
Action: Mouse pressed left at (977, 224)
Screenshot: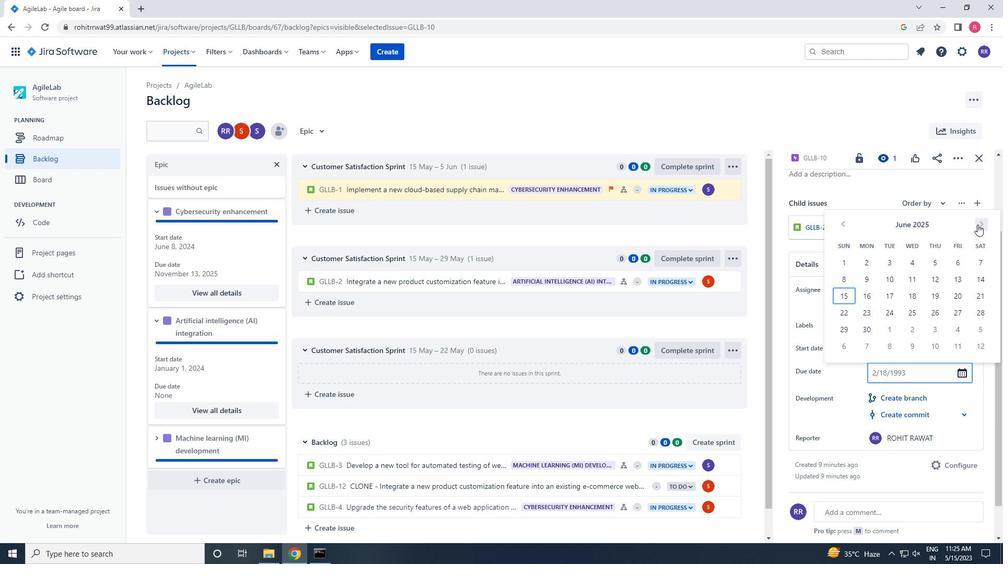 
Action: Mouse moved to (954, 315)
Screenshot: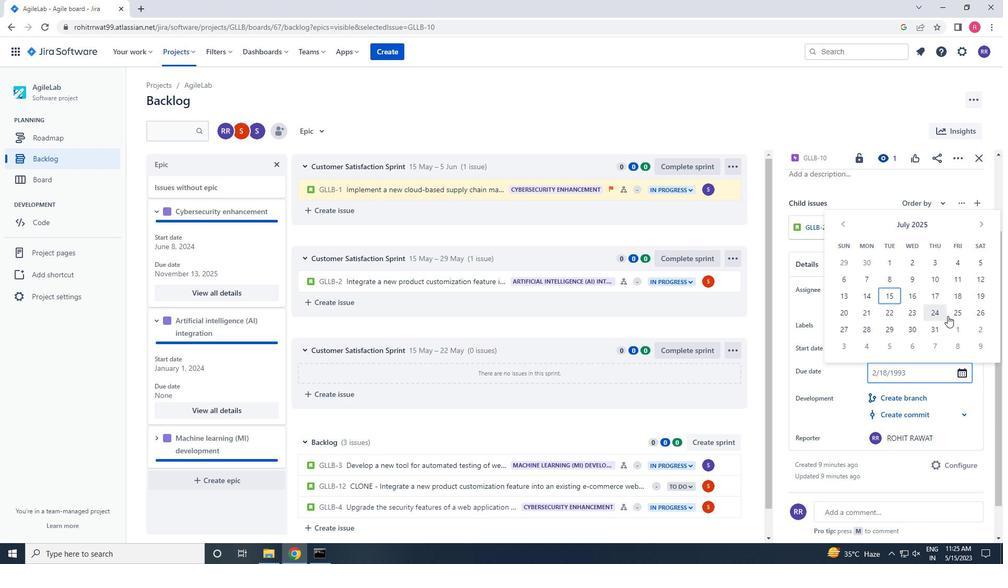 
Action: Mouse pressed left at (954, 315)
Screenshot: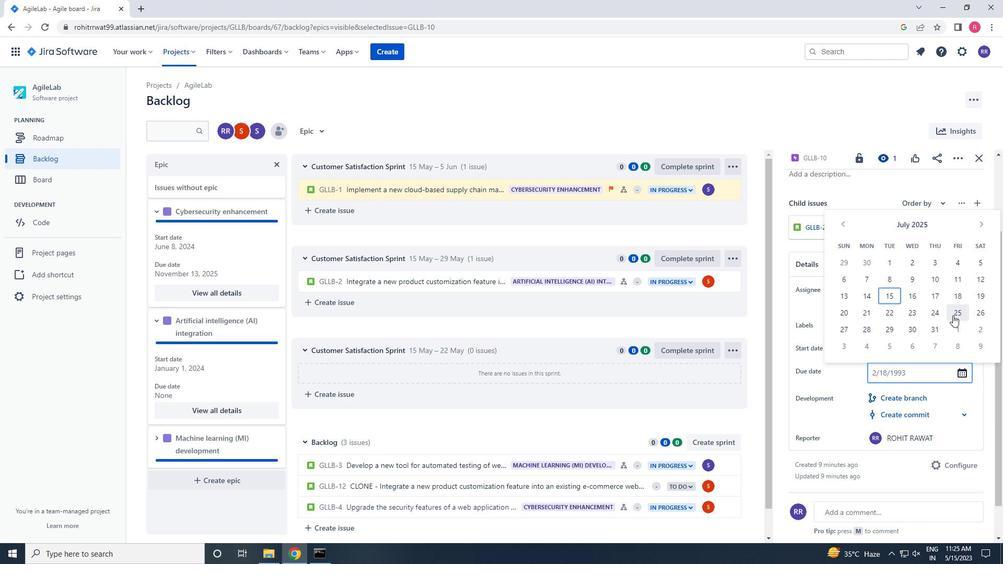 
Action: Mouse moved to (896, 468)
Screenshot: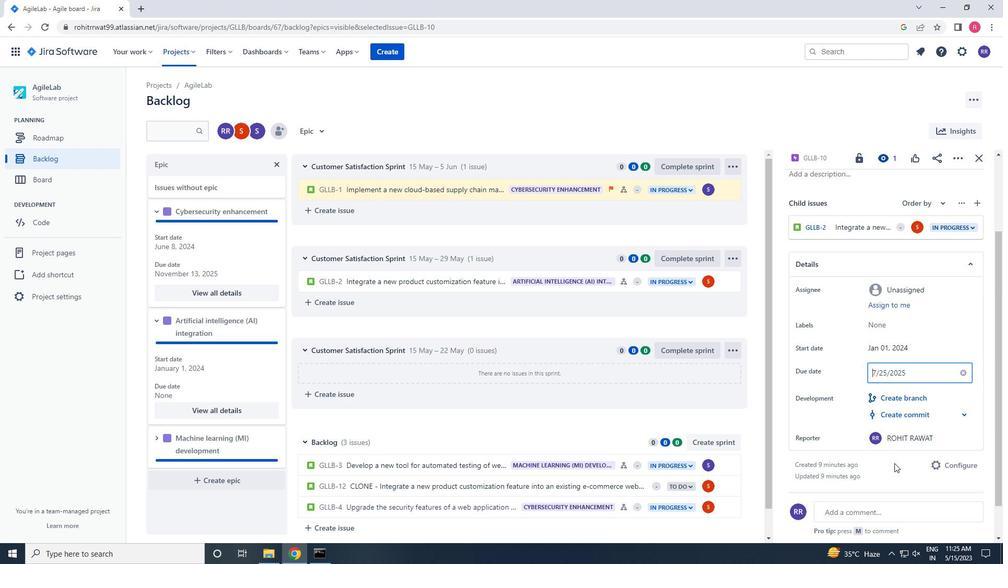 
Action: Mouse pressed left at (896, 468)
Screenshot: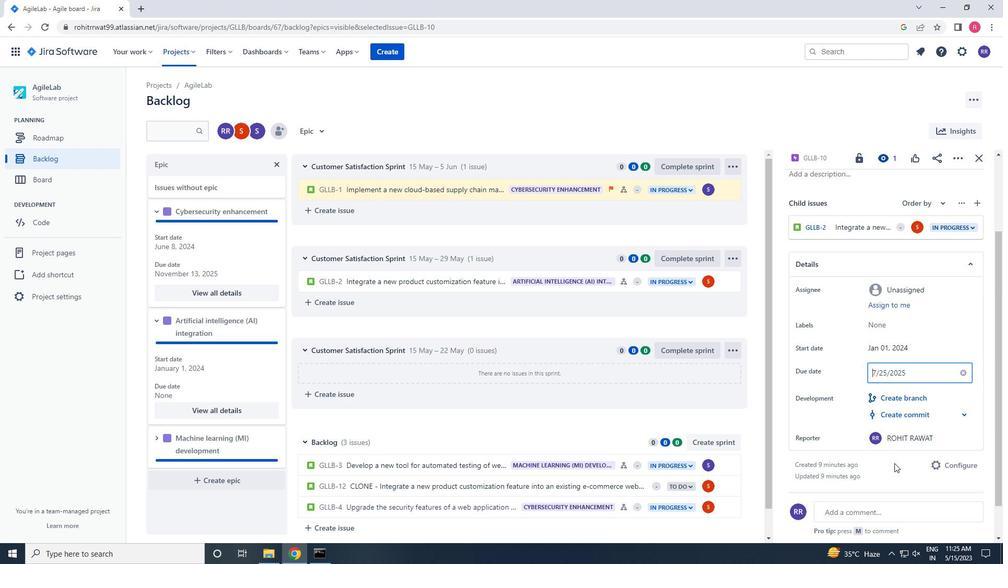 
Action: Mouse moved to (243, 406)
Screenshot: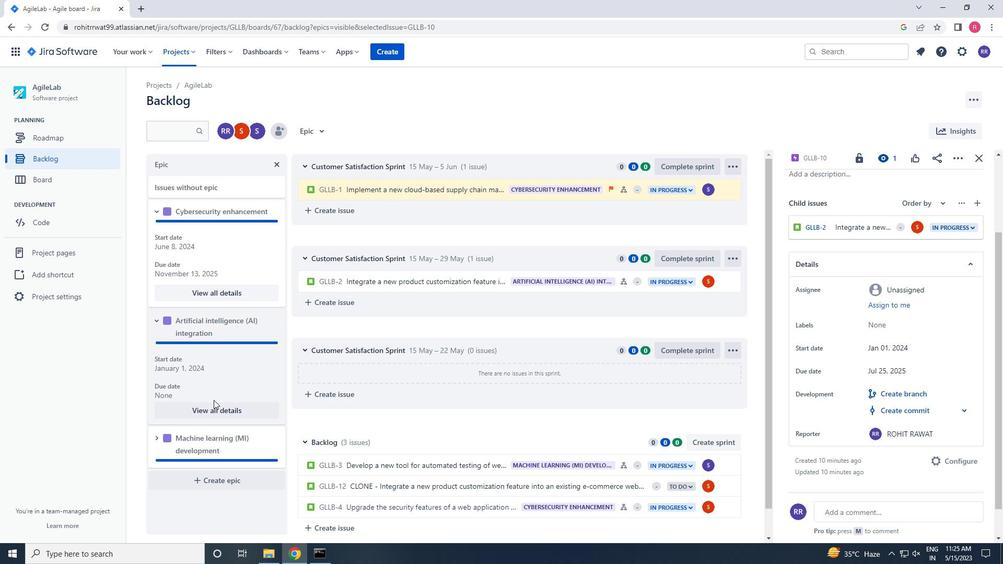 
Action: Mouse scrolled (243, 405) with delta (0, 0)
Screenshot: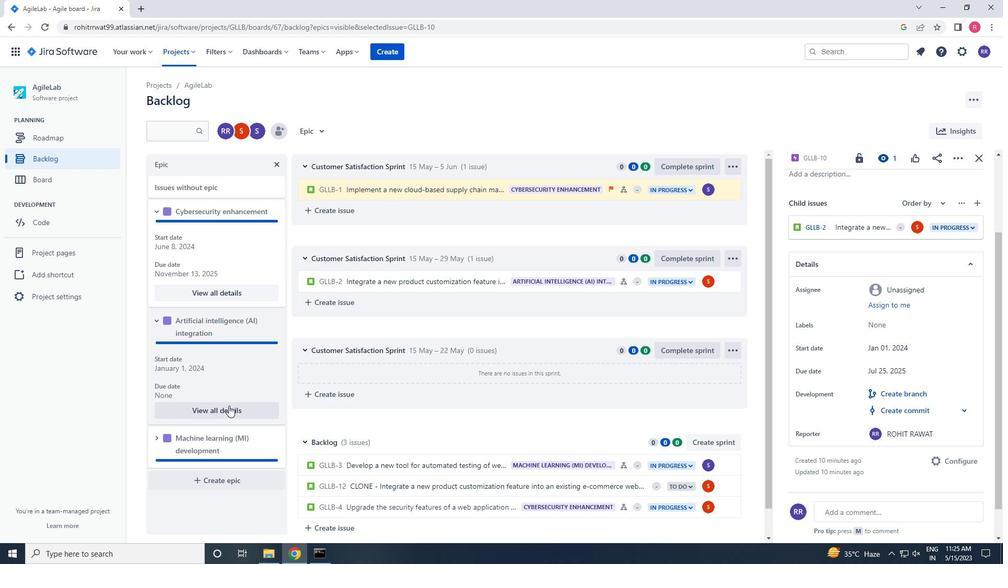 
Action: Mouse scrolled (243, 405) with delta (0, 0)
Screenshot: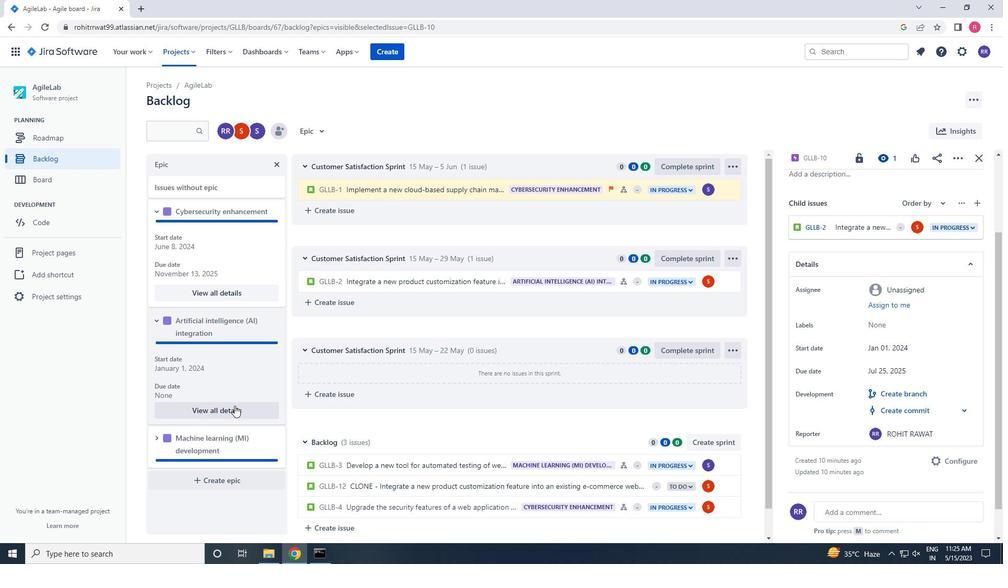 
Action: Mouse moved to (156, 444)
Screenshot: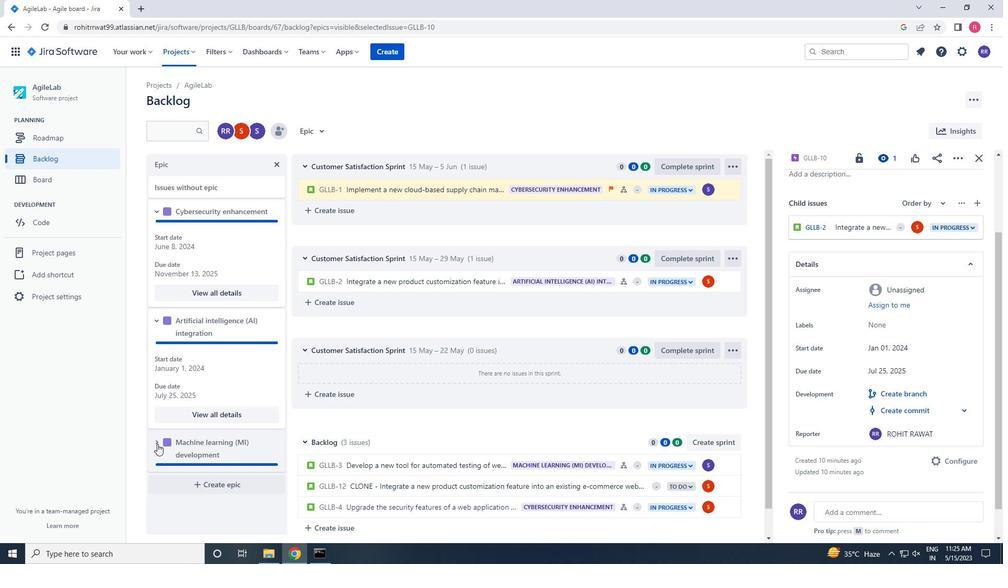 
Action: Mouse pressed left at (156, 444)
Screenshot: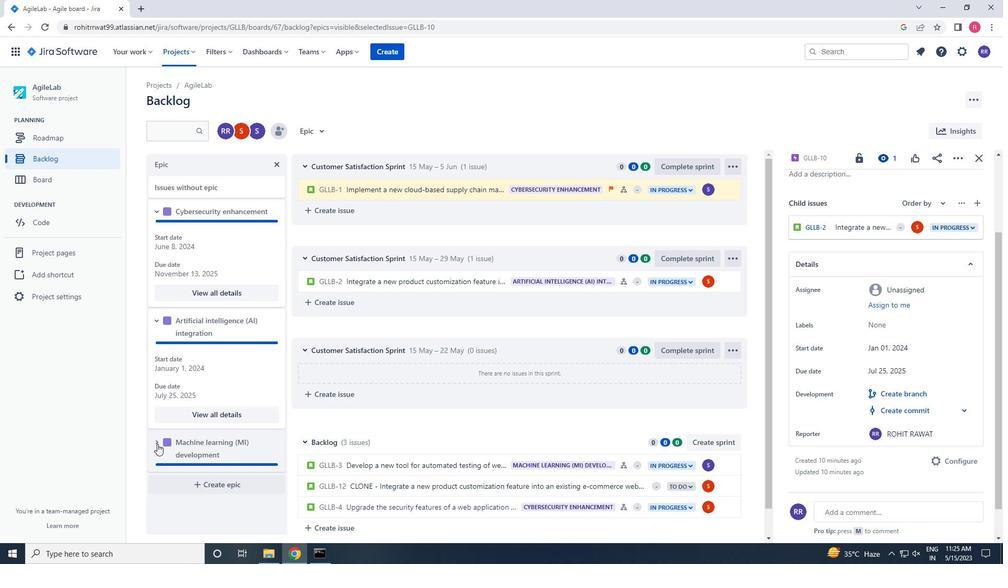
Action: Mouse moved to (227, 456)
Screenshot: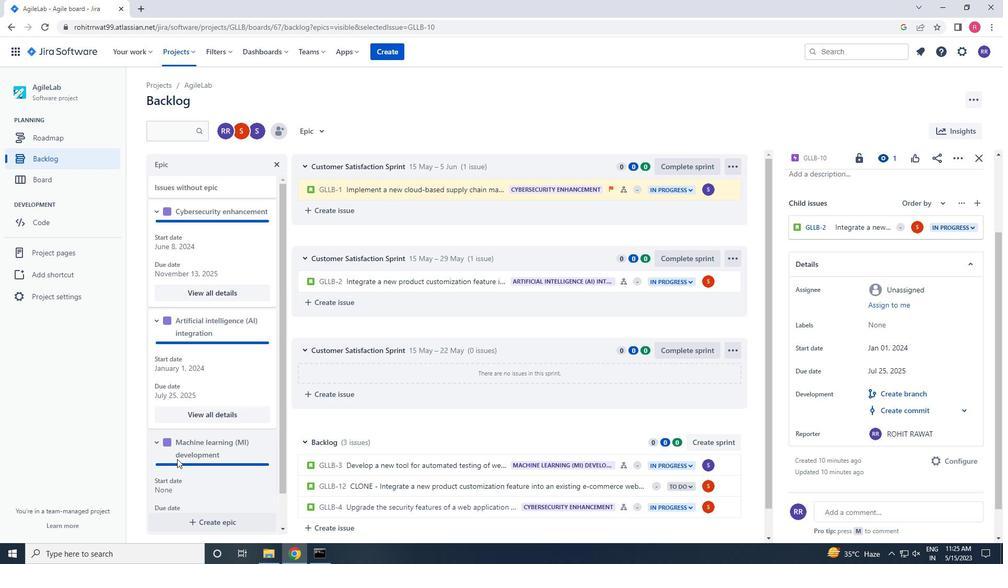 
Action: Mouse scrolled (227, 455) with delta (0, 0)
Screenshot: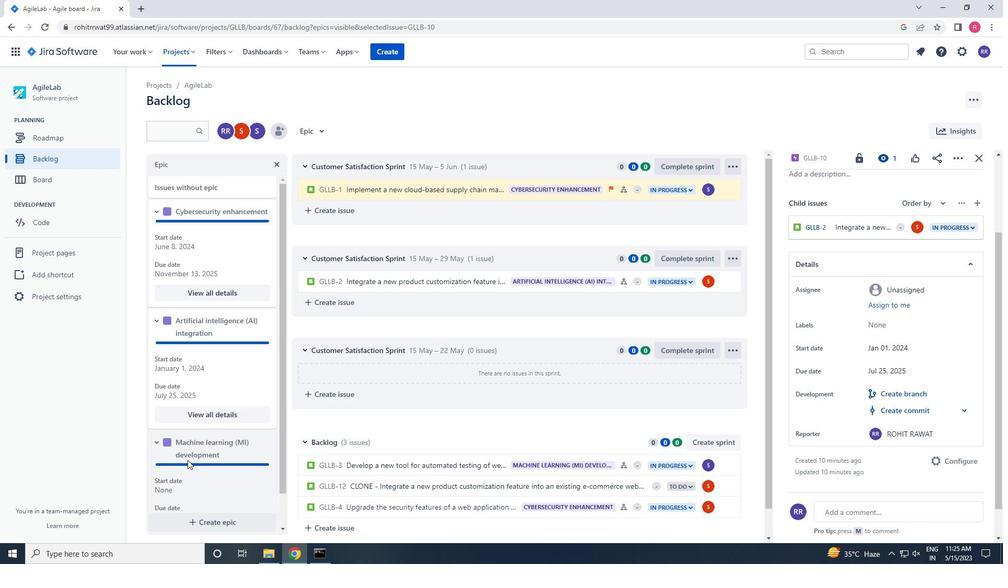 
Action: Mouse moved to (228, 456)
Screenshot: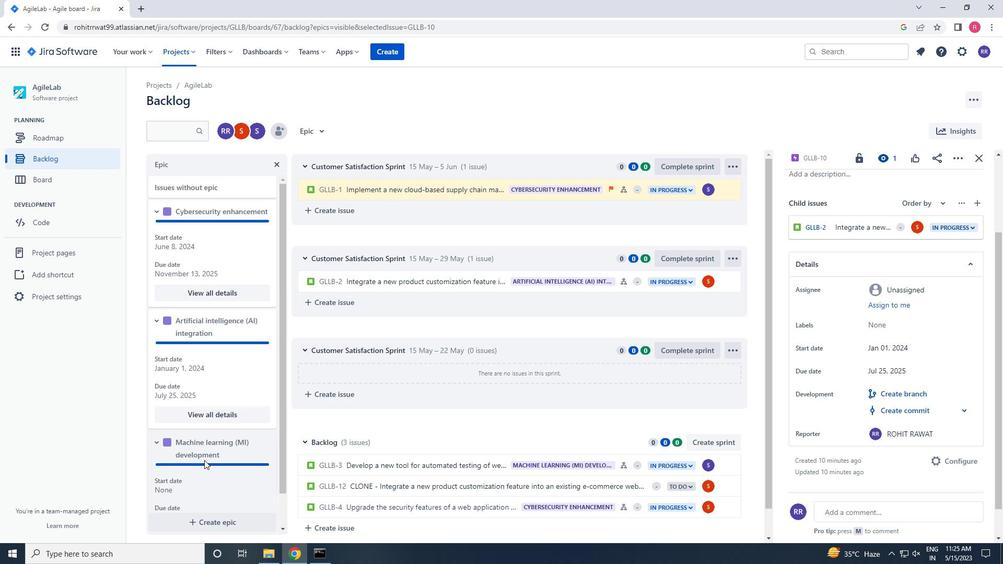 
Action: Mouse scrolled (228, 455) with delta (0, 0)
Screenshot: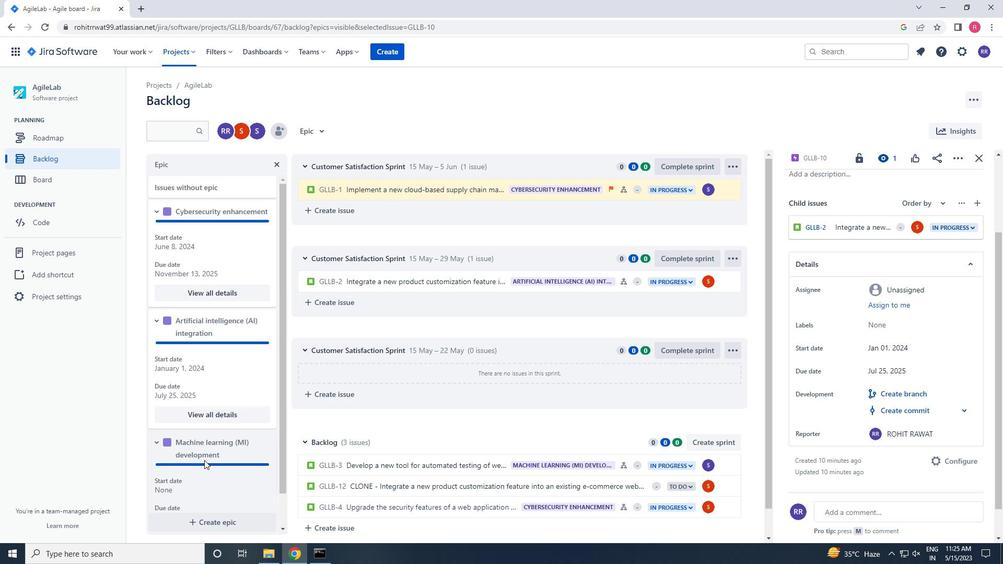 
Action: Mouse moved to (228, 455)
Screenshot: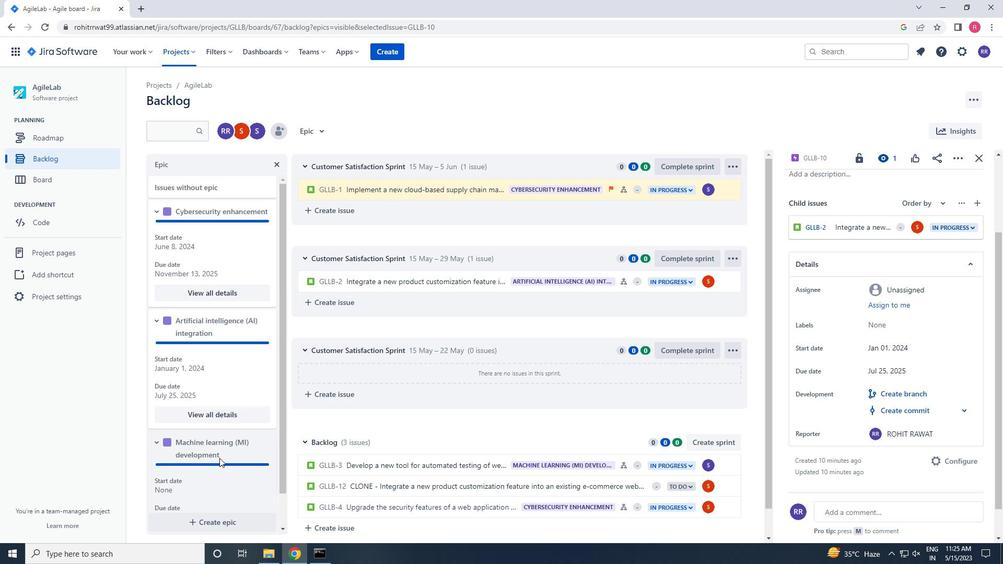 
Action: Mouse scrolled (228, 455) with delta (0, 0)
Screenshot: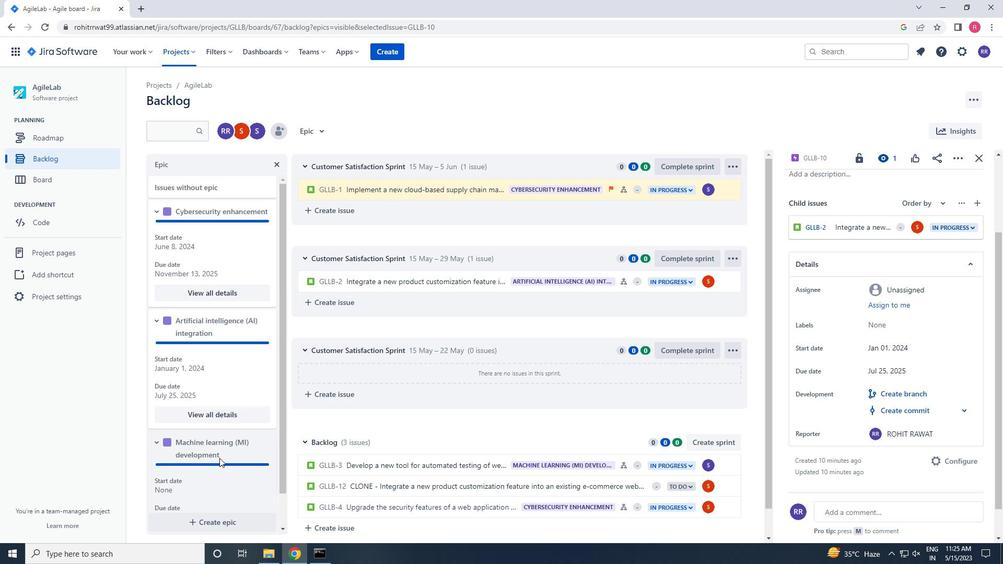 
Action: Mouse moved to (225, 492)
Screenshot: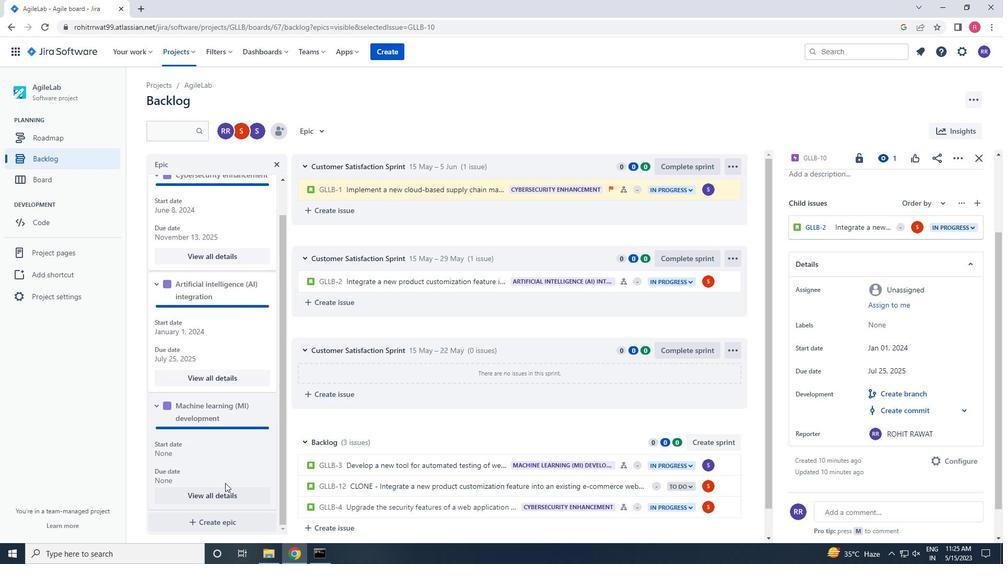 
Action: Mouse pressed left at (225, 492)
Screenshot: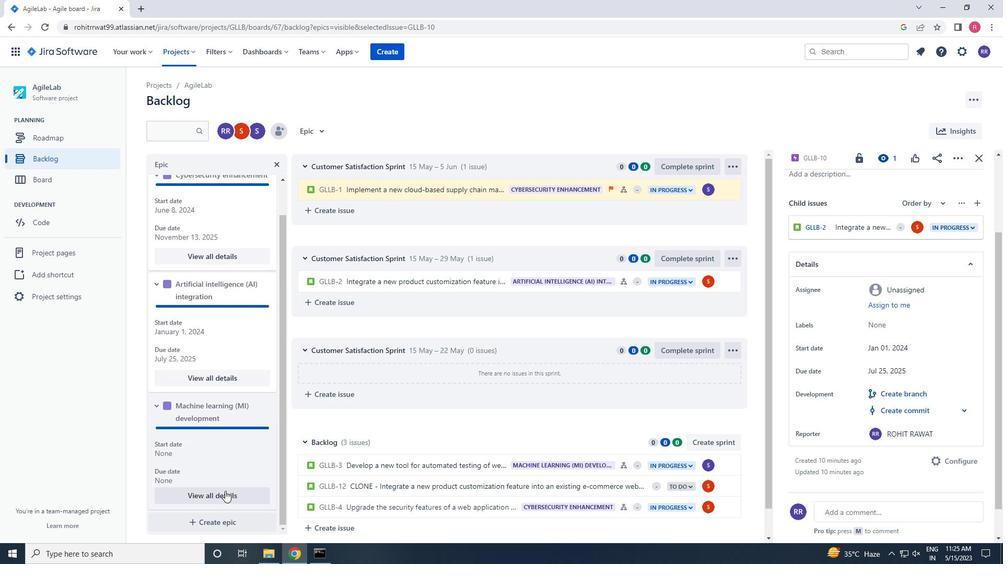 
Action: Mouse moved to (906, 296)
Screenshot: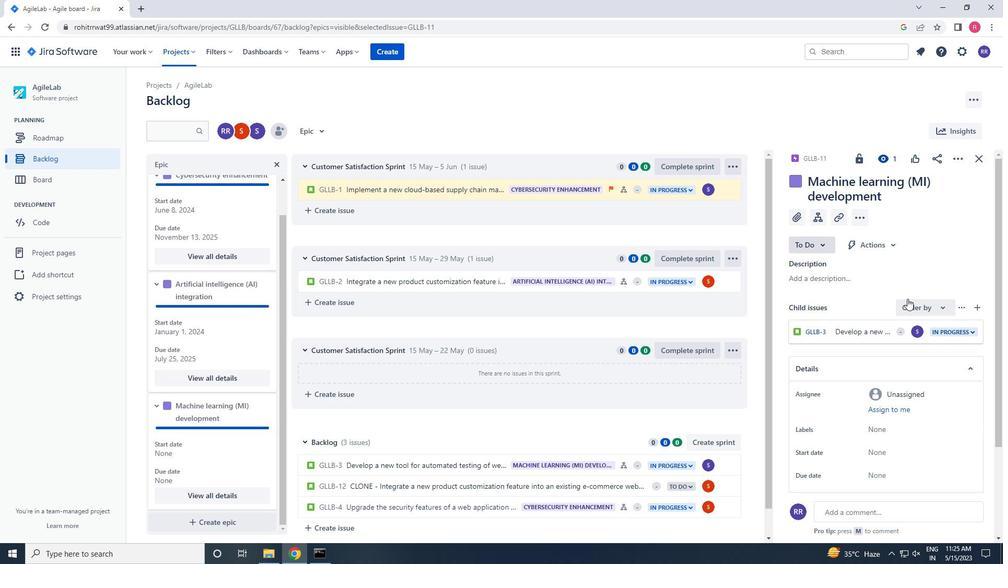 
Action: Mouse scrolled (906, 295) with delta (0, 0)
Screenshot: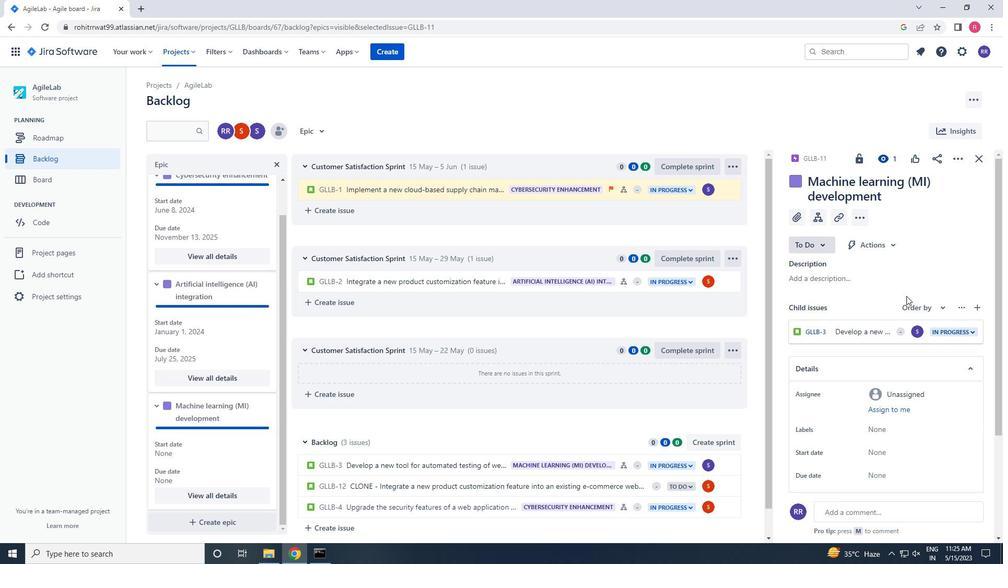 
Action: Mouse scrolled (906, 295) with delta (0, 0)
Screenshot: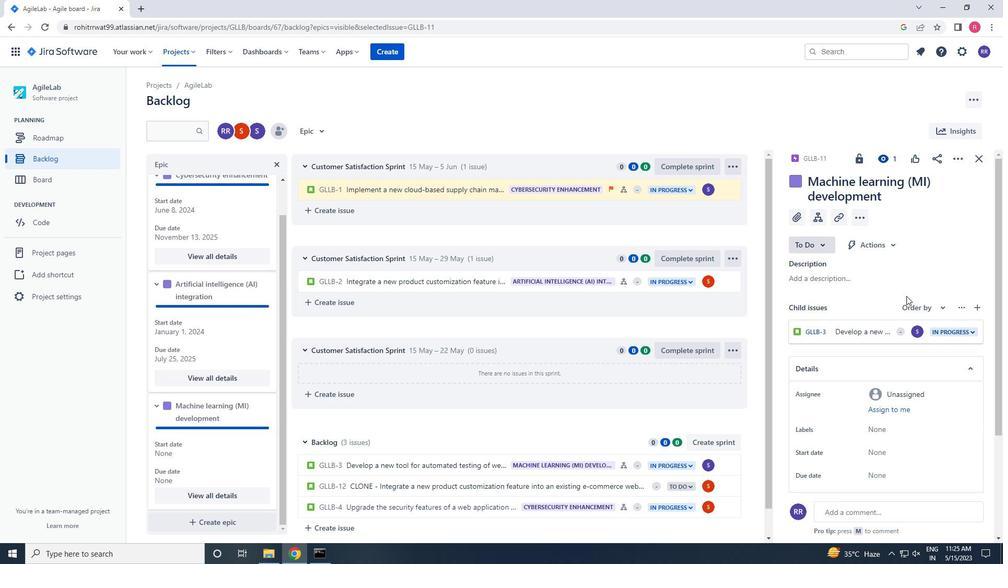 
Action: Mouse scrolled (906, 295) with delta (0, 0)
Screenshot: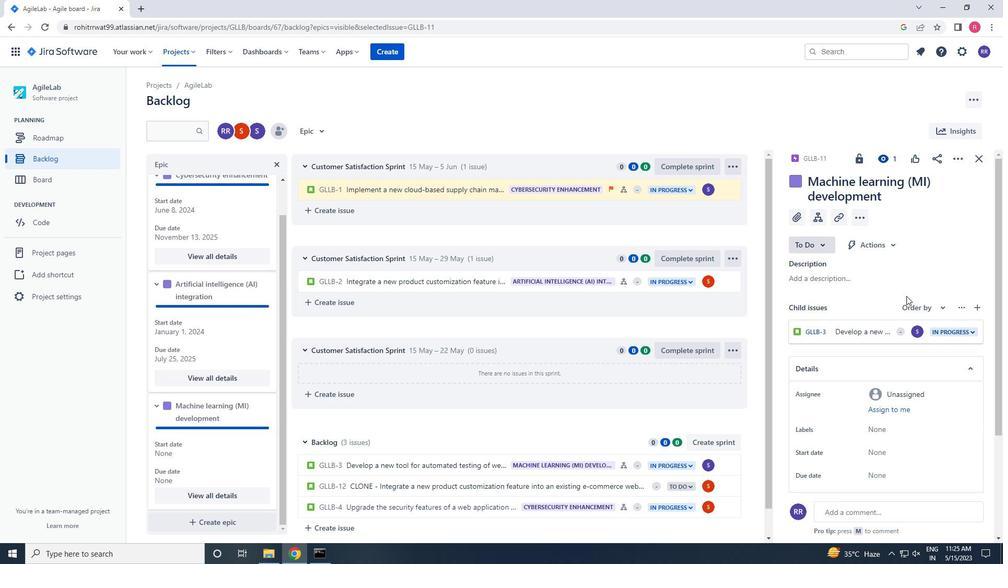 
Action: Mouse moved to (897, 309)
Screenshot: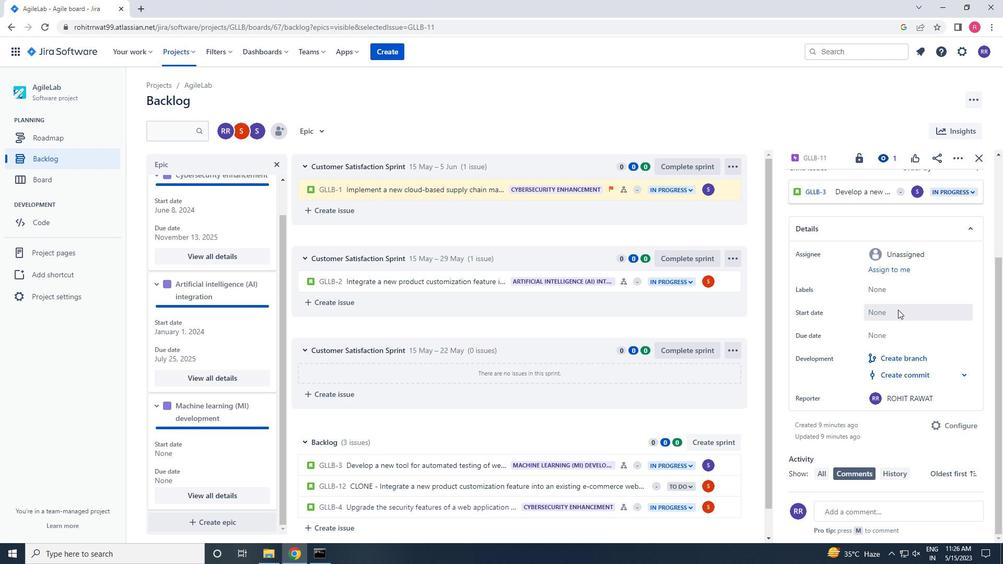 
Action: Mouse pressed left at (897, 309)
Screenshot: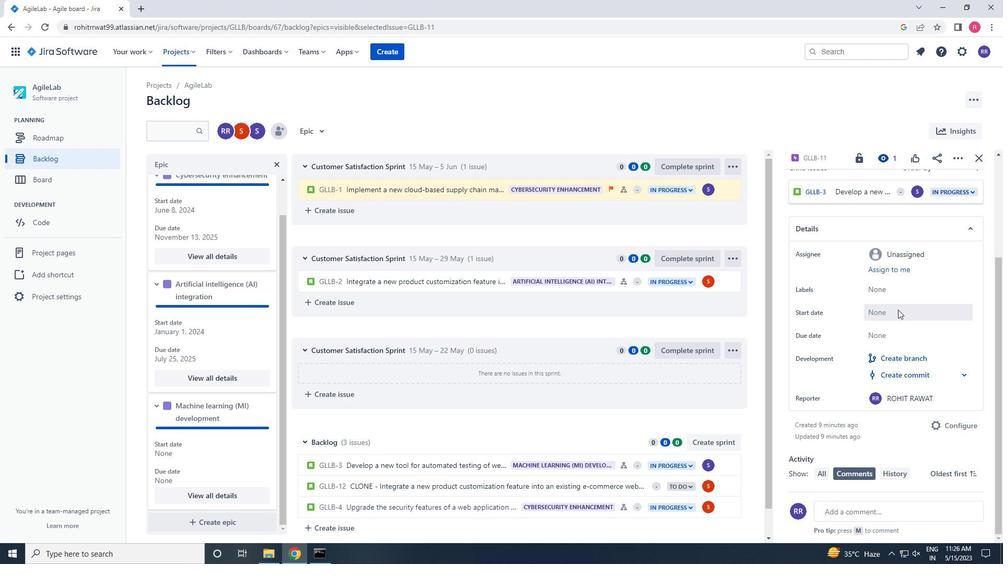 
Action: Mouse moved to (841, 346)
Screenshot: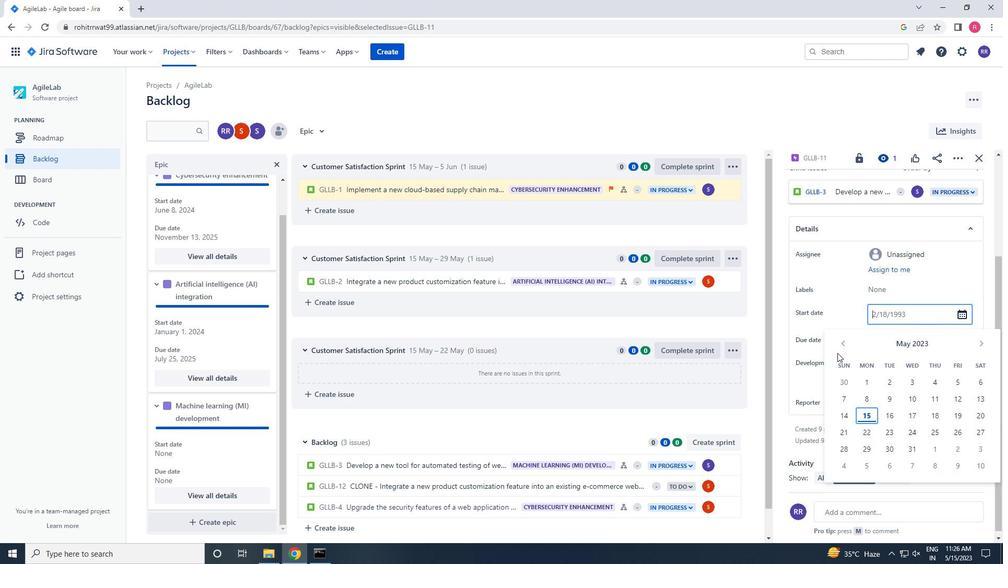 
Action: Mouse pressed left at (841, 346)
Screenshot: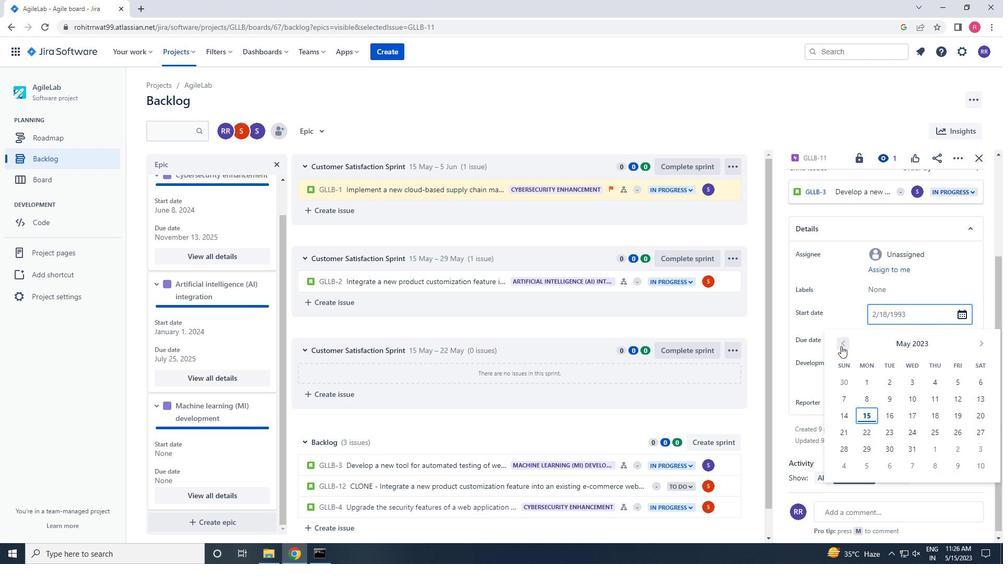 
Action: Mouse moved to (841, 345)
Screenshot: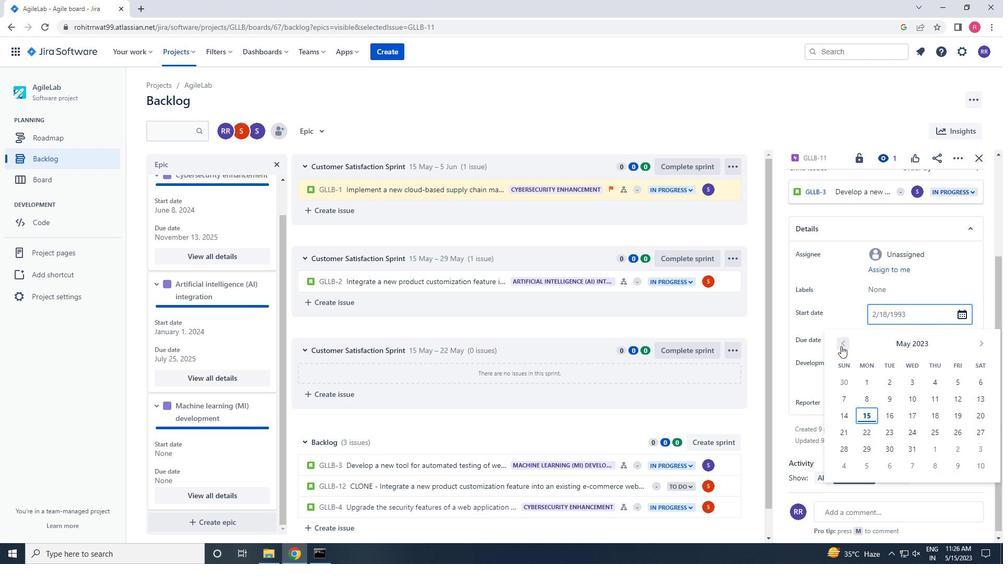 
Action: Mouse pressed left at (841, 345)
Screenshot: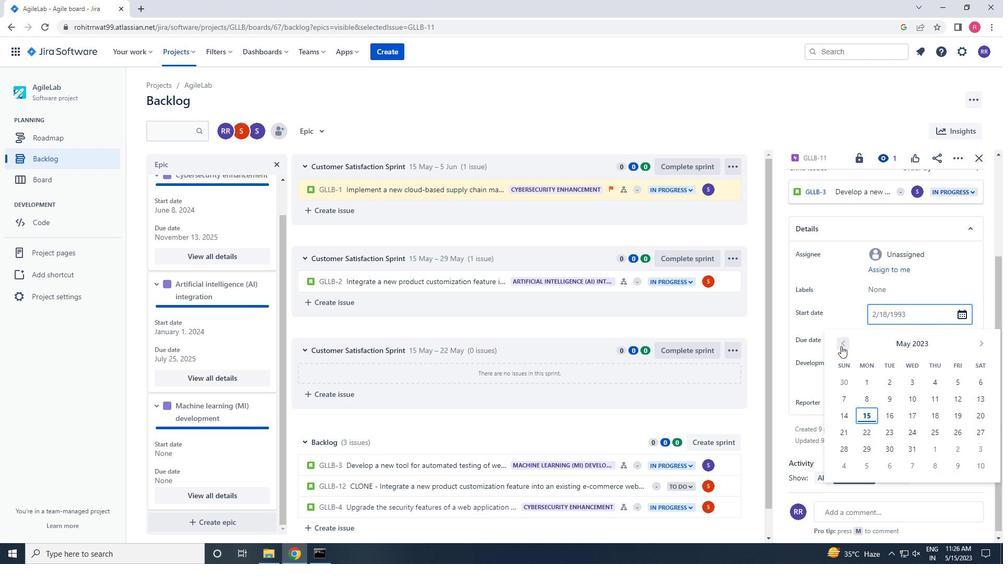 
Action: Mouse pressed left at (841, 345)
Screenshot: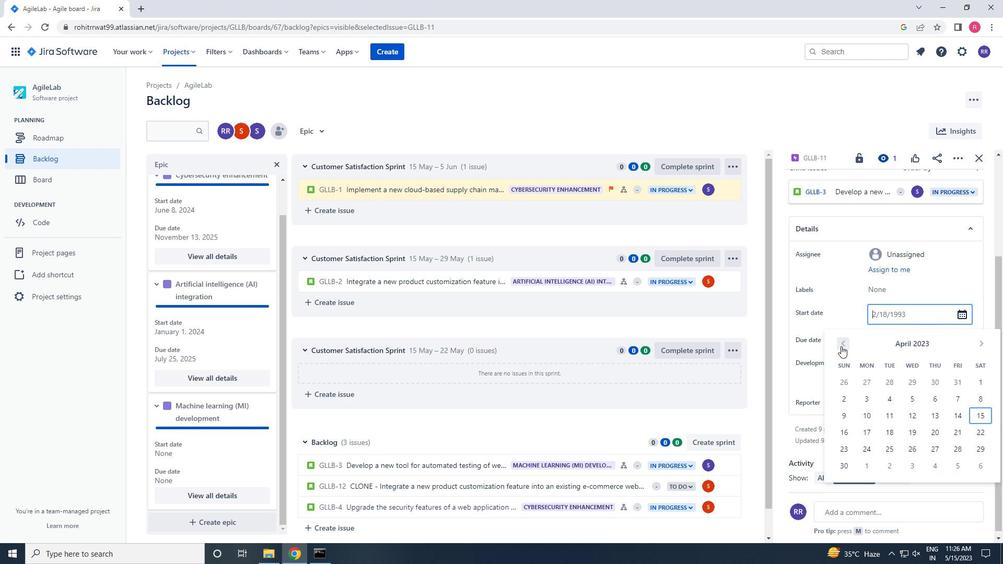 
Action: Mouse moved to (983, 342)
Screenshot: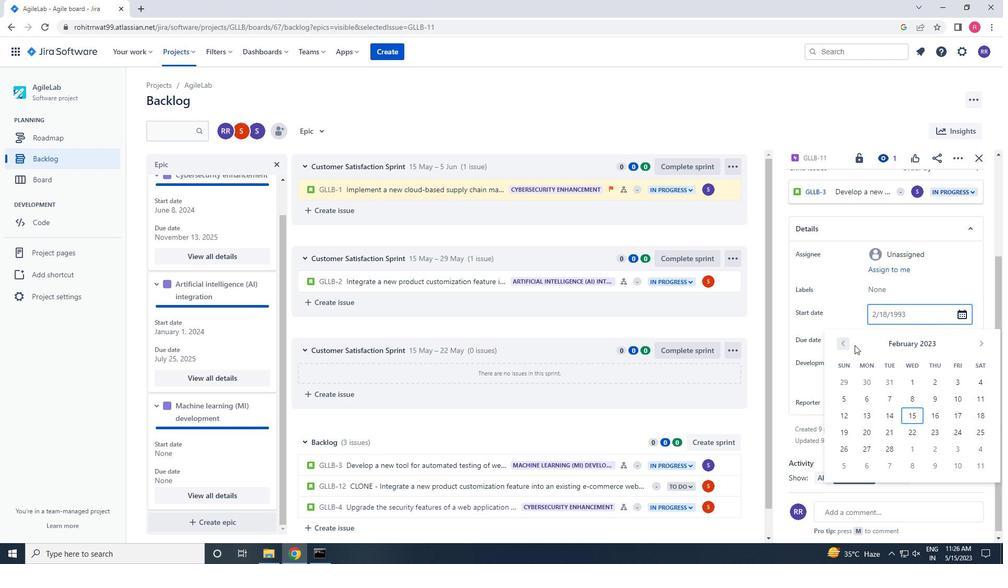 
Action: Mouse pressed left at (983, 342)
Screenshot: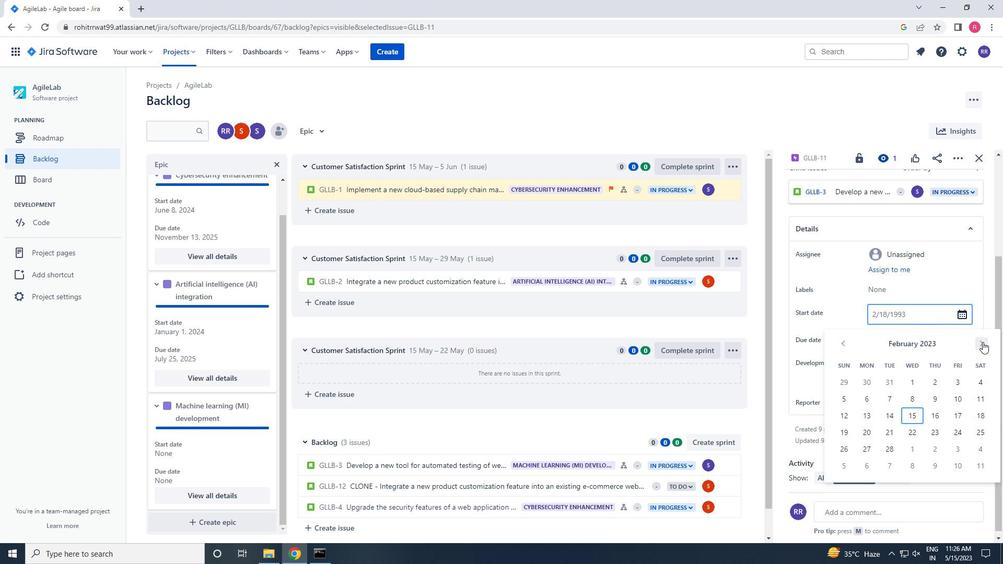 
Action: Mouse moved to (918, 383)
Screenshot: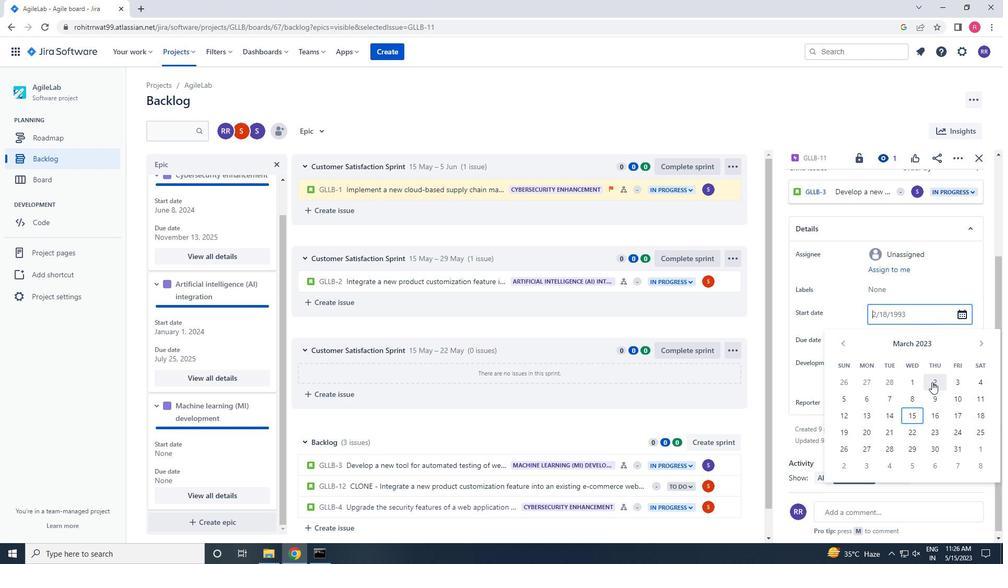 
Action: Mouse pressed left at (918, 383)
Screenshot: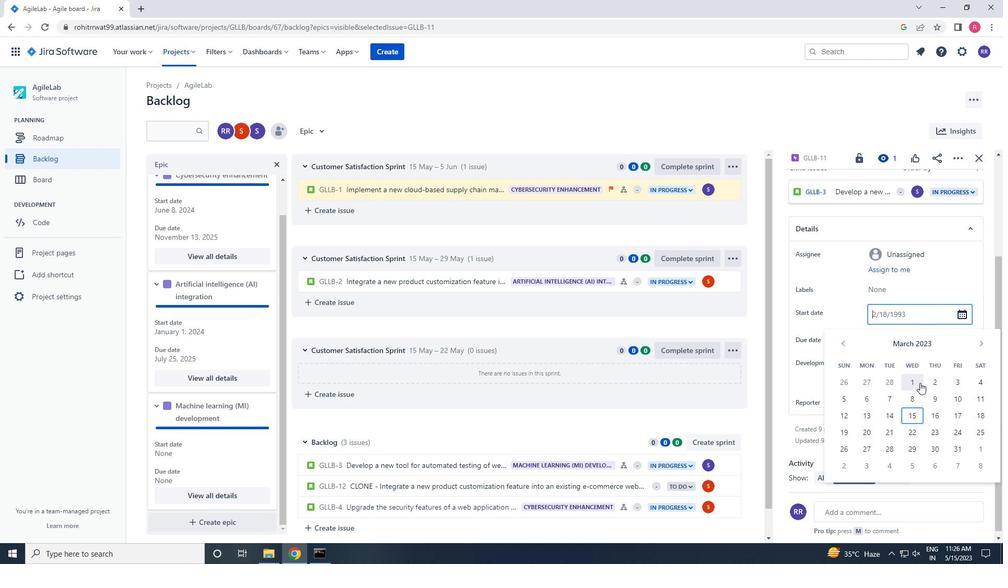 
Action: Mouse moved to (900, 337)
Screenshot: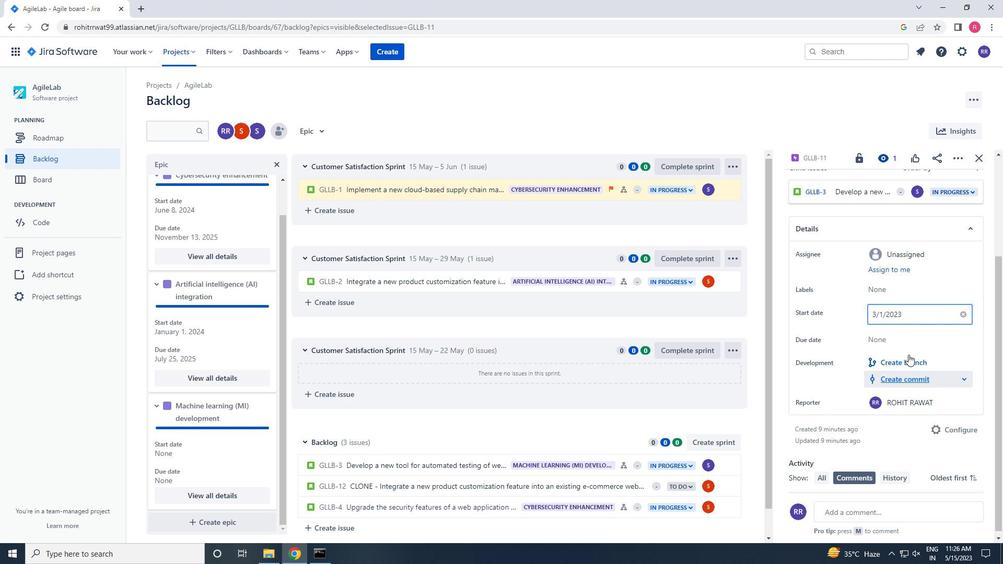 
Action: Mouse pressed left at (900, 337)
Screenshot: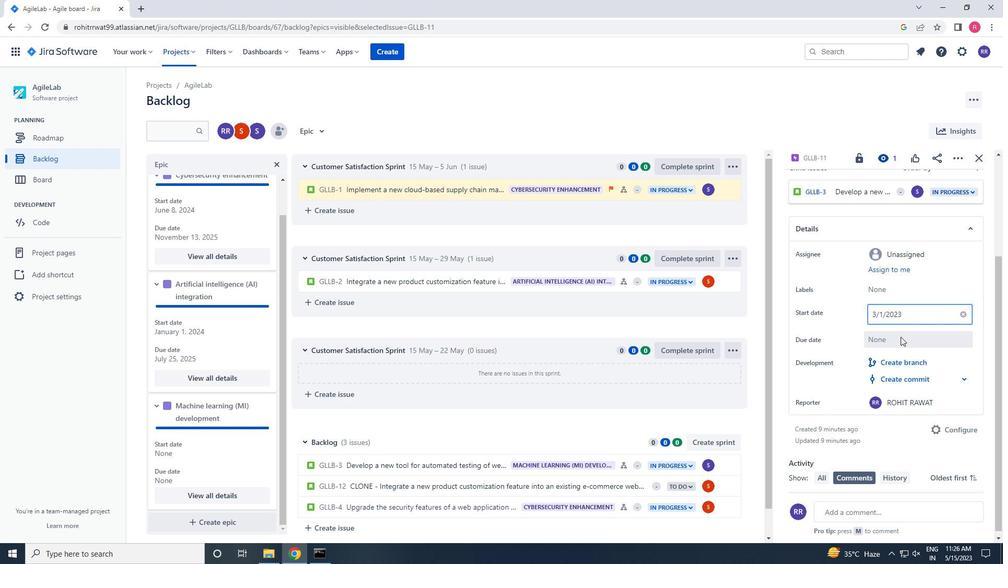 
Action: Mouse moved to (977, 373)
Screenshot: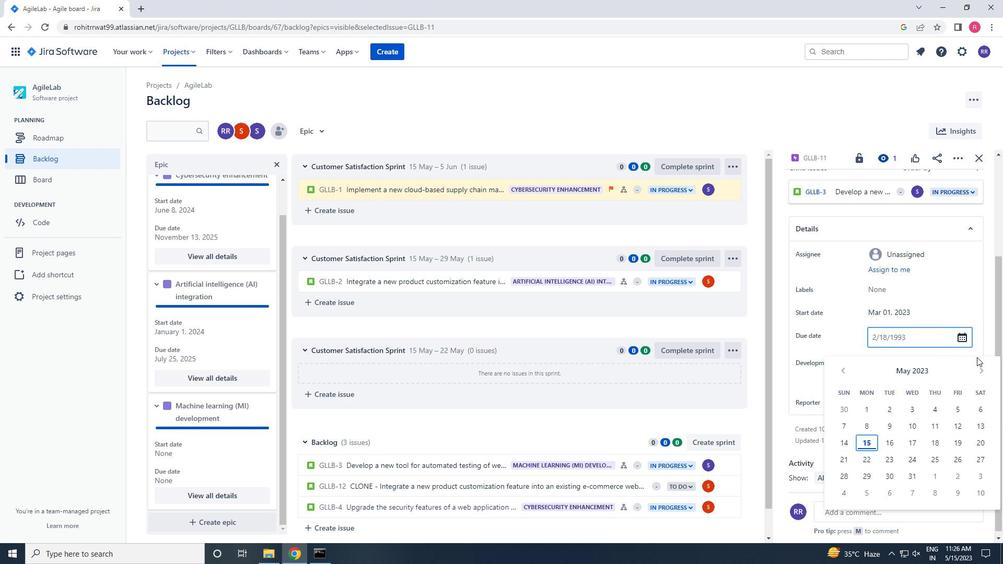 
Action: Mouse pressed left at (977, 373)
Screenshot: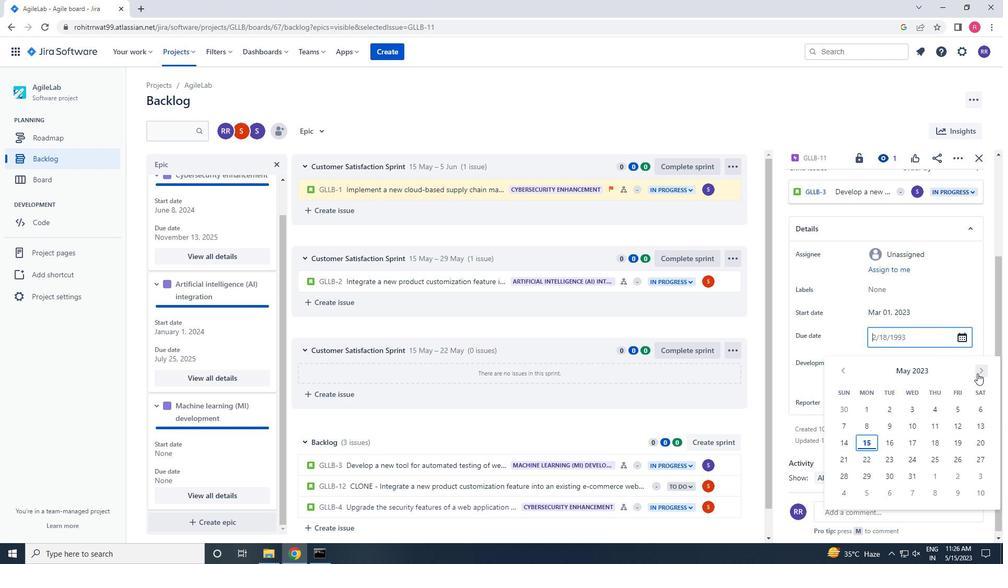 
Action: Mouse moved to (977, 374)
Screenshot: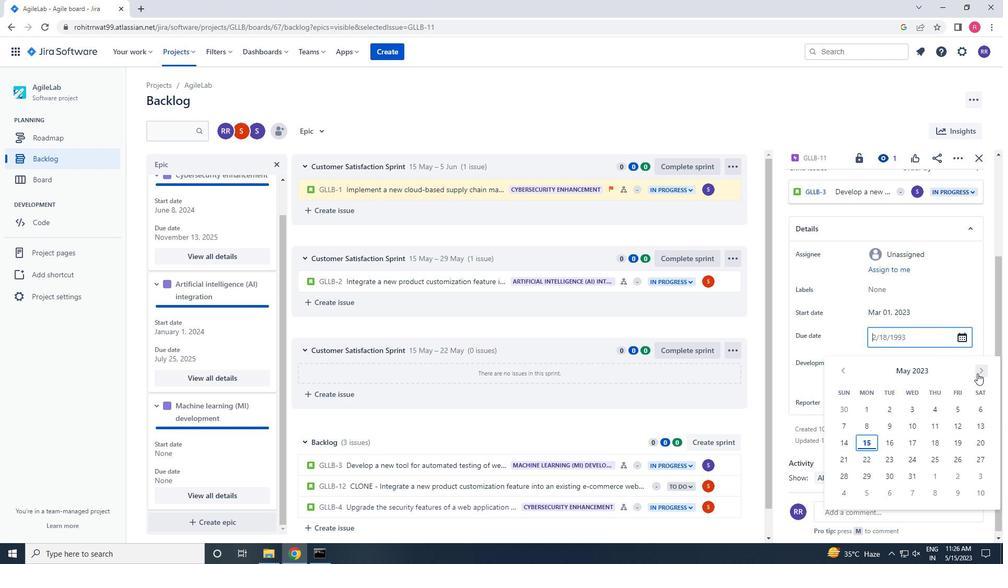 
Action: Mouse pressed left at (977, 374)
Screenshot: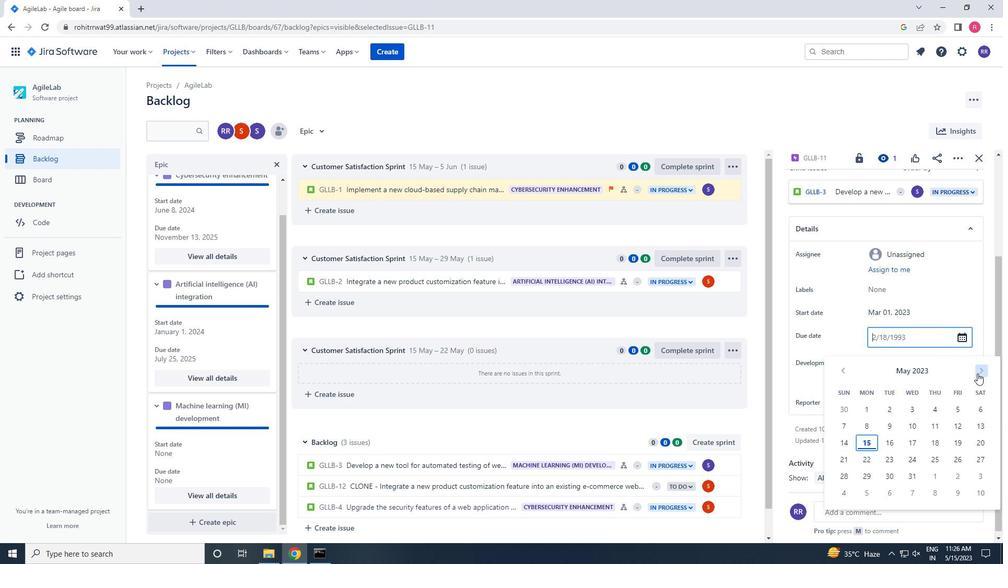 
Action: Mouse pressed left at (977, 374)
Screenshot: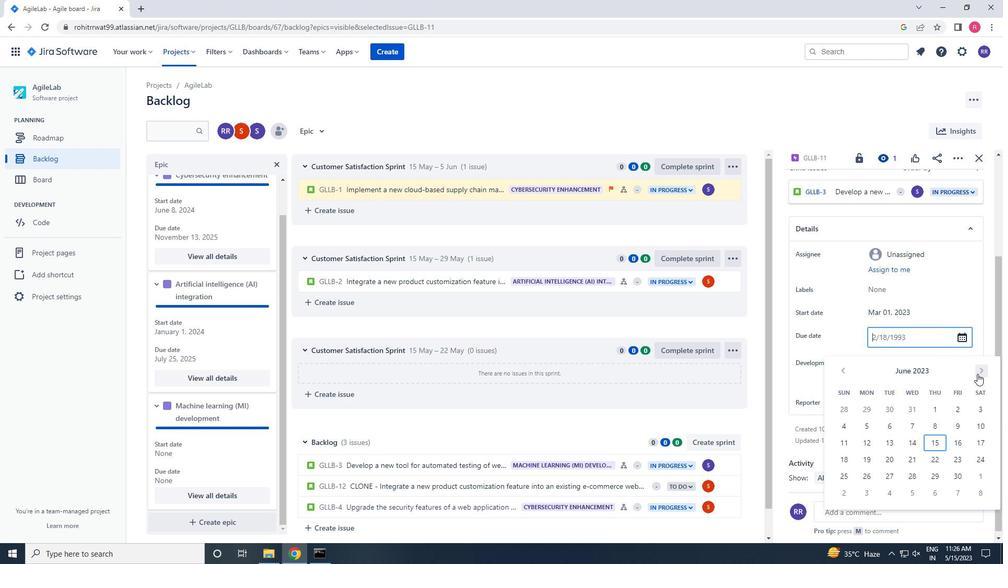 
Action: Mouse pressed left at (977, 374)
Screenshot: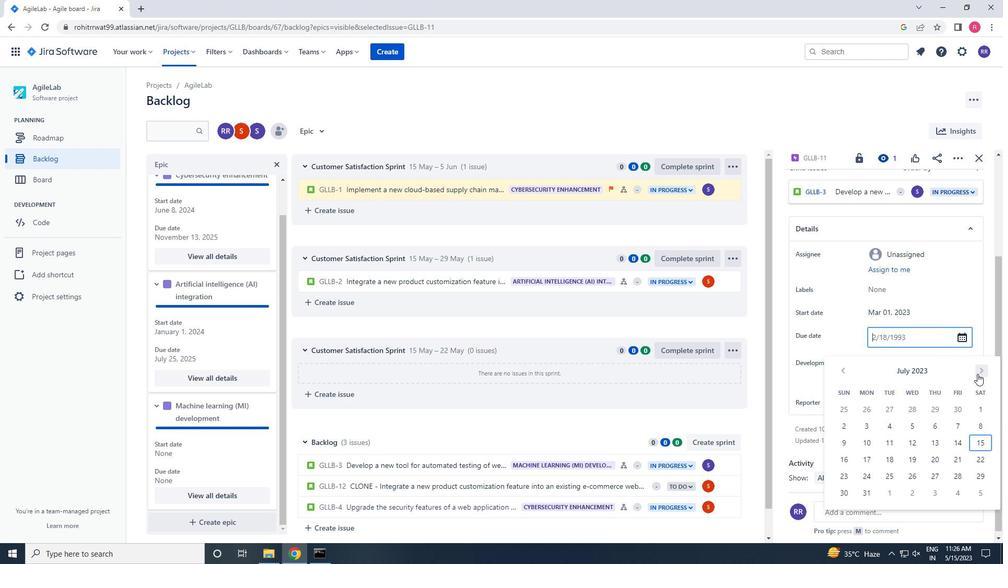 
Action: Mouse pressed left at (977, 374)
Screenshot: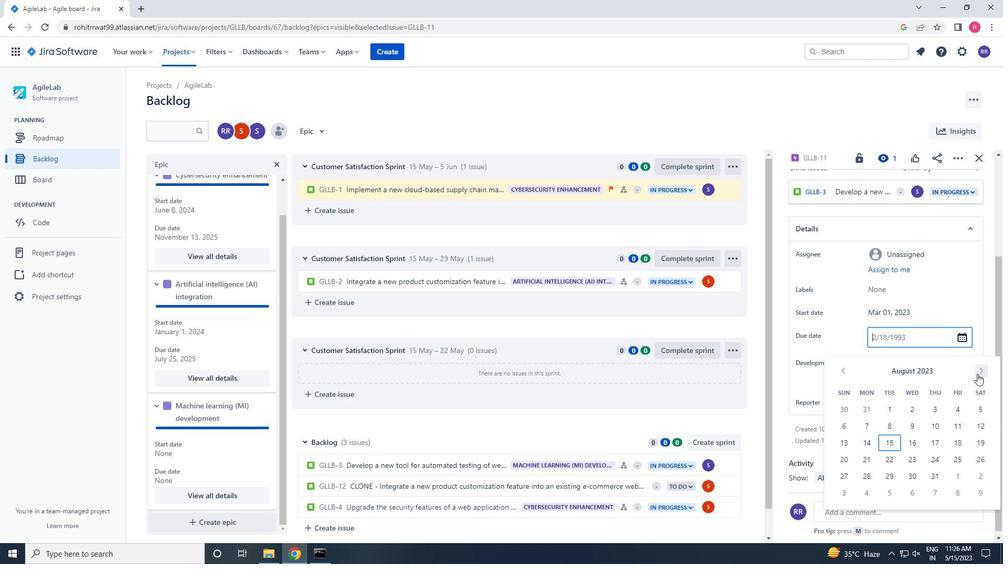 
Action: Mouse pressed left at (977, 374)
Screenshot: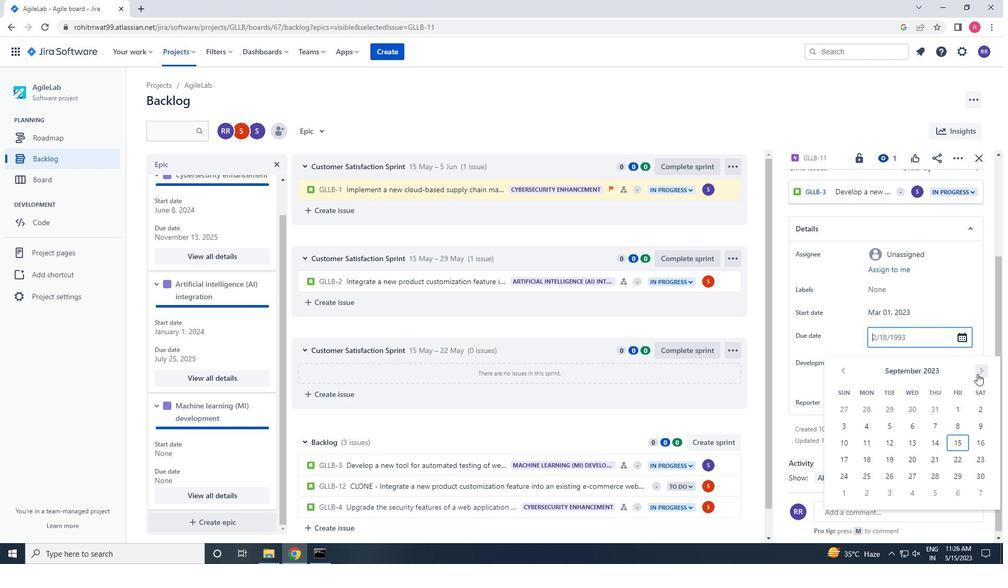 
Action: Mouse pressed left at (977, 374)
Screenshot: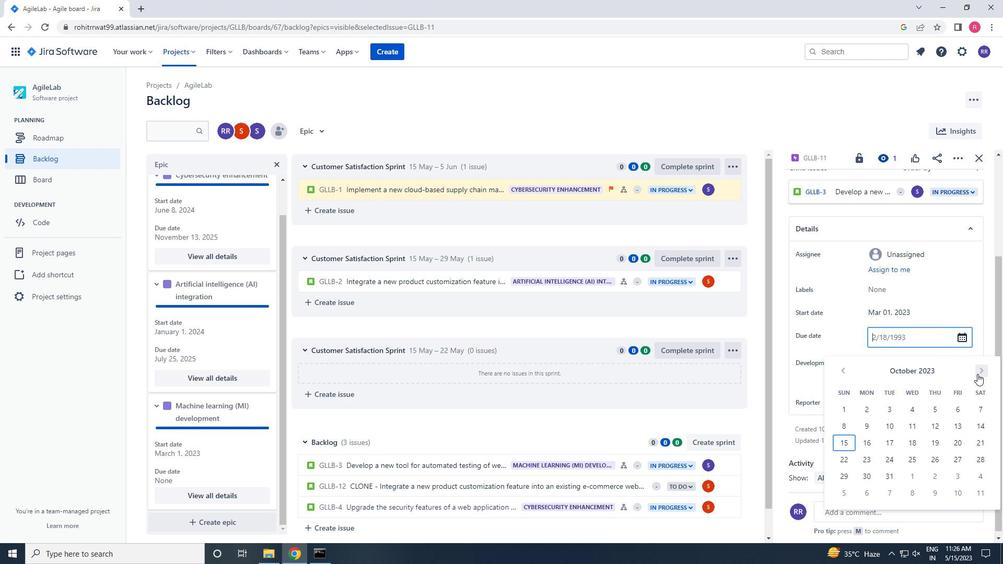 
Action: Mouse pressed left at (977, 374)
Screenshot: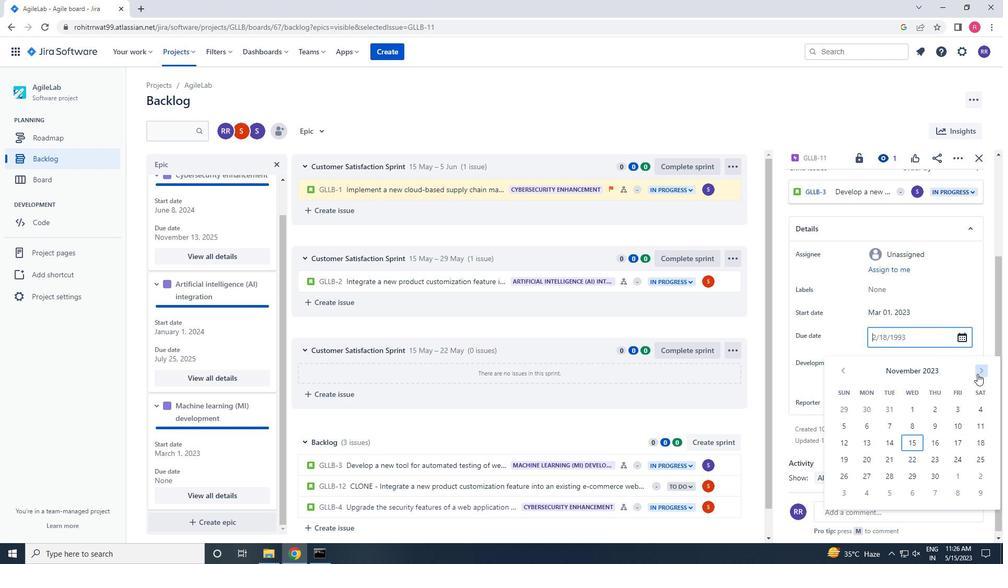 
Action: Mouse pressed left at (977, 374)
Screenshot: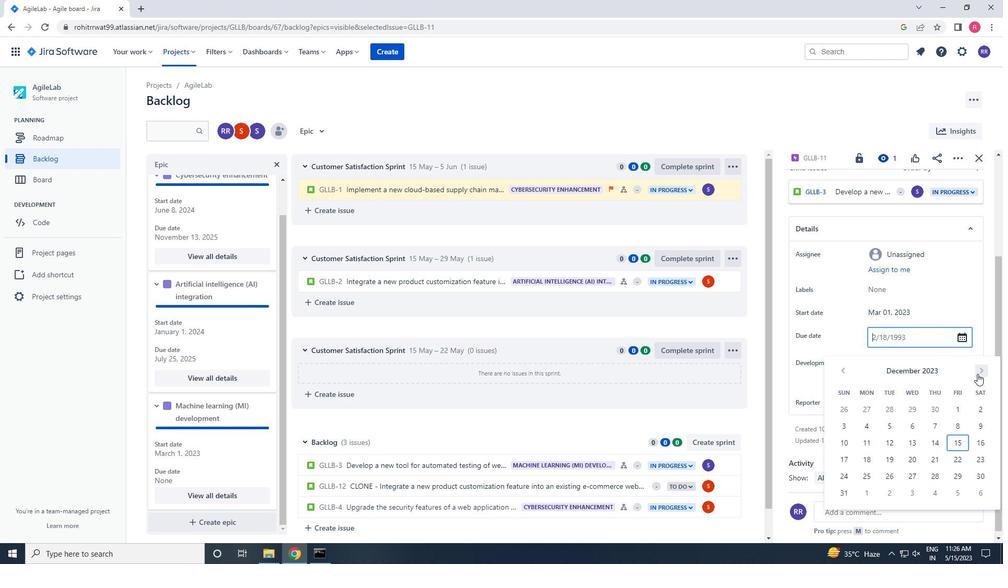 
Action: Mouse pressed left at (977, 374)
Screenshot: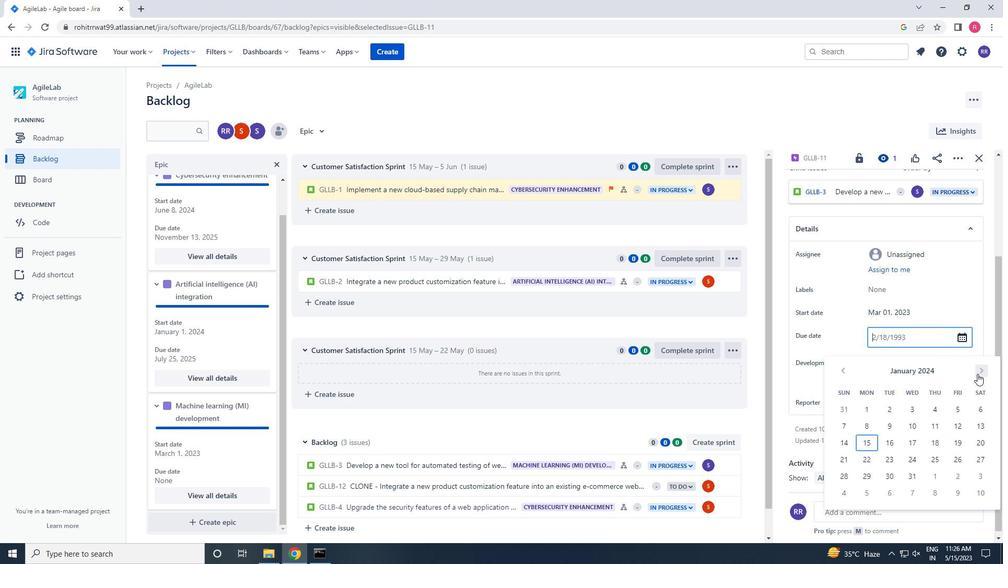 
Action: Mouse pressed left at (977, 374)
Screenshot: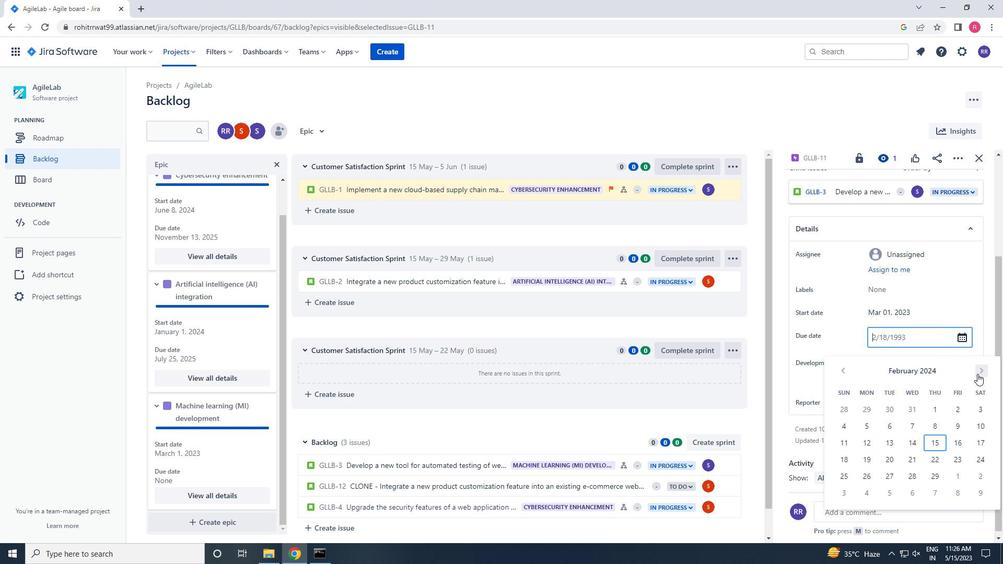 
Action: Mouse pressed left at (977, 374)
Screenshot: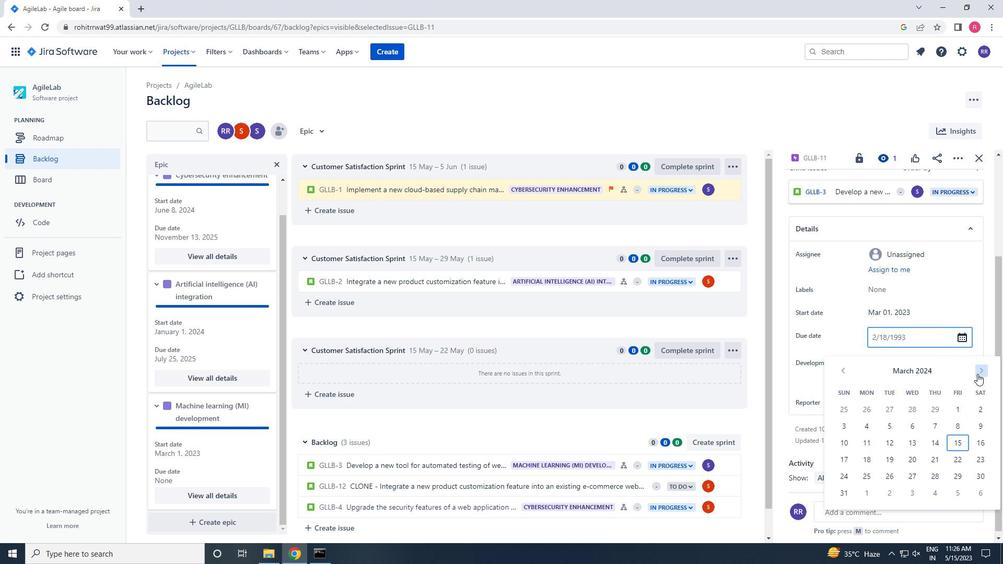 
Action: Mouse pressed left at (977, 374)
Screenshot: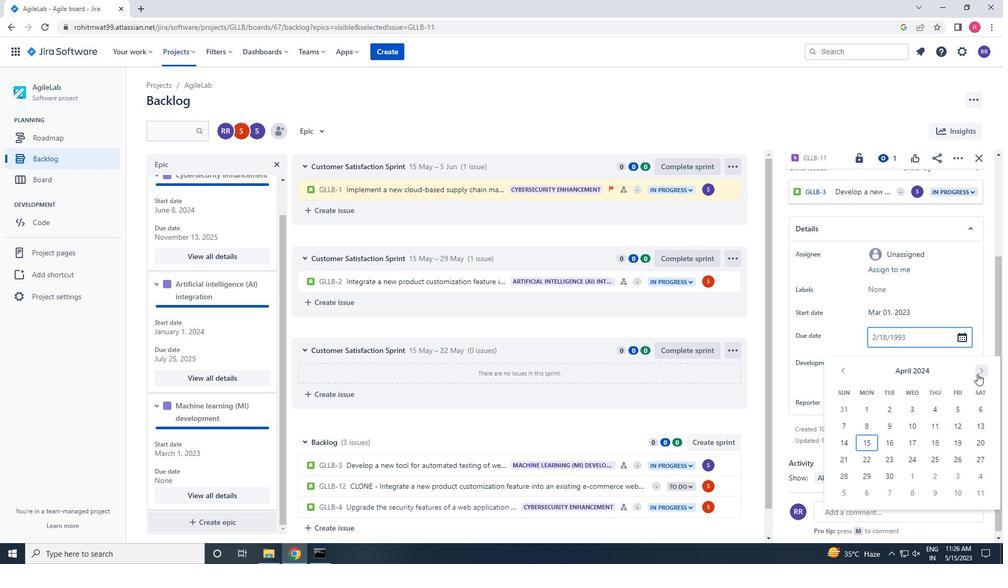 
Action: Mouse pressed left at (977, 374)
Screenshot: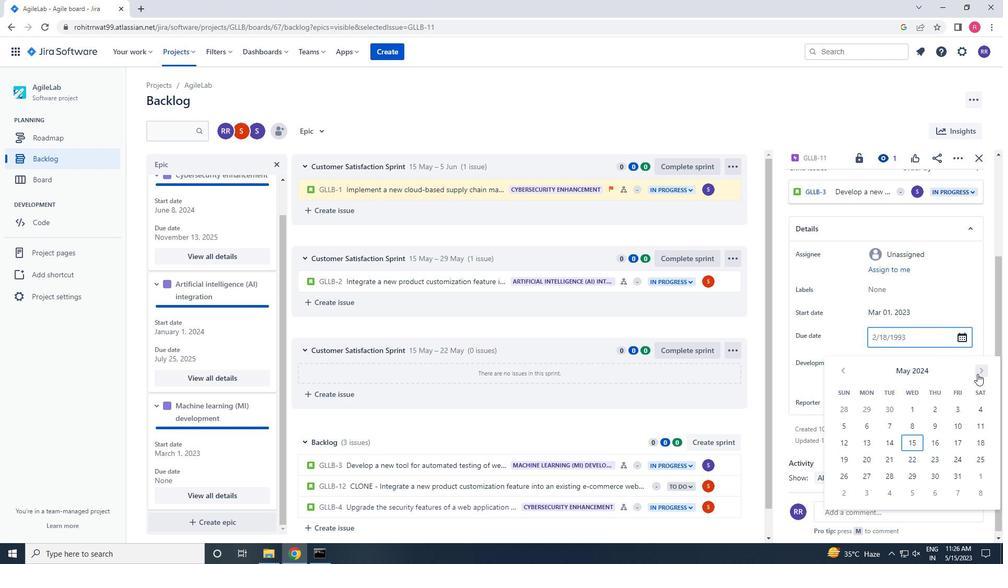 
Action: Mouse pressed left at (977, 374)
Screenshot: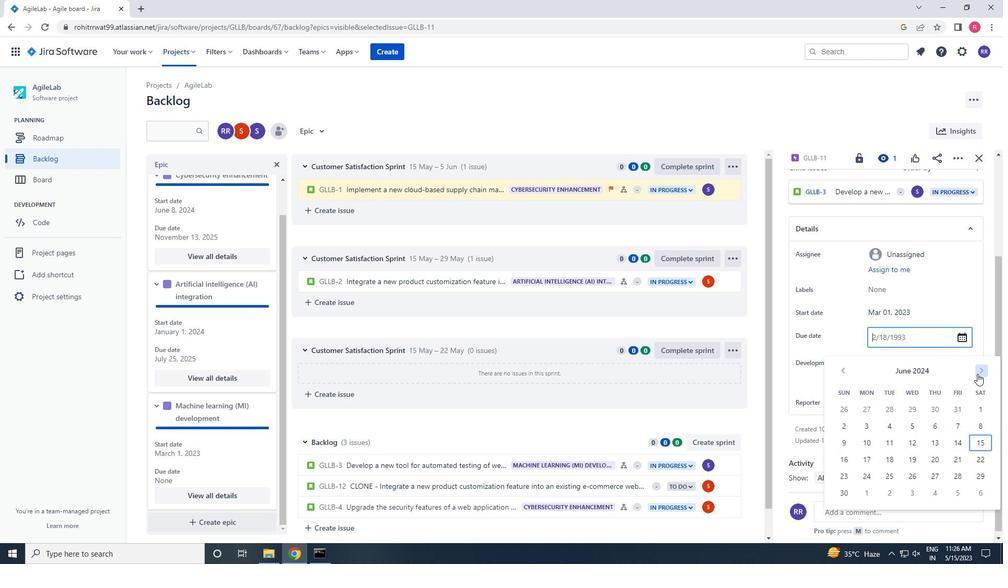 
Action: Mouse pressed left at (977, 374)
Screenshot: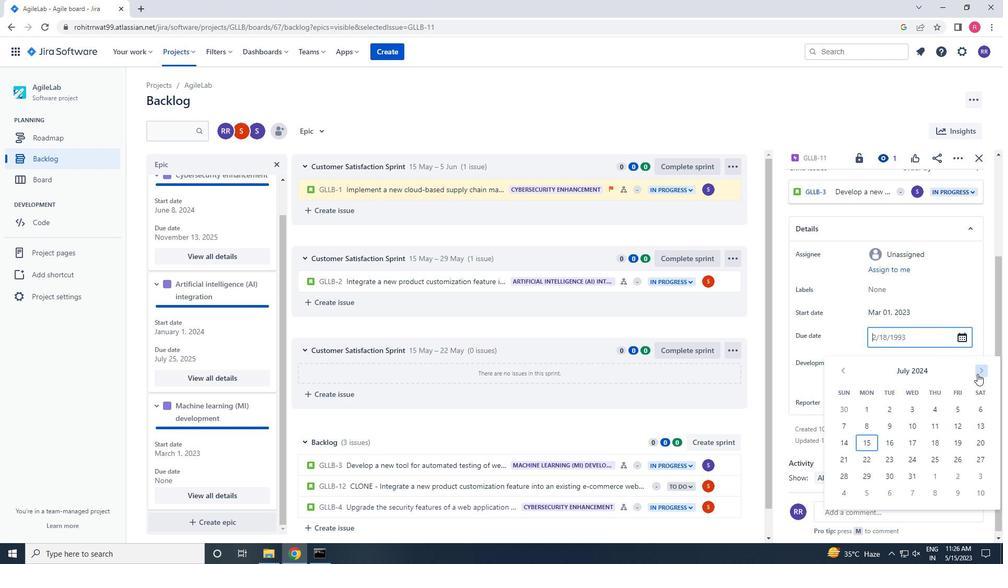 
Action: Mouse pressed left at (977, 374)
Screenshot: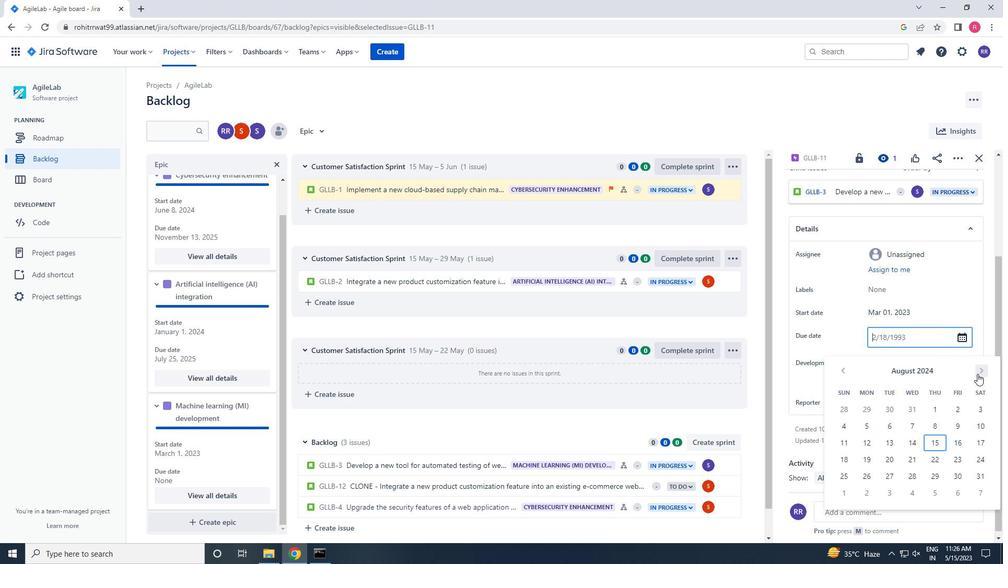 
Action: Mouse pressed left at (977, 374)
Screenshot: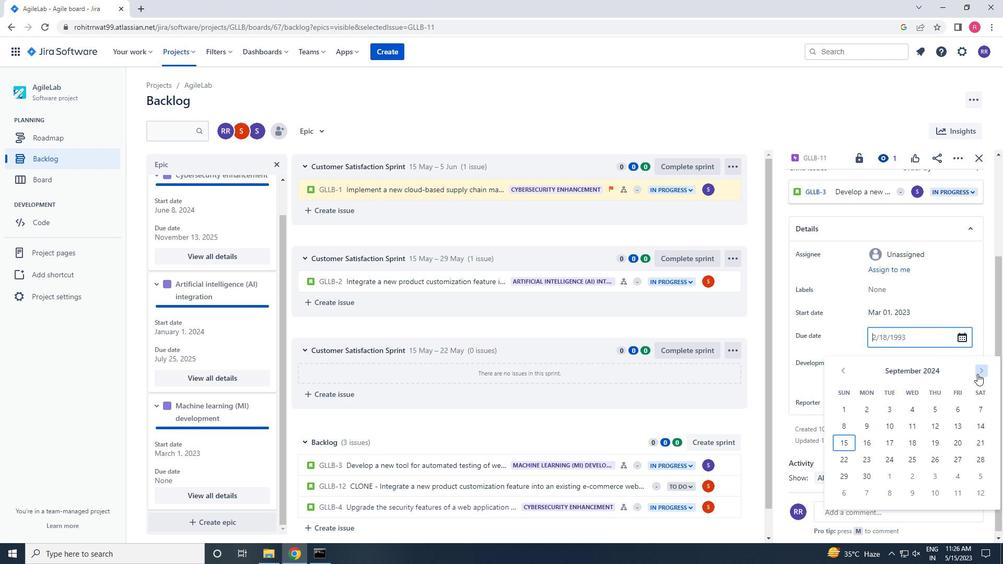 
Action: Mouse pressed left at (977, 374)
Screenshot: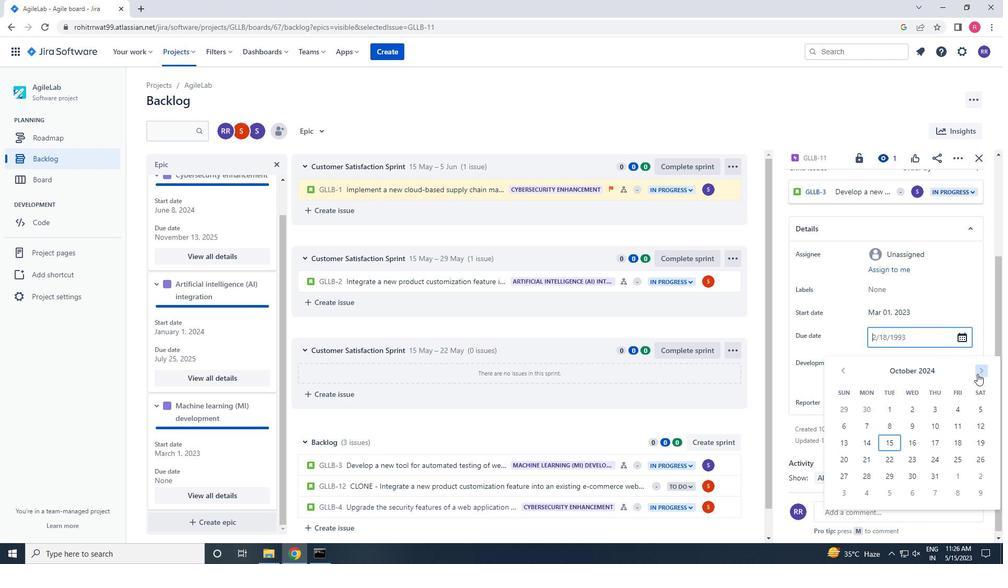 
Action: Mouse pressed left at (977, 374)
Screenshot: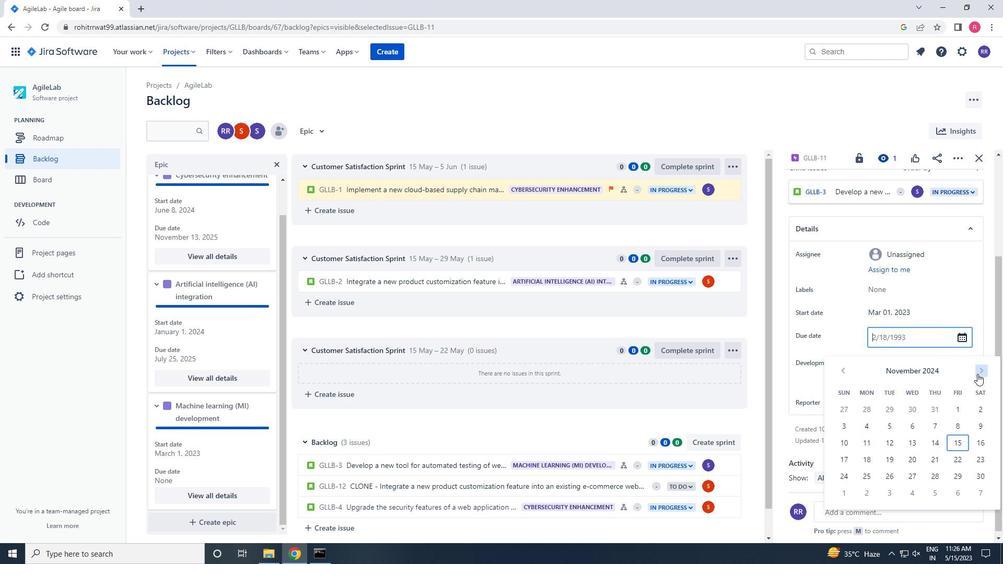 
Action: Mouse pressed left at (977, 374)
Screenshot: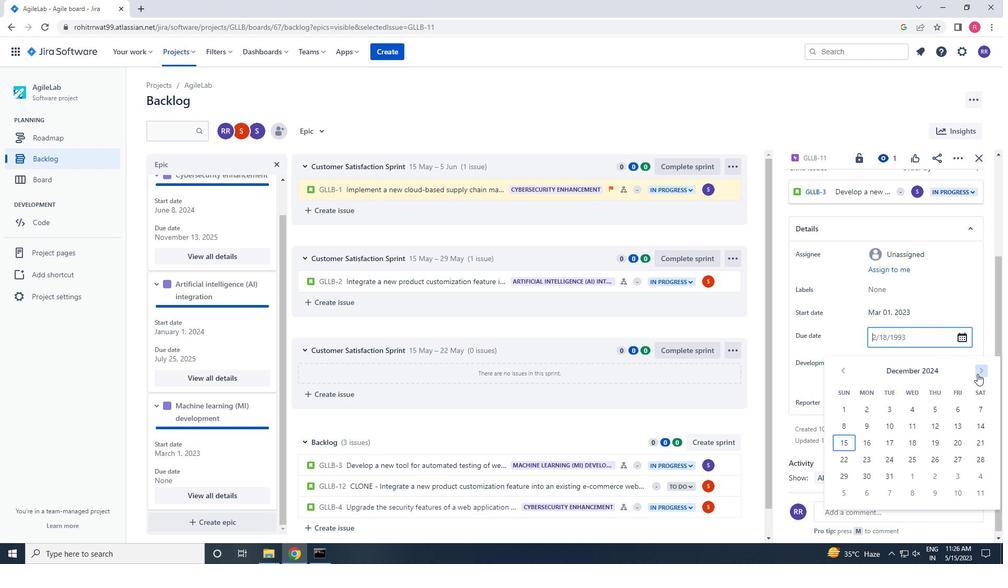 
Action: Mouse pressed left at (977, 374)
Screenshot: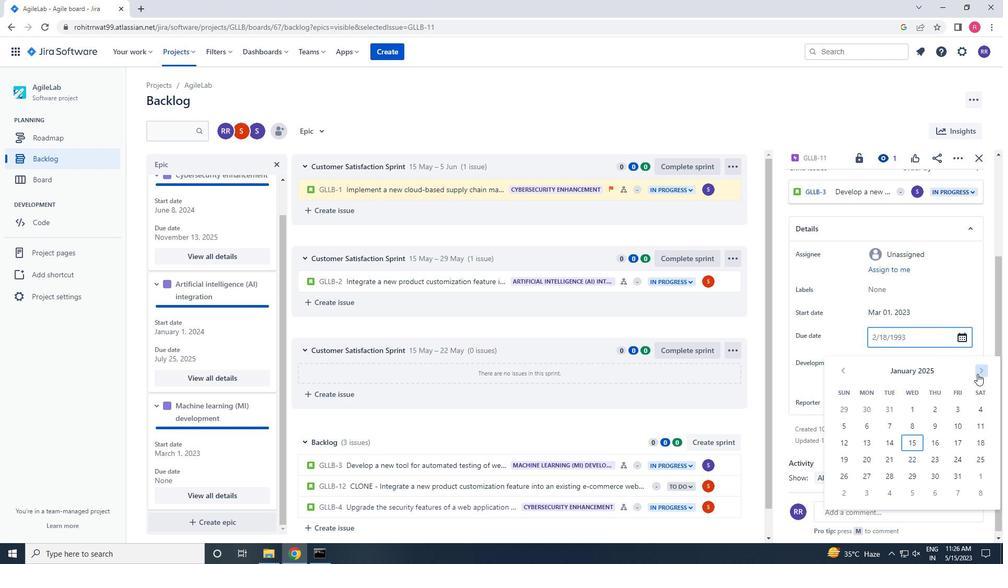 
Action: Mouse pressed left at (977, 374)
Screenshot: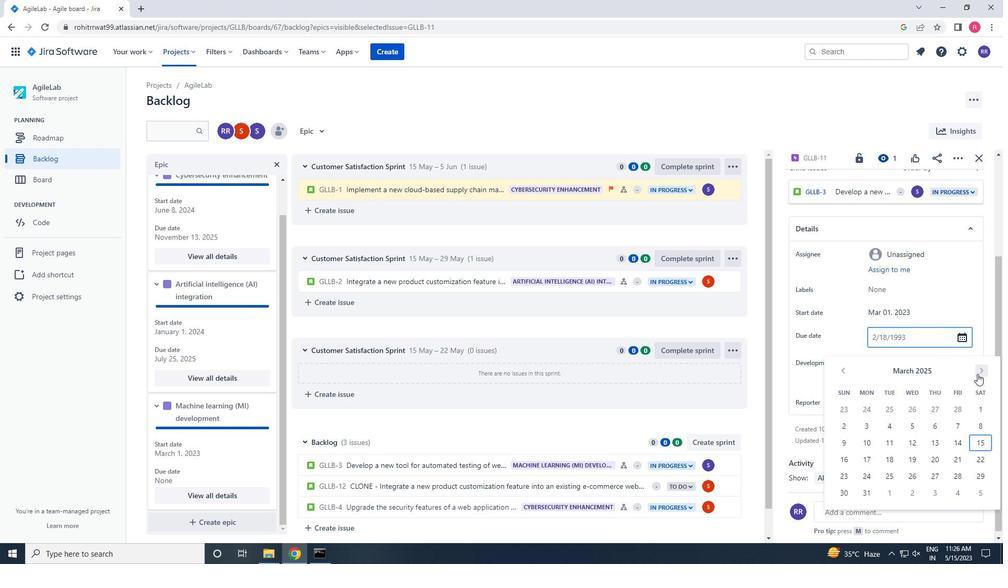 
Action: Mouse pressed left at (977, 374)
Screenshot: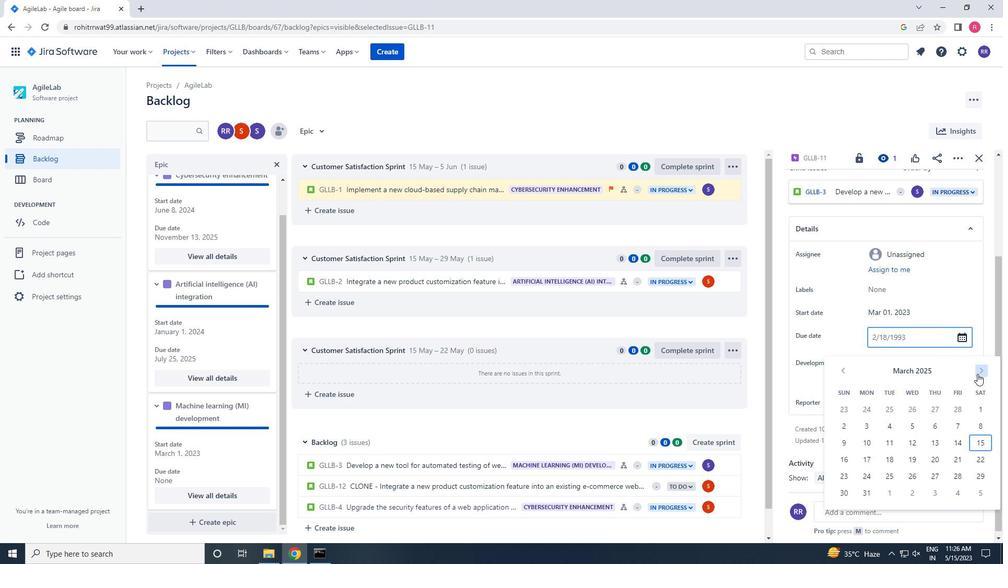 
Action: Mouse pressed left at (977, 374)
Screenshot: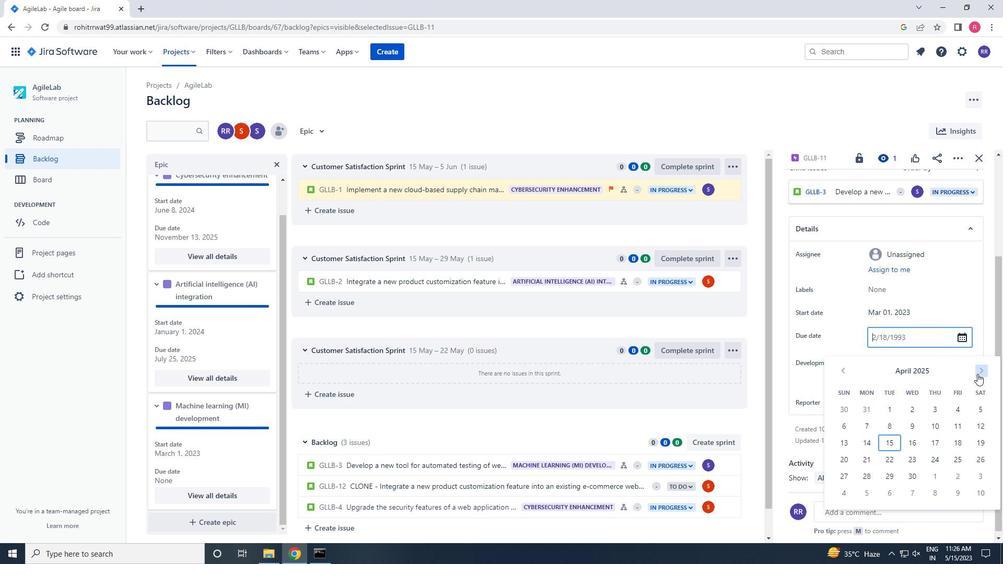 
Action: Mouse pressed left at (977, 374)
Screenshot: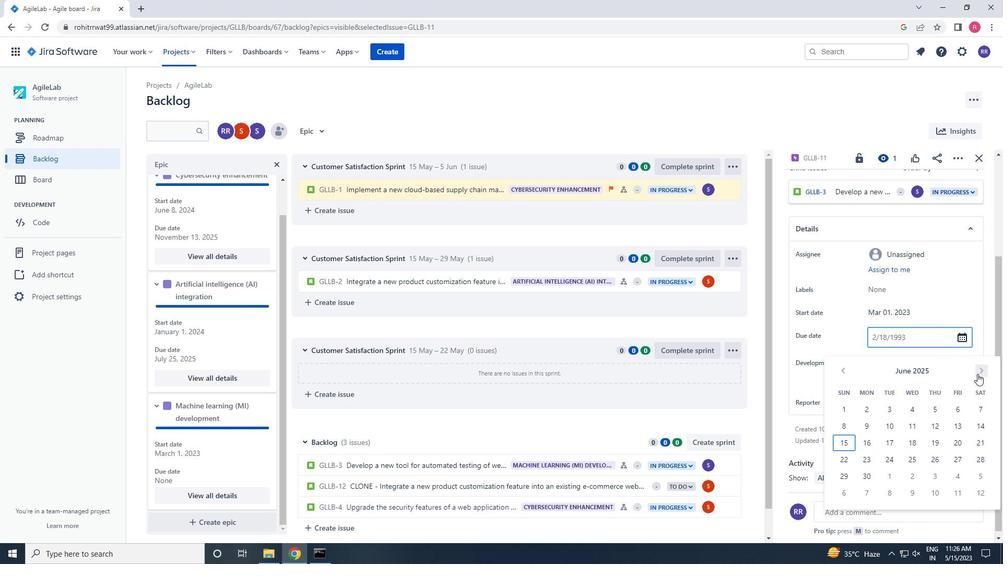 
Action: Mouse moved to (953, 458)
Screenshot: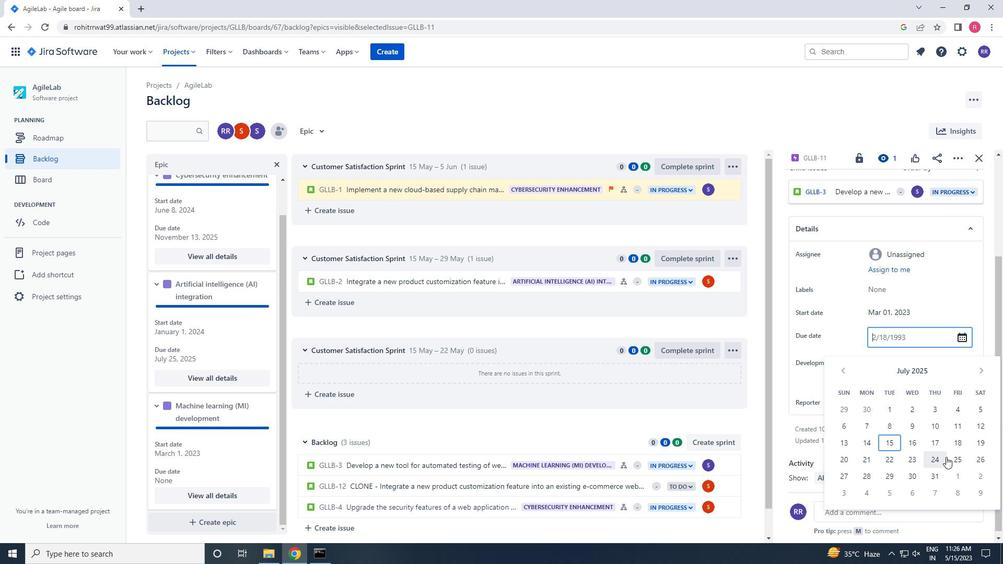 
Action: Mouse pressed left at (953, 458)
Screenshot: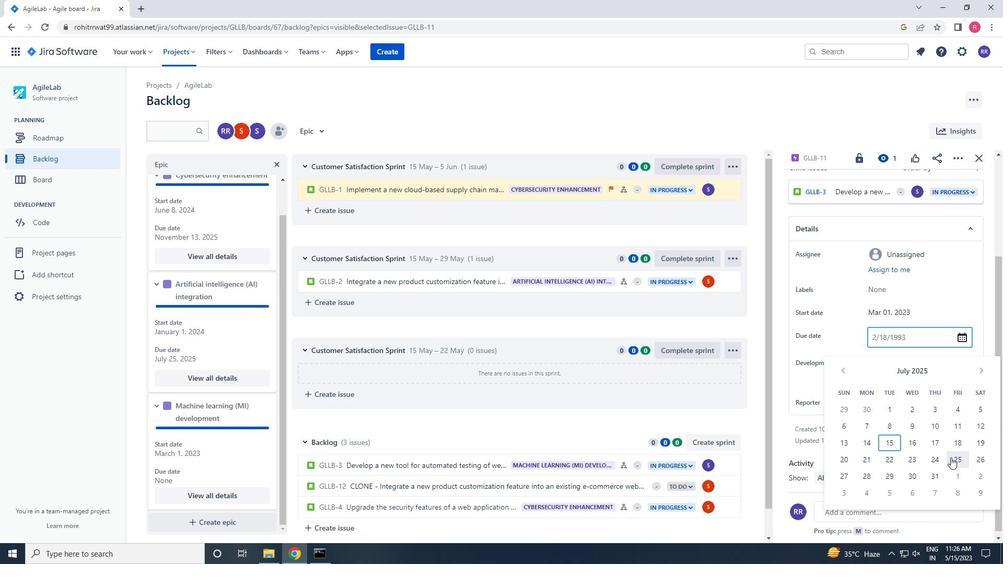 
Action: Mouse moved to (914, 452)
Screenshot: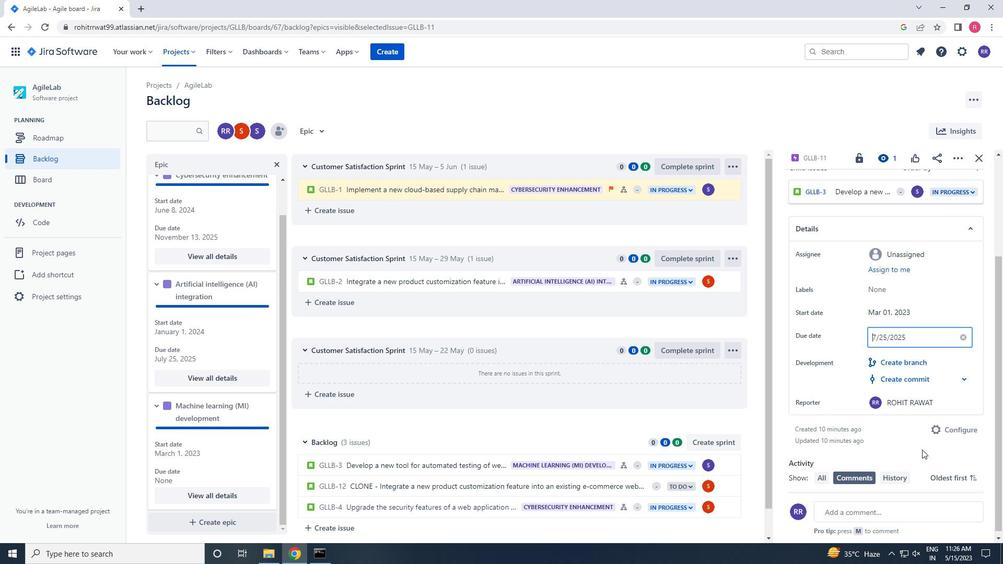 
Action: Mouse pressed left at (914, 452)
Screenshot: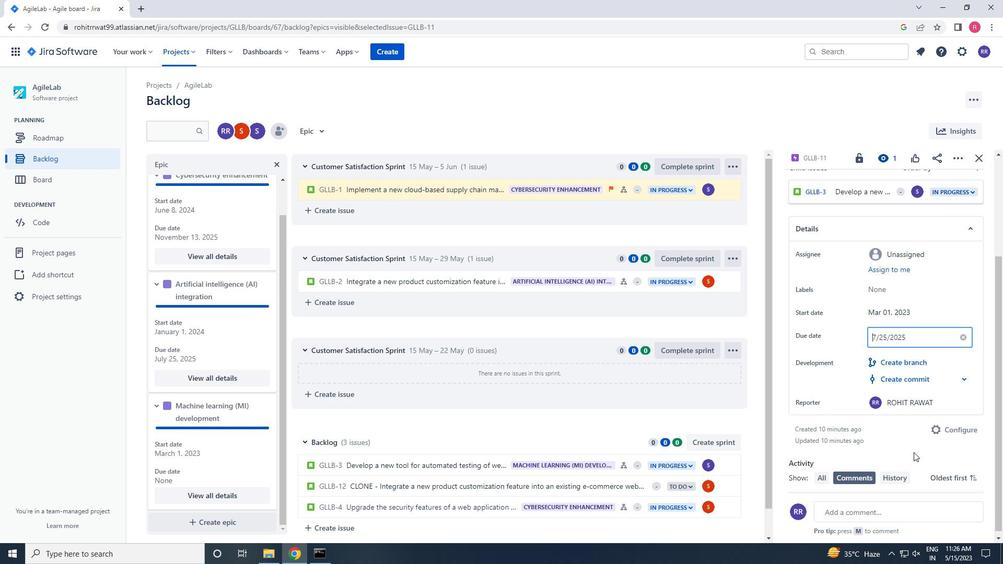 
Action: Mouse moved to (911, 450)
Screenshot: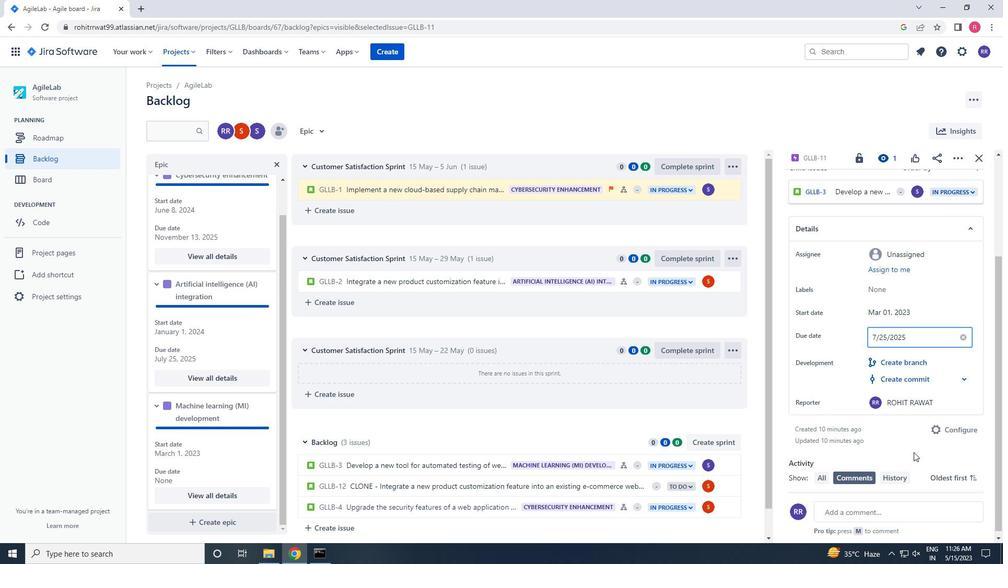
